 Task: Create a due date automation trigger when advanced on, on the tuesday after a card is due add fields with custom field "Resume" set to a date between 1 and 7 working days from now at 11:00 AM.
Action: Mouse moved to (1107, 340)
Screenshot: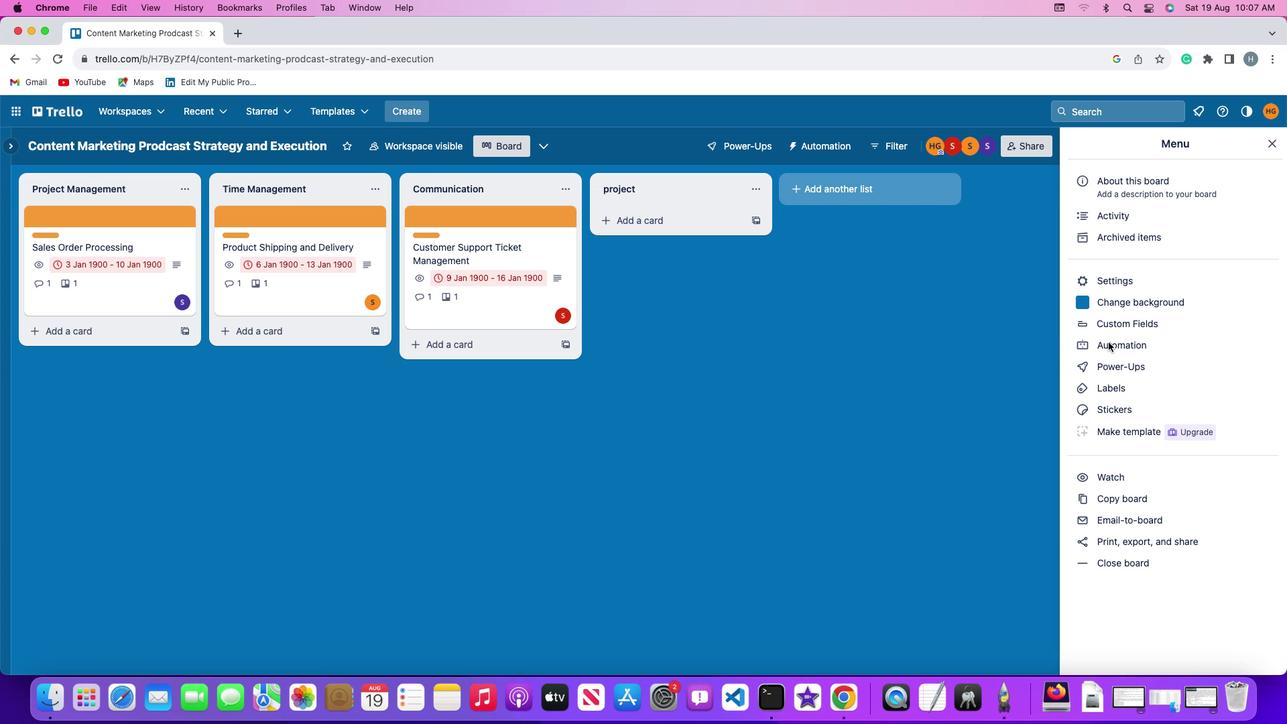 
Action: Mouse pressed left at (1107, 340)
Screenshot: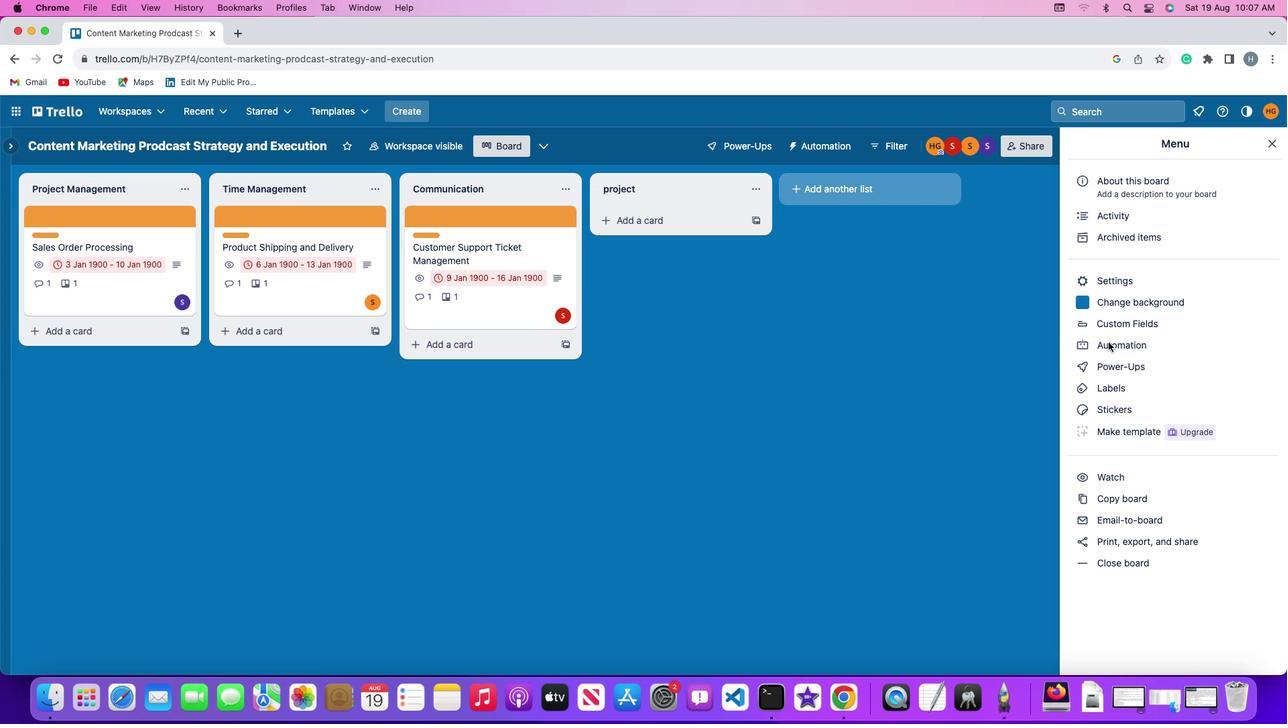 
Action: Mouse pressed left at (1107, 340)
Screenshot: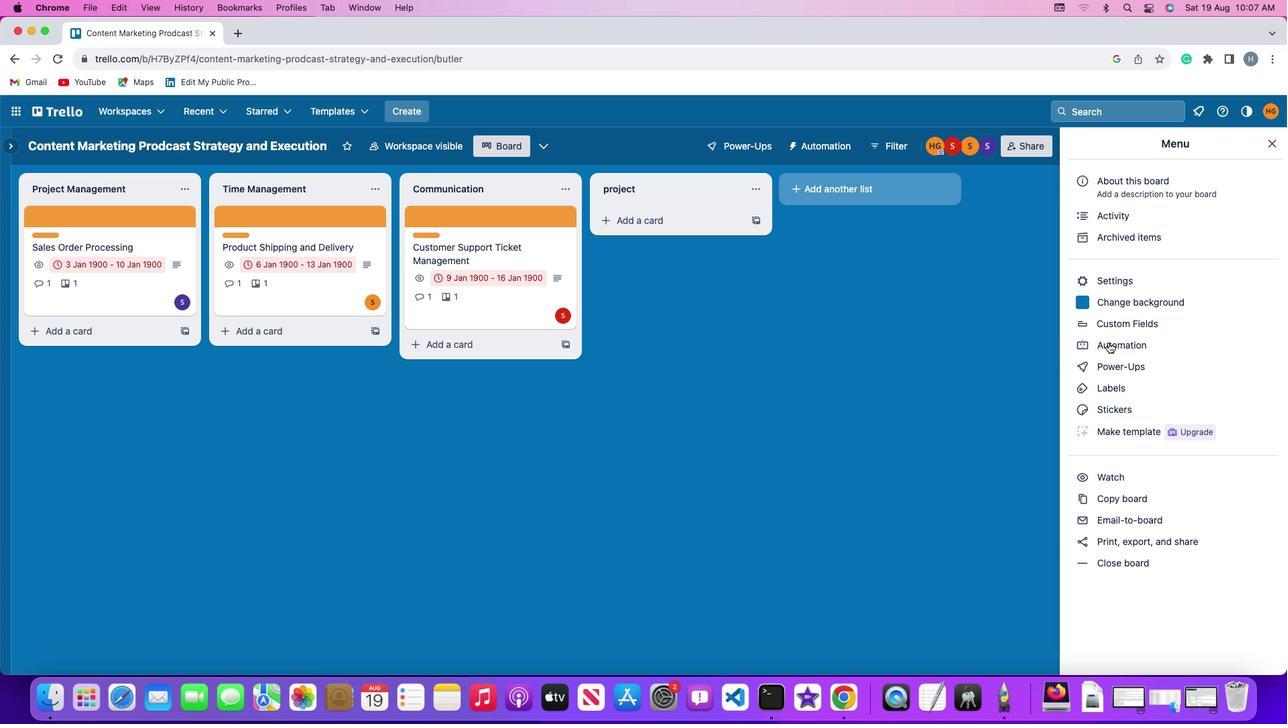 
Action: Mouse moved to (66, 317)
Screenshot: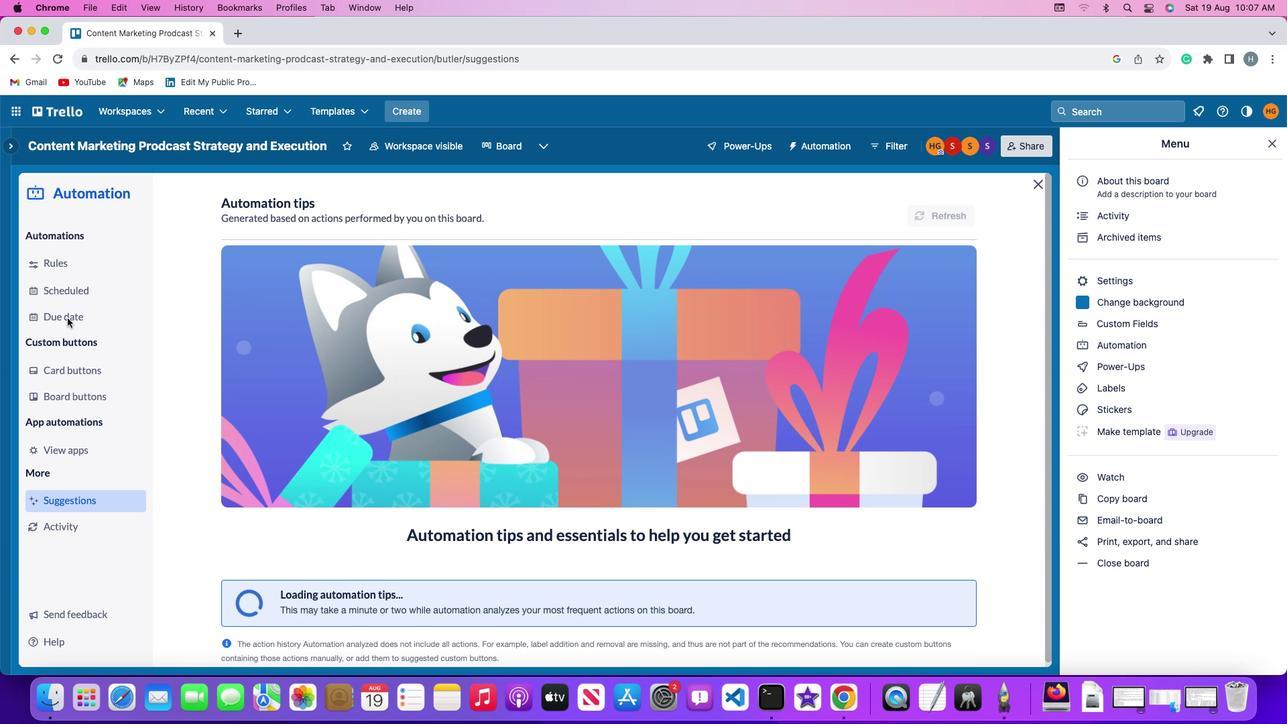 
Action: Mouse pressed left at (66, 317)
Screenshot: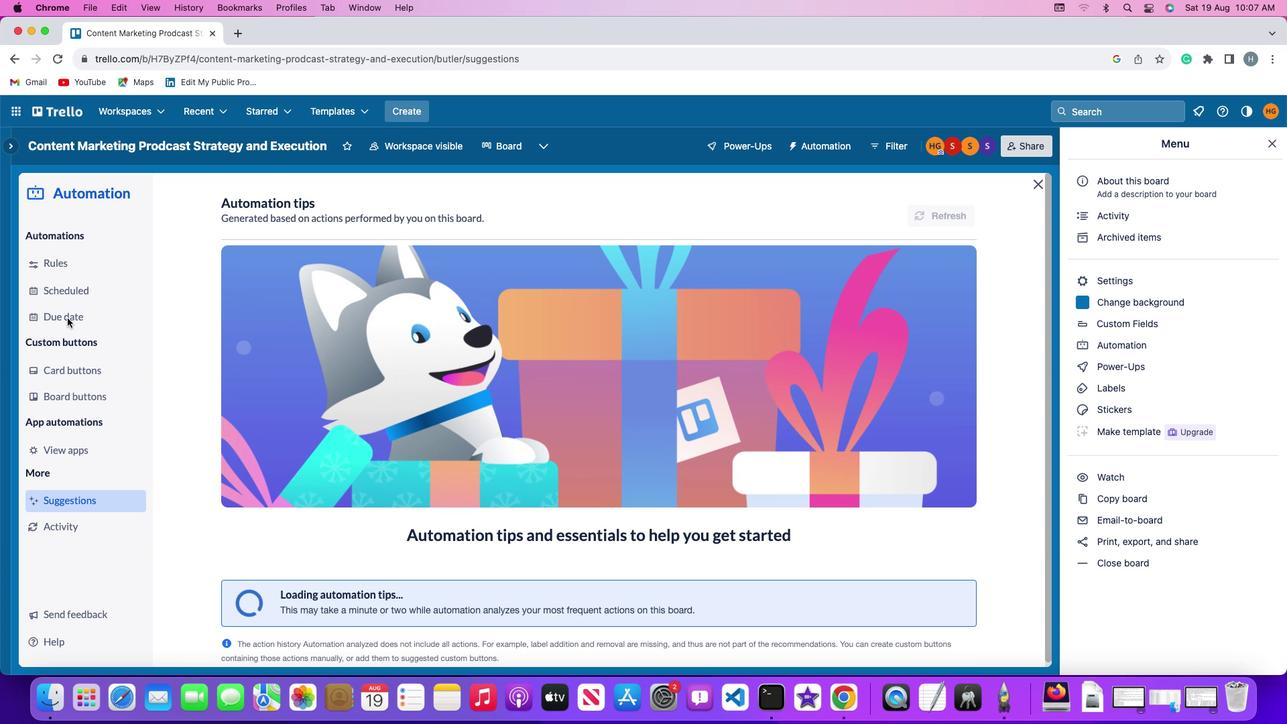 
Action: Mouse moved to (903, 206)
Screenshot: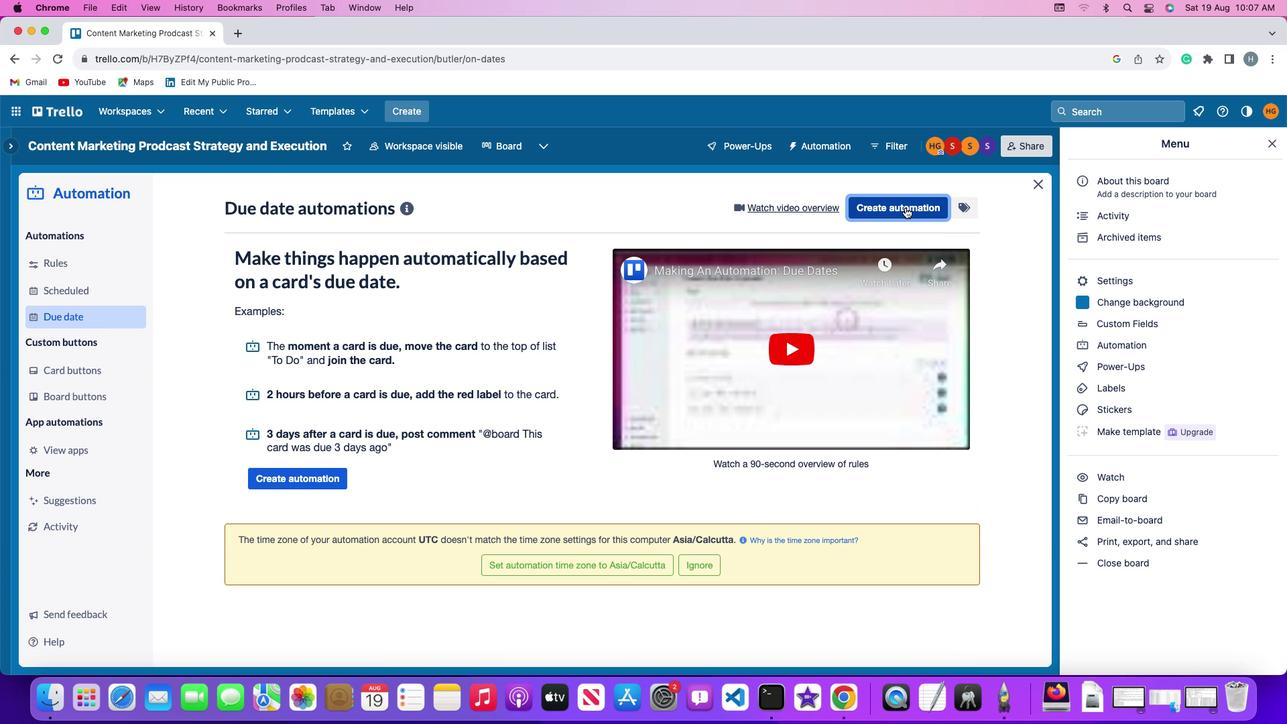 
Action: Mouse pressed left at (903, 206)
Screenshot: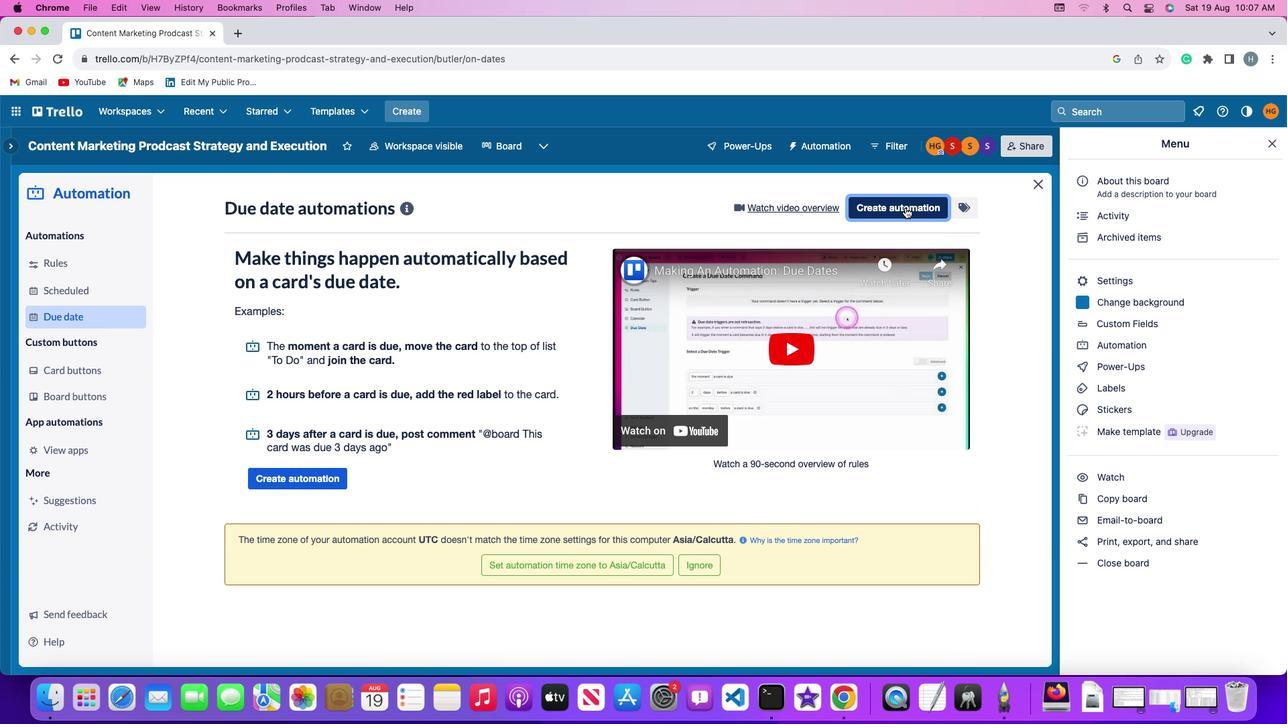 
Action: Mouse moved to (277, 334)
Screenshot: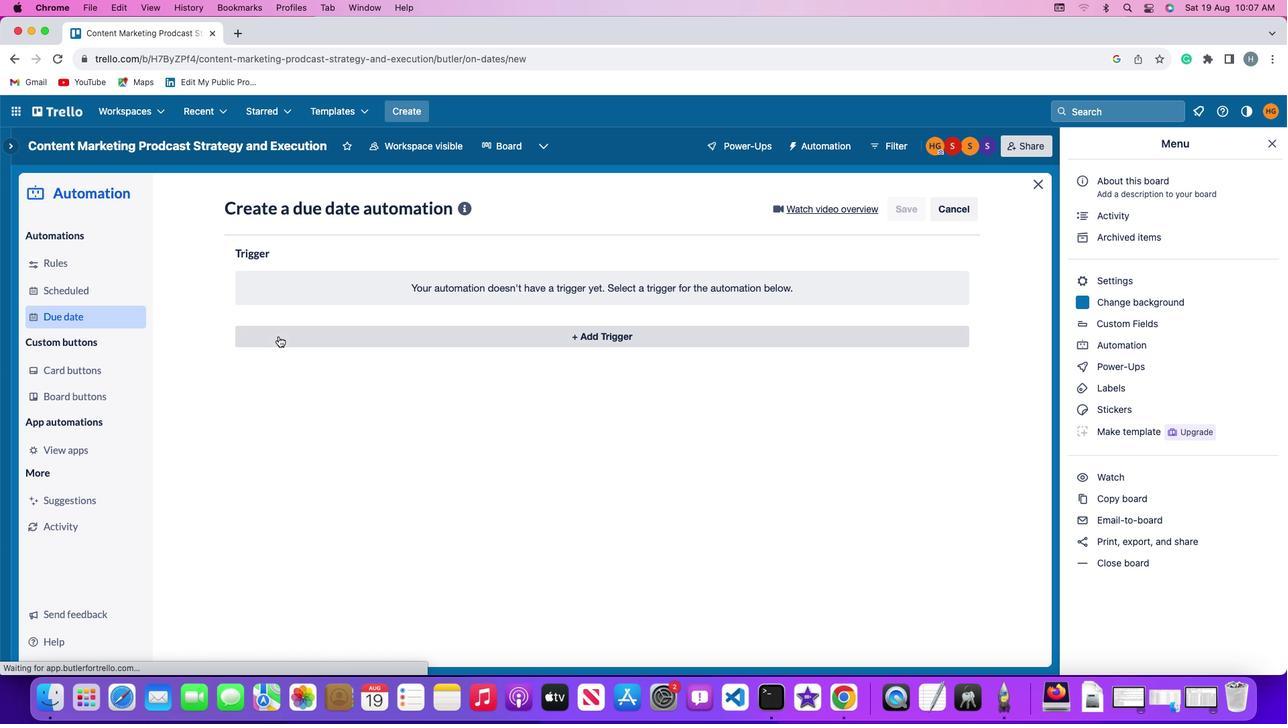 
Action: Mouse pressed left at (277, 334)
Screenshot: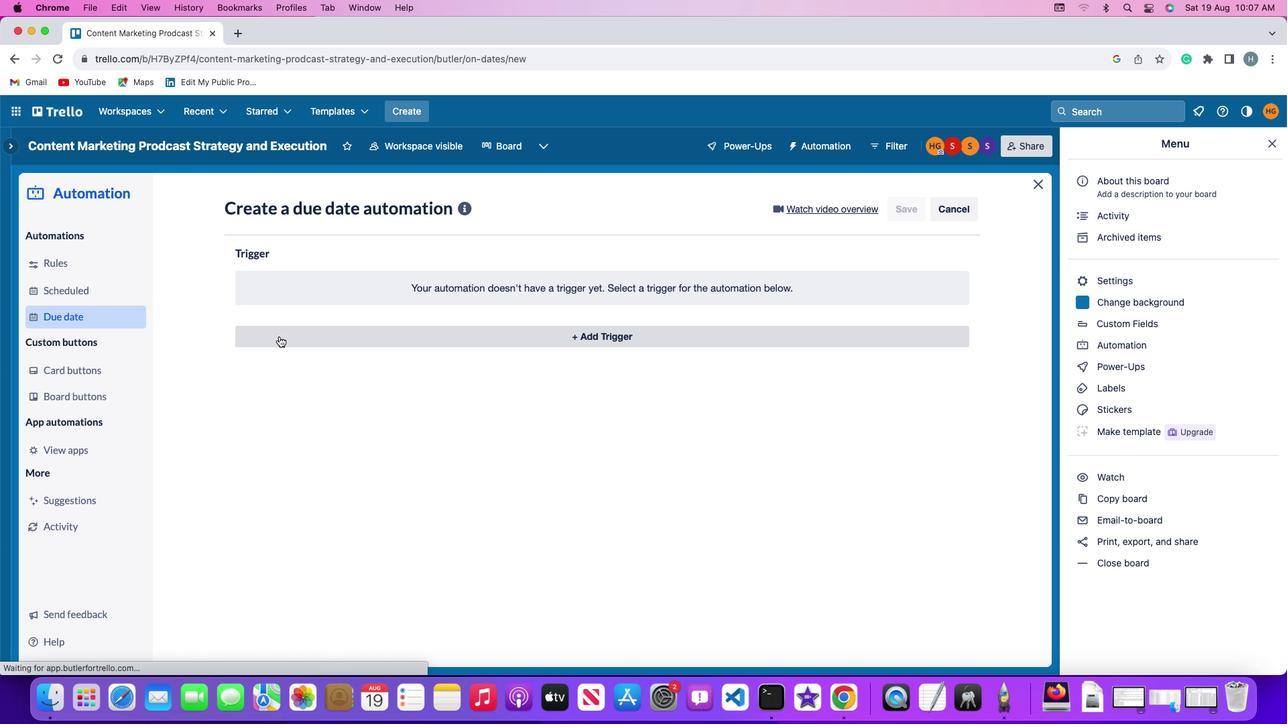
Action: Mouse moved to (290, 586)
Screenshot: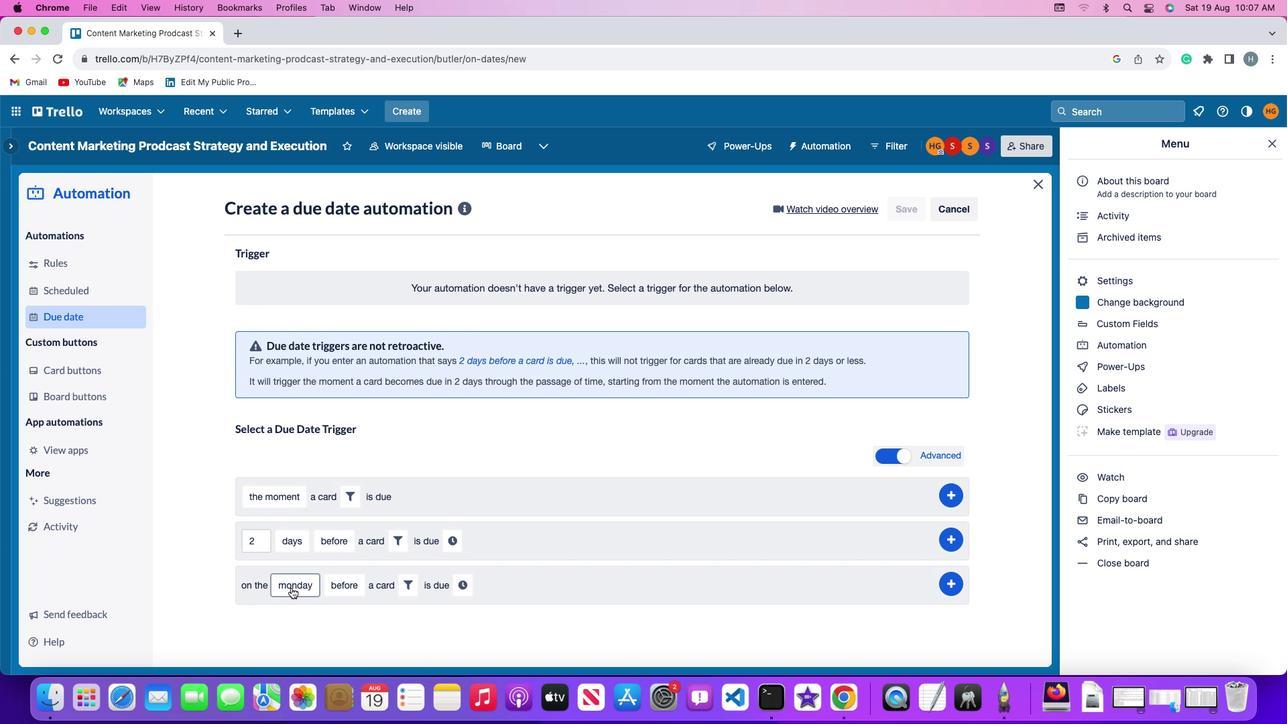 
Action: Mouse pressed left at (290, 586)
Screenshot: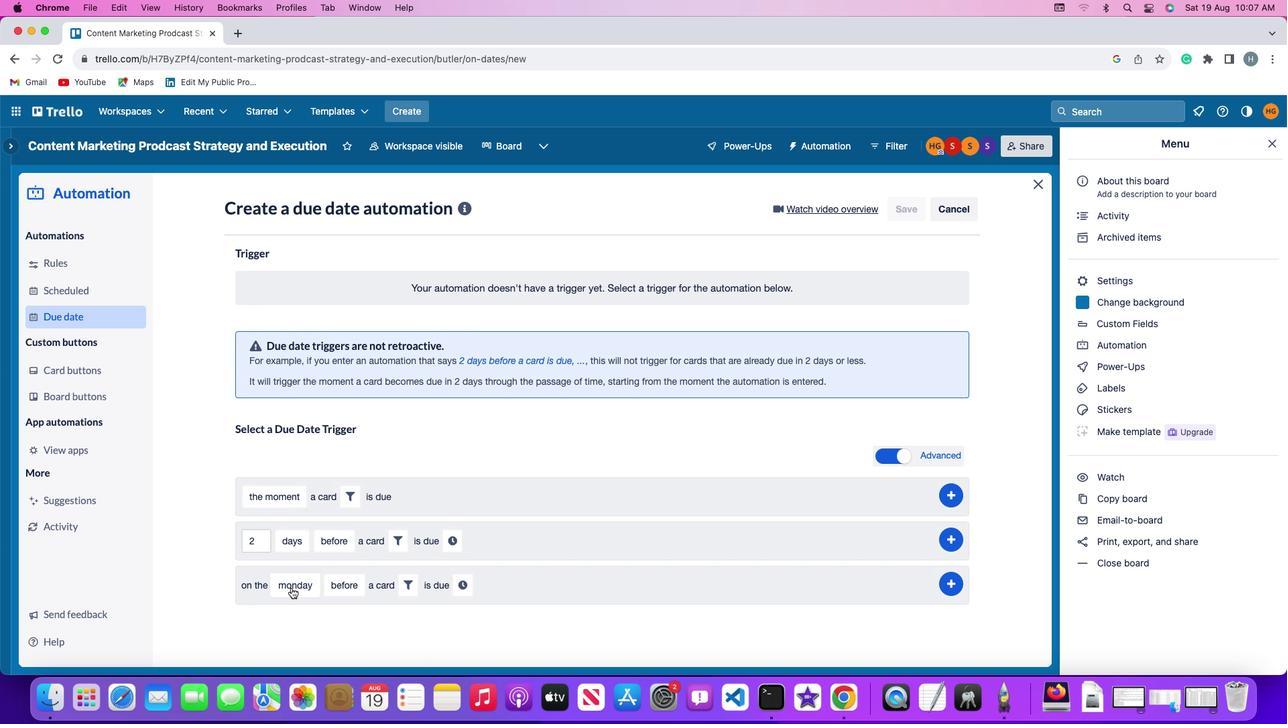 
Action: Mouse moved to (322, 422)
Screenshot: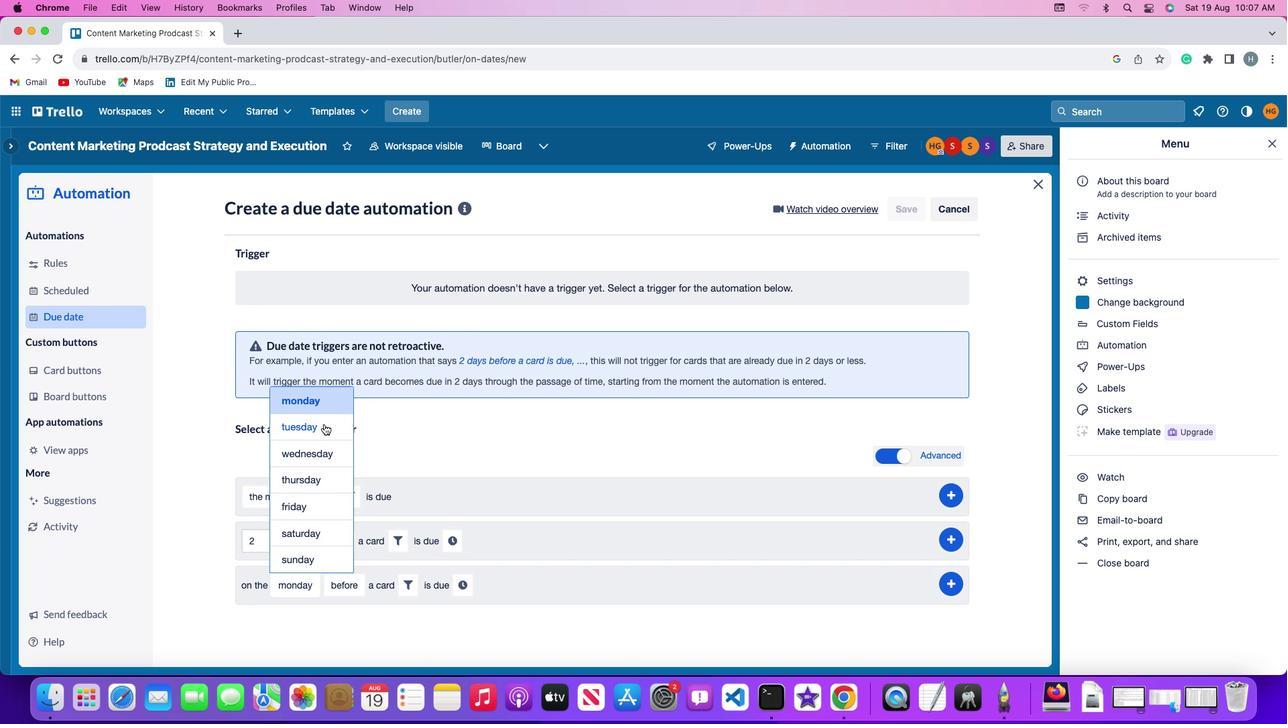 
Action: Mouse pressed left at (322, 422)
Screenshot: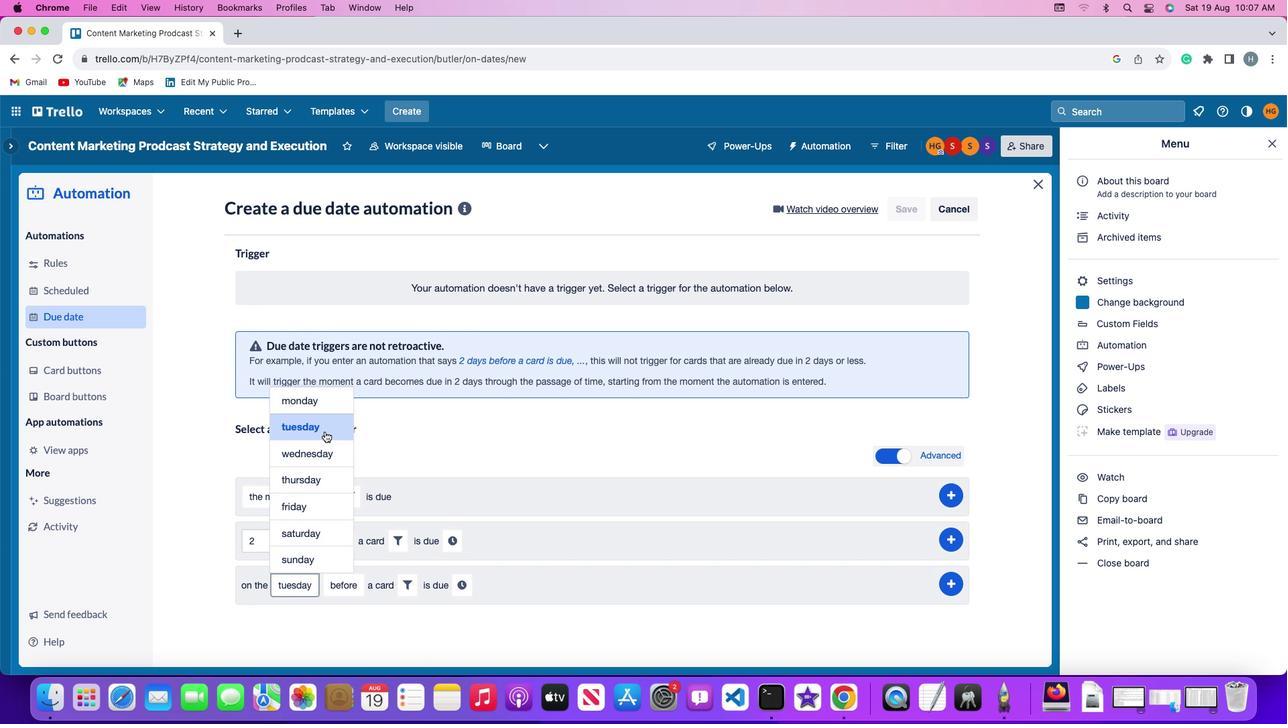 
Action: Mouse moved to (346, 585)
Screenshot: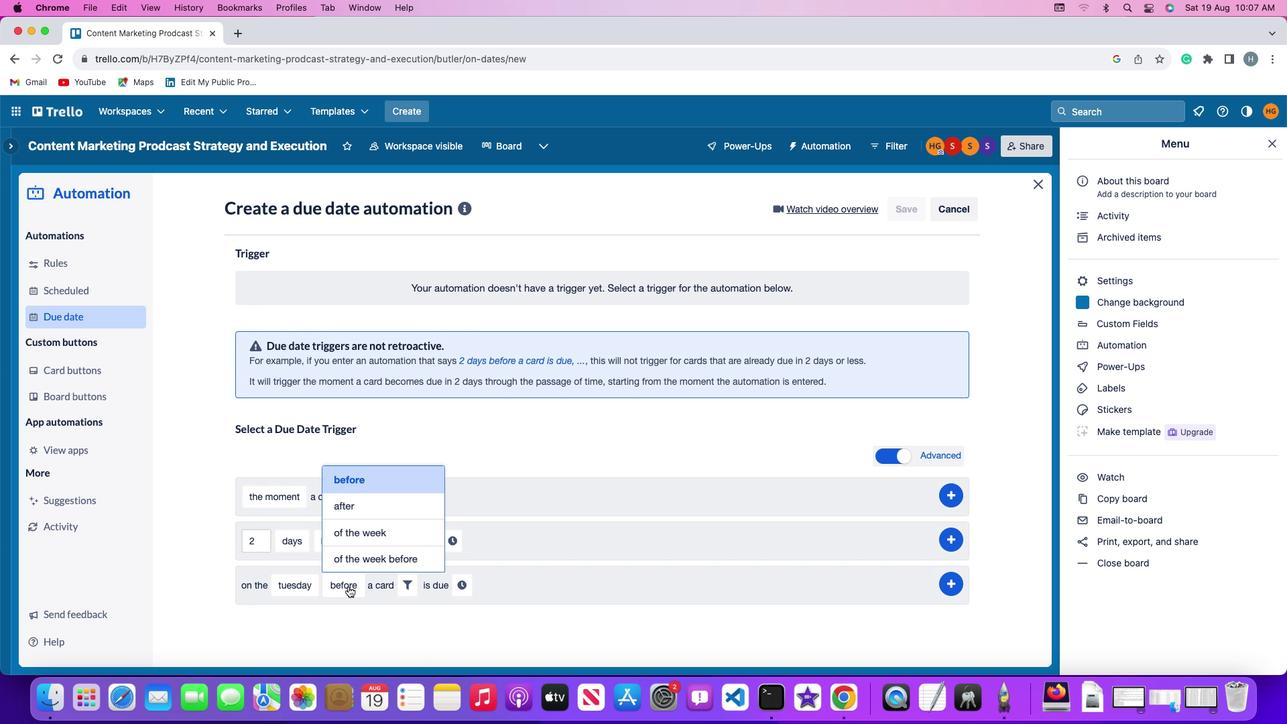 
Action: Mouse pressed left at (346, 585)
Screenshot: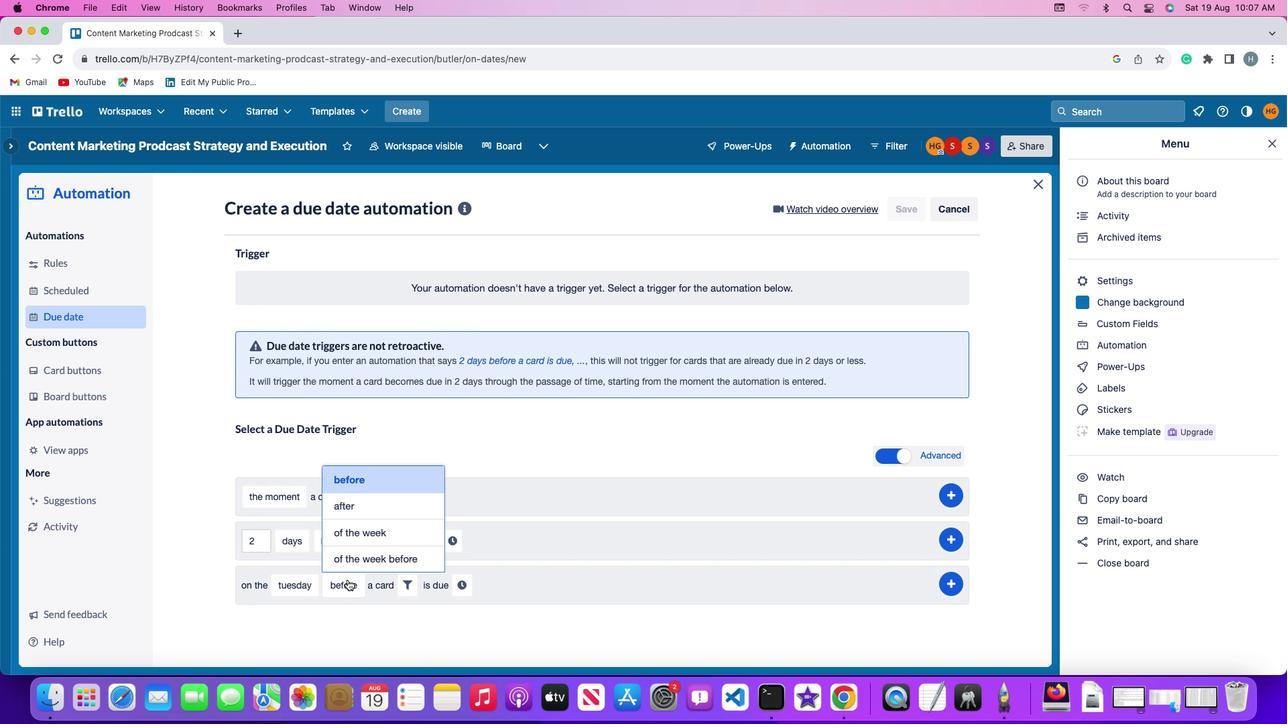 
Action: Mouse moved to (366, 508)
Screenshot: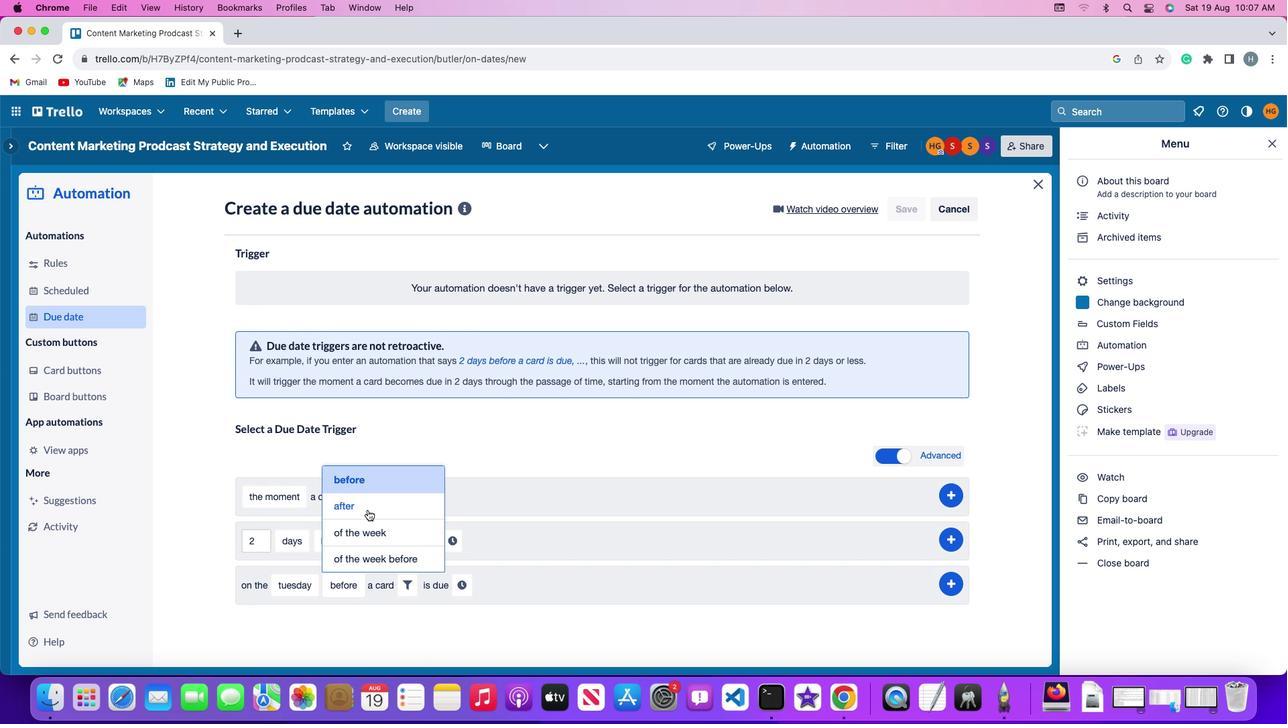 
Action: Mouse pressed left at (366, 508)
Screenshot: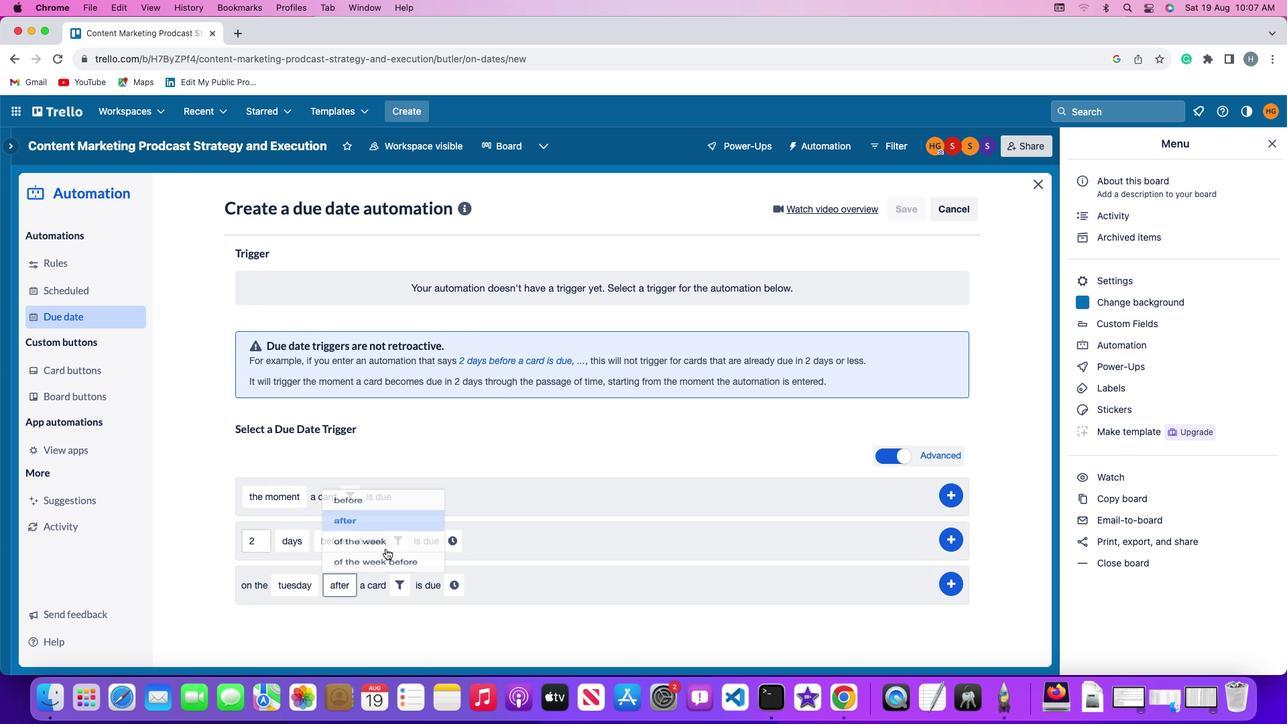 
Action: Mouse moved to (404, 582)
Screenshot: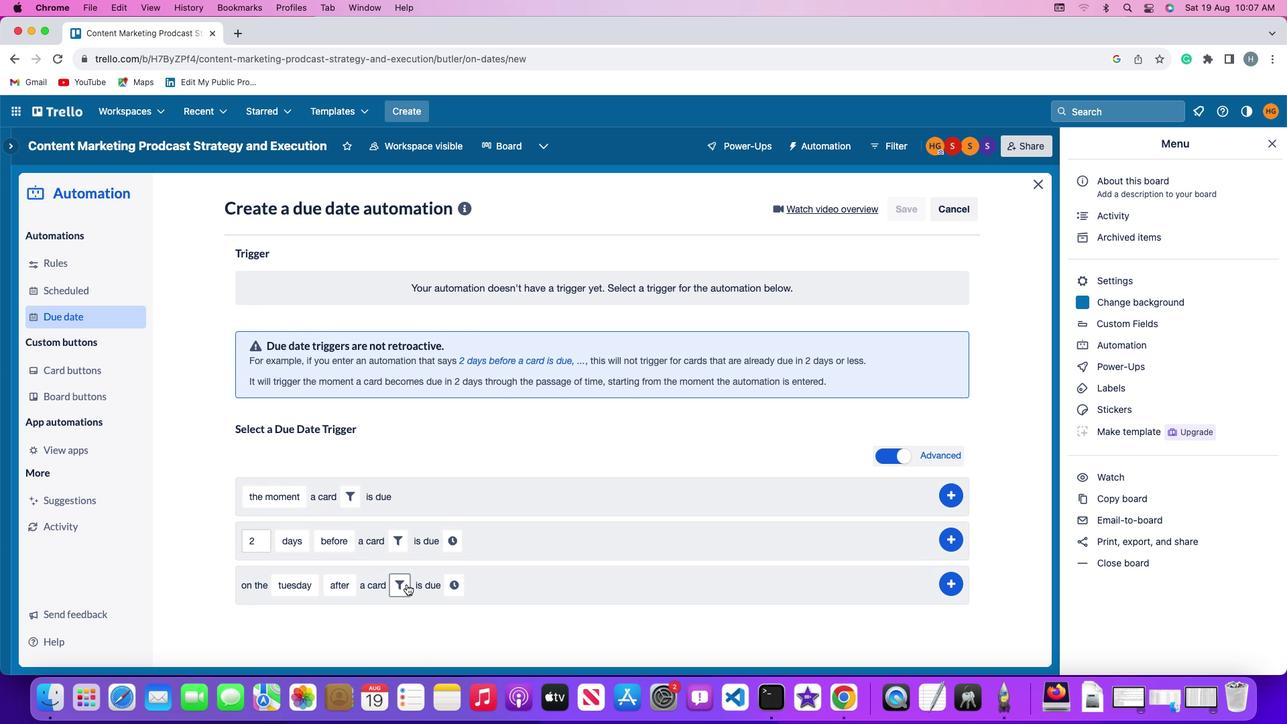 
Action: Mouse pressed left at (404, 582)
Screenshot: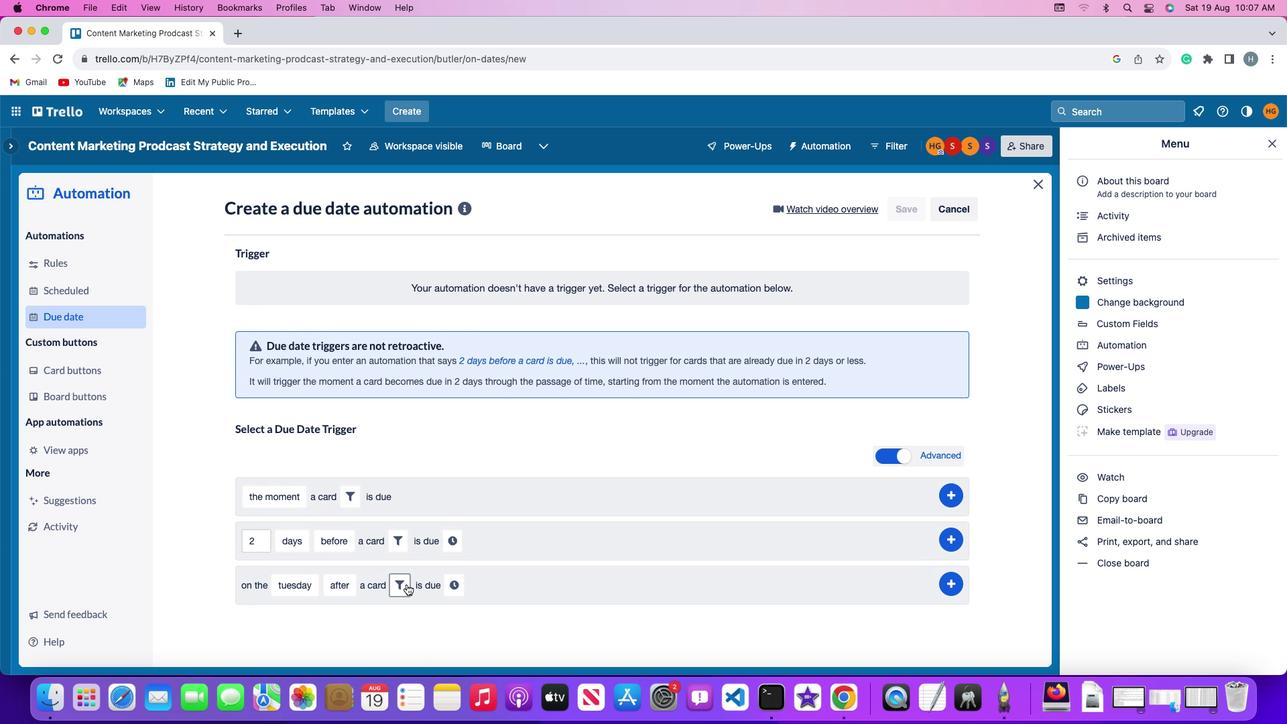 
Action: Mouse moved to (610, 624)
Screenshot: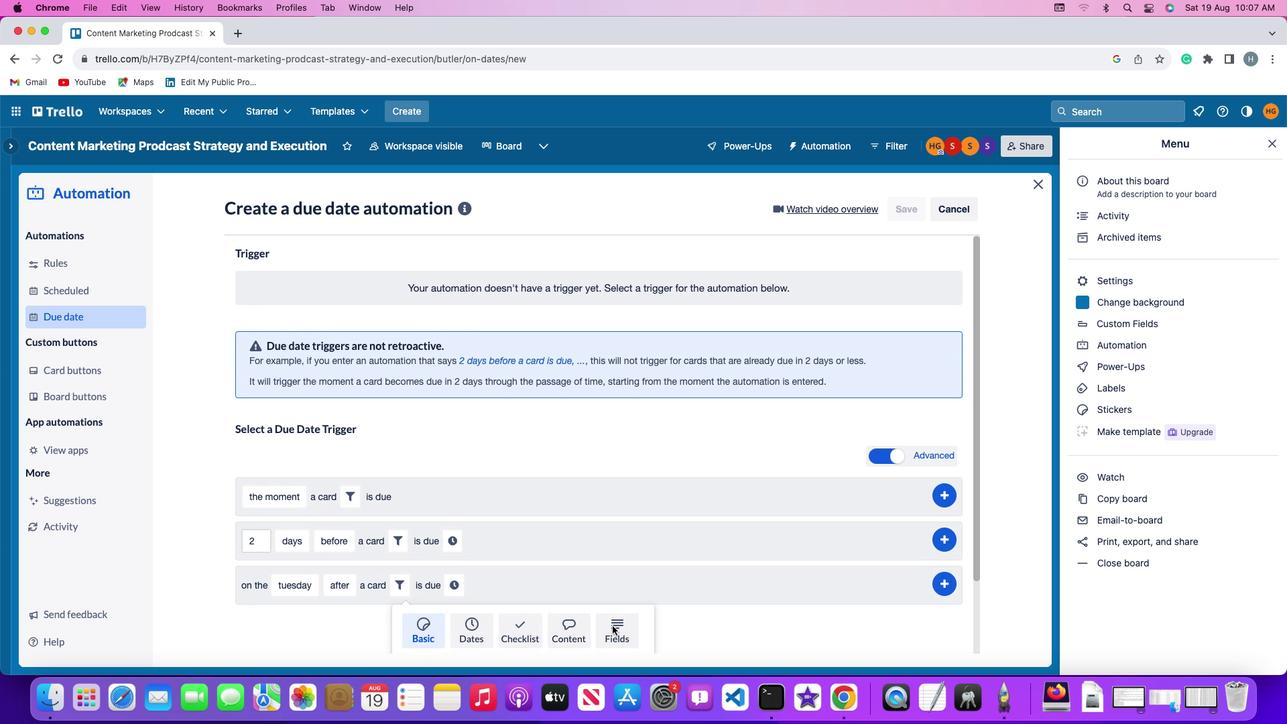 
Action: Mouse pressed left at (610, 624)
Screenshot: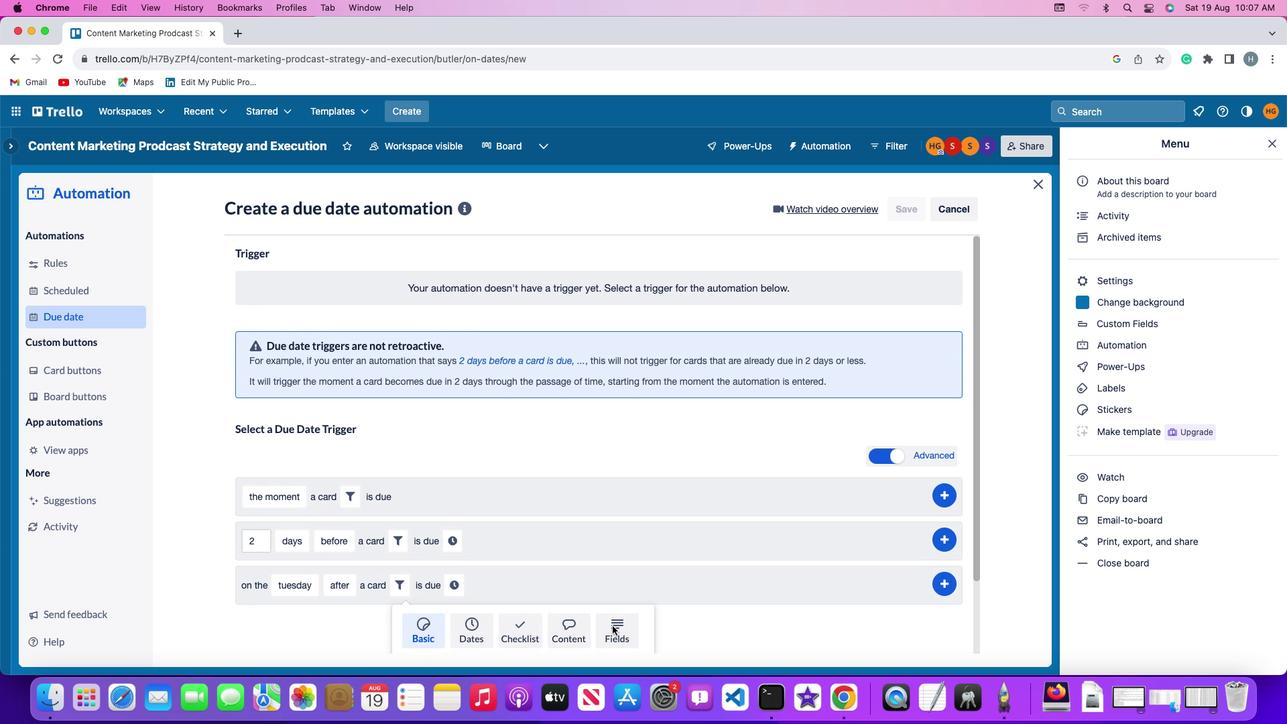 
Action: Mouse moved to (365, 625)
Screenshot: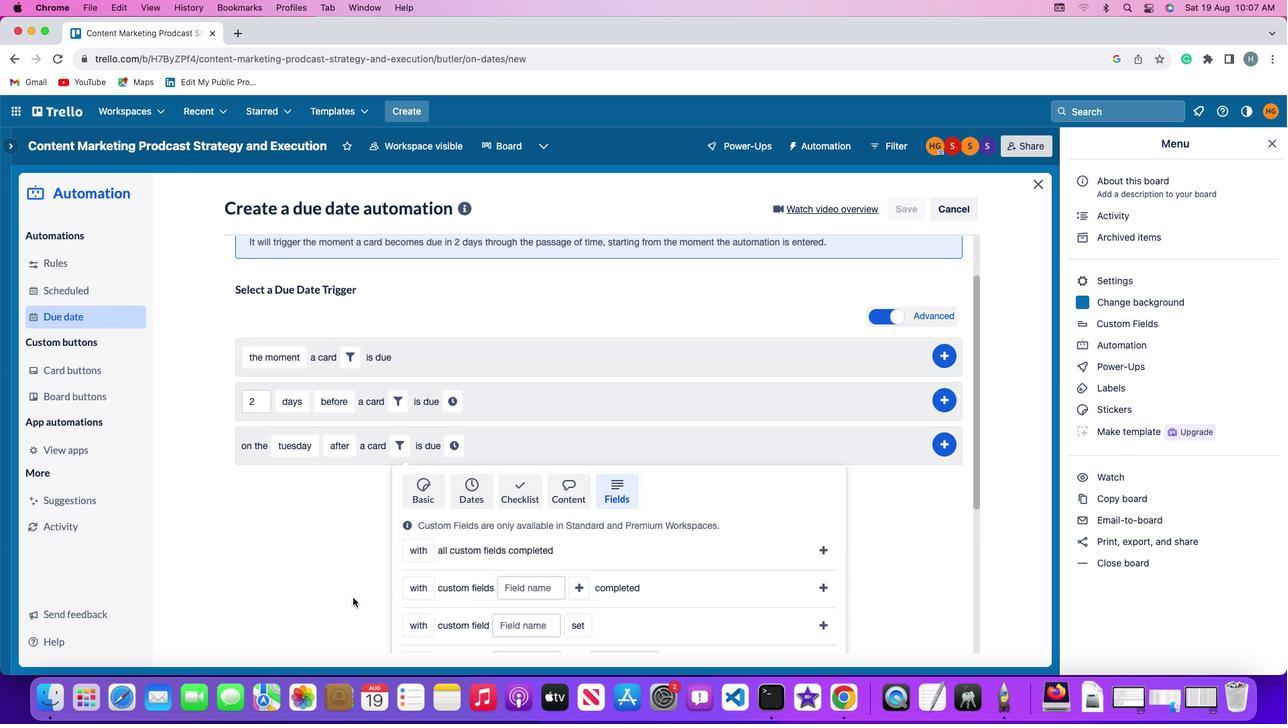 
Action: Mouse scrolled (365, 625) with delta (0, -1)
Screenshot: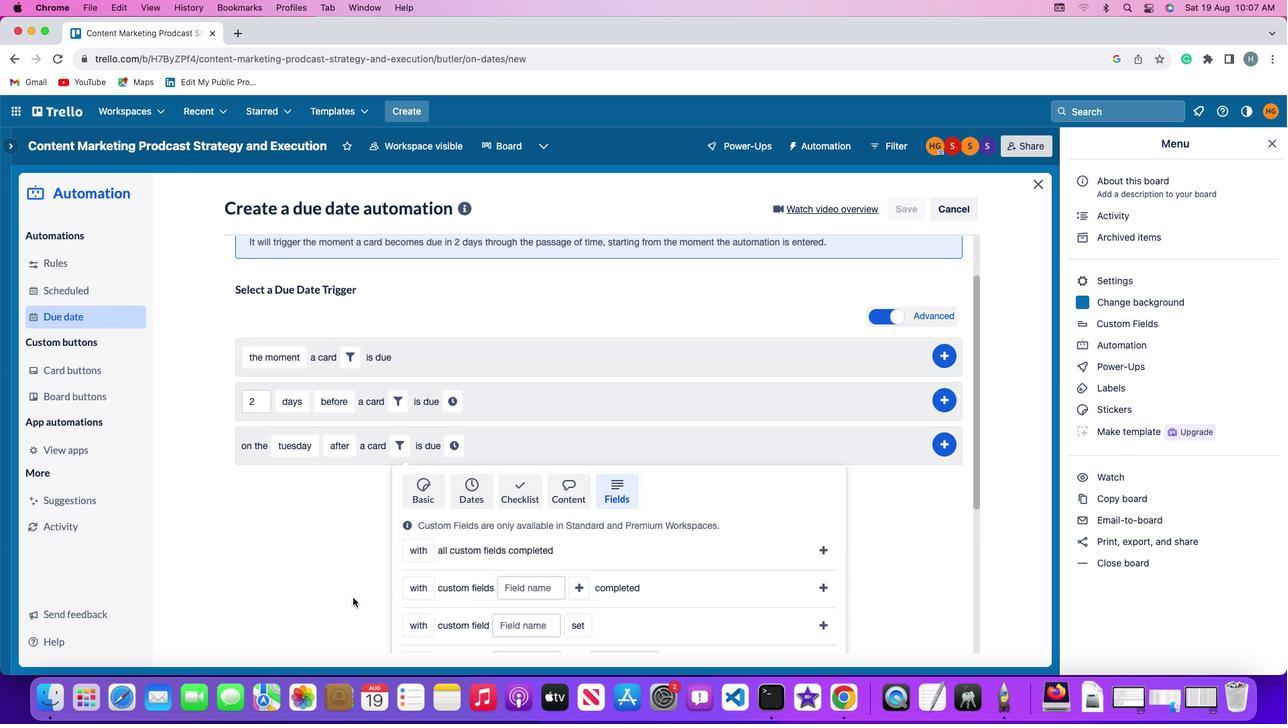
Action: Mouse moved to (365, 624)
Screenshot: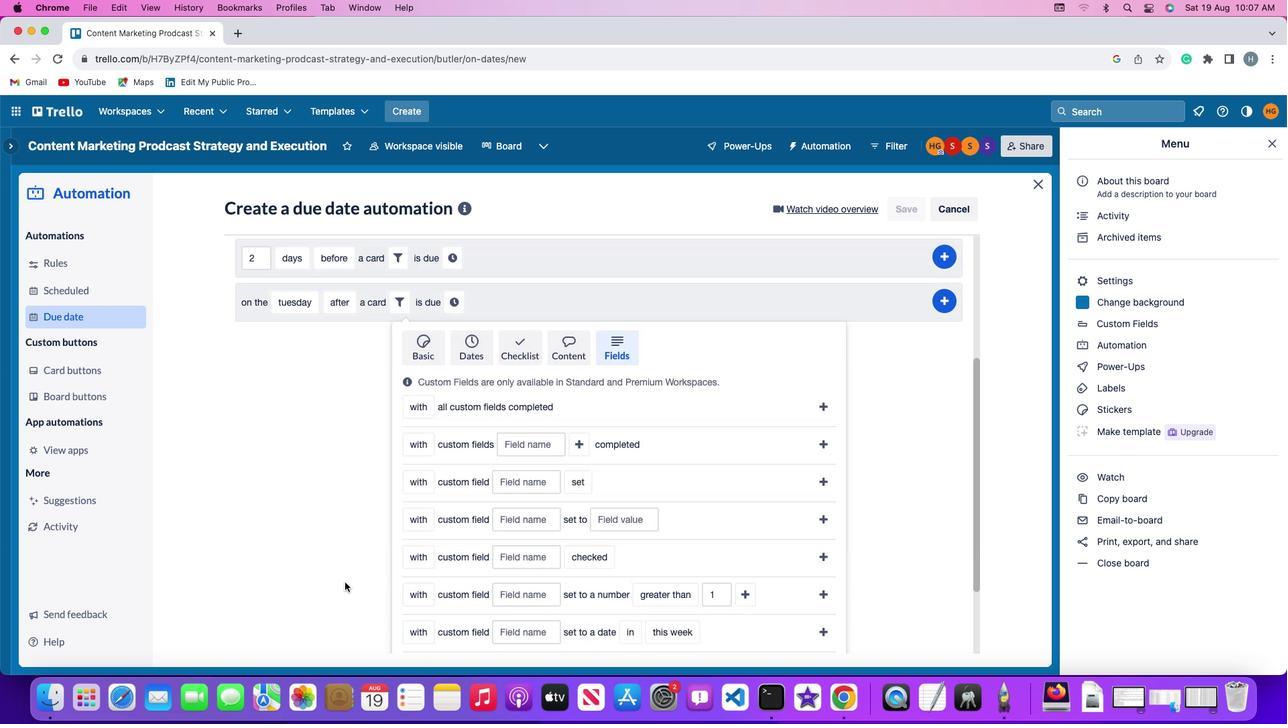 
Action: Mouse scrolled (365, 624) with delta (0, -1)
Screenshot: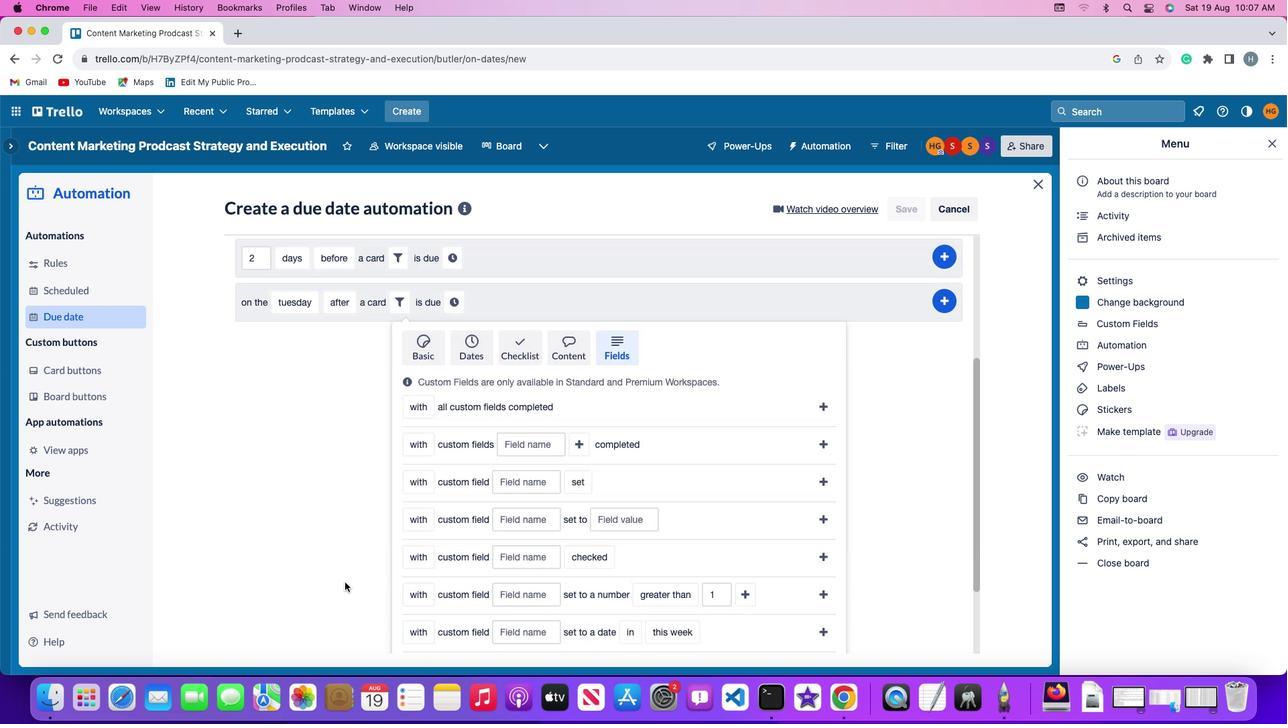 
Action: Mouse moved to (365, 624)
Screenshot: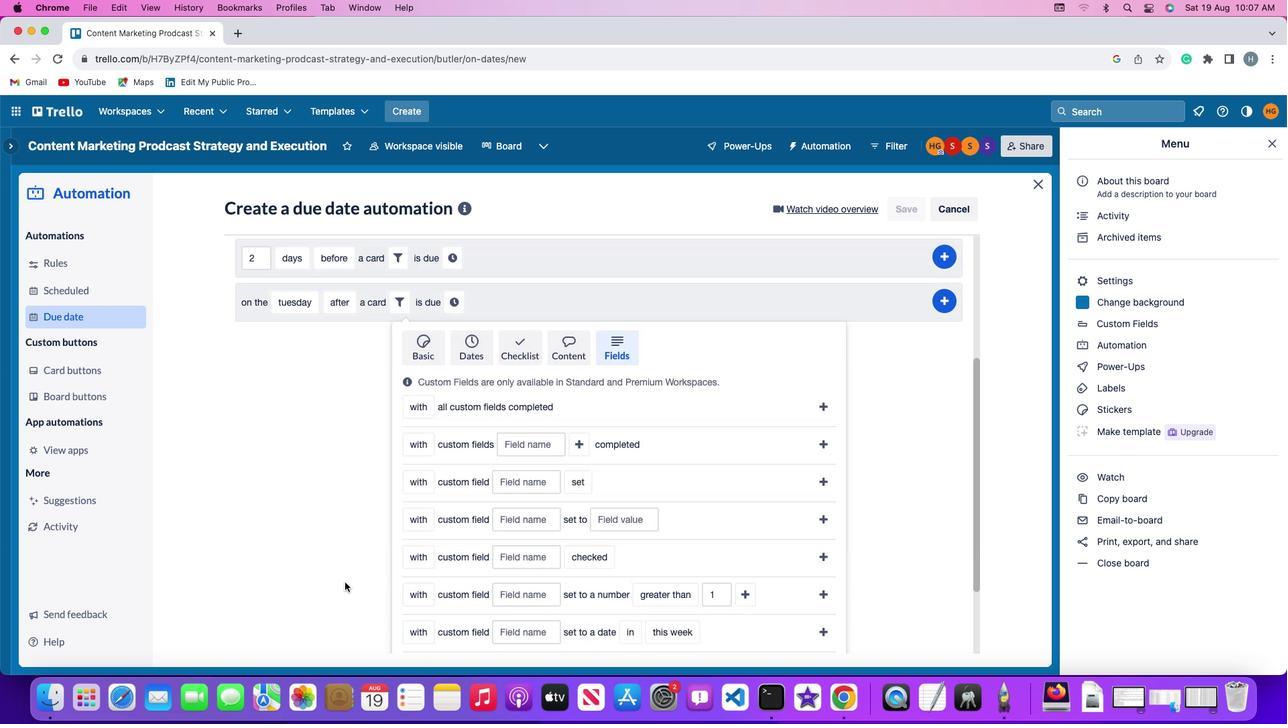 
Action: Mouse scrolled (365, 624) with delta (0, -2)
Screenshot: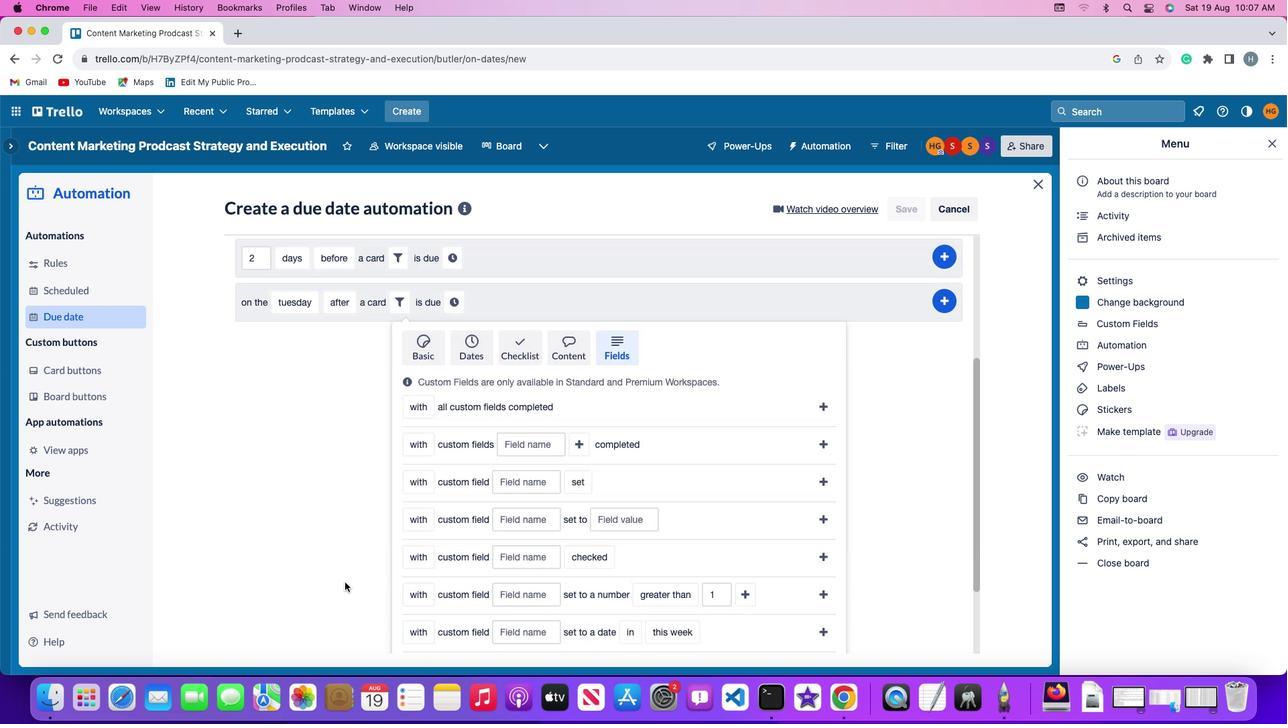 
Action: Mouse moved to (365, 622)
Screenshot: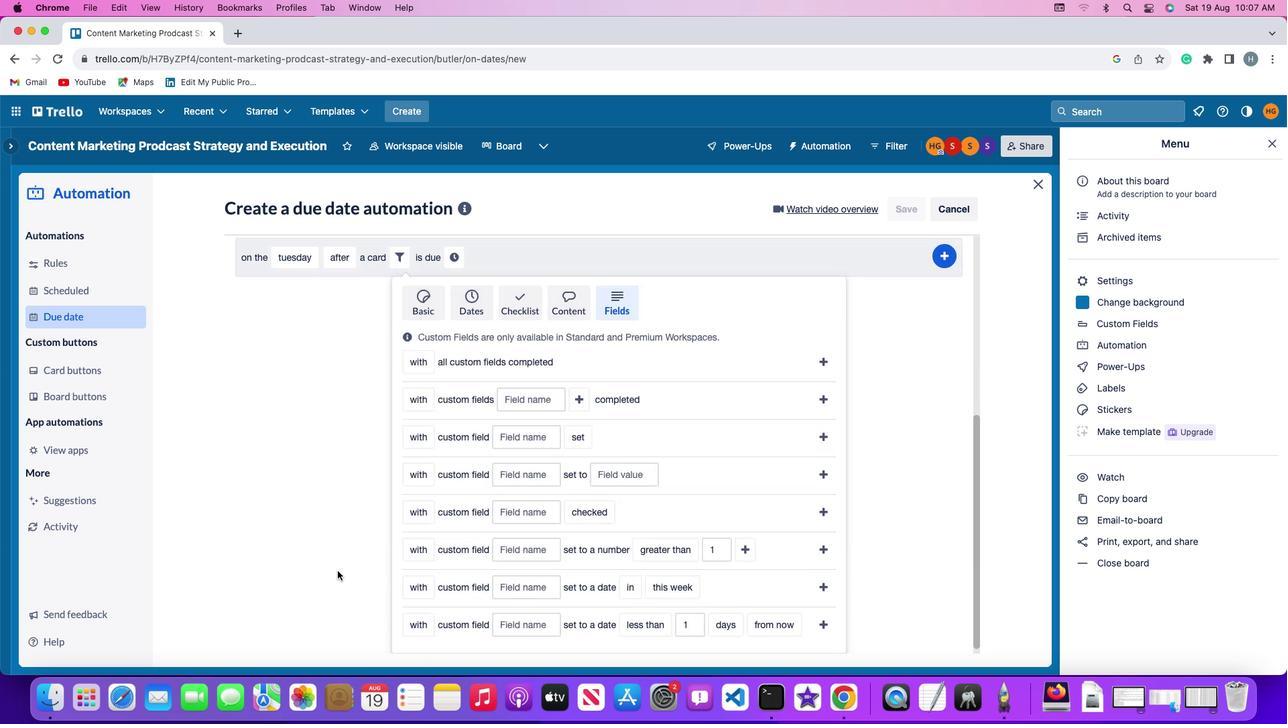 
Action: Mouse scrolled (365, 622) with delta (0, -4)
Screenshot: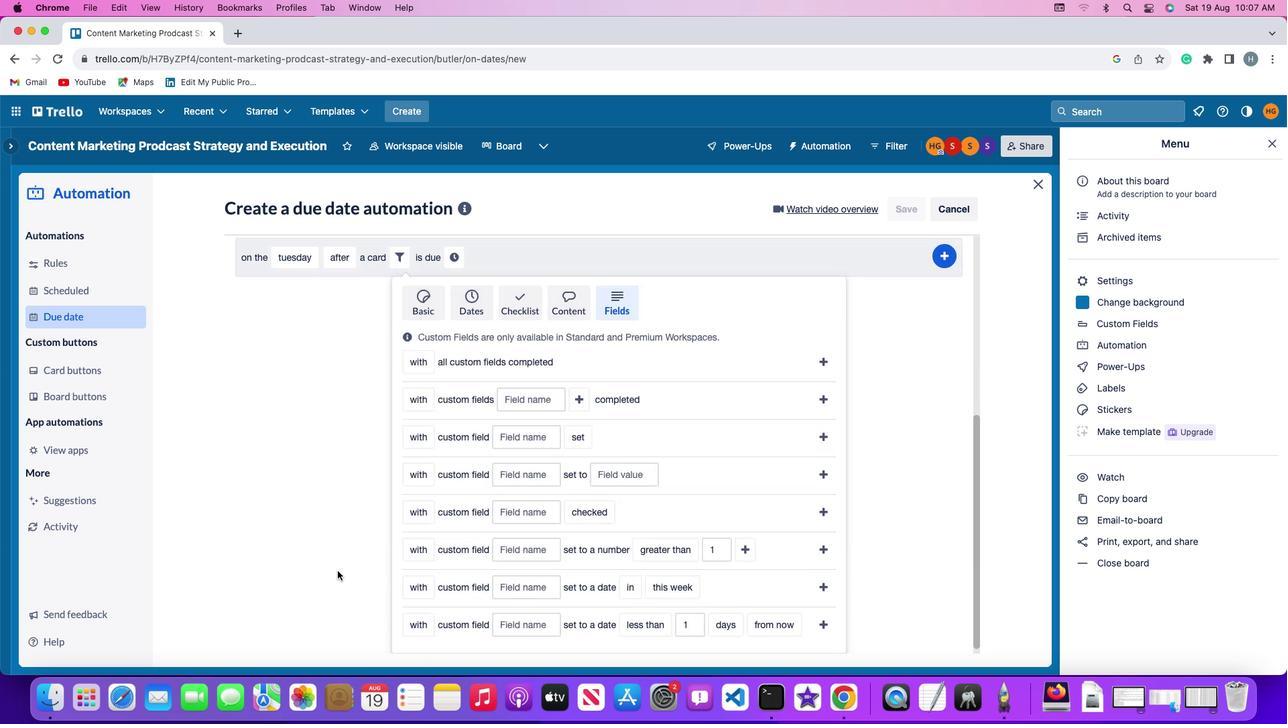 
Action: Mouse moved to (362, 615)
Screenshot: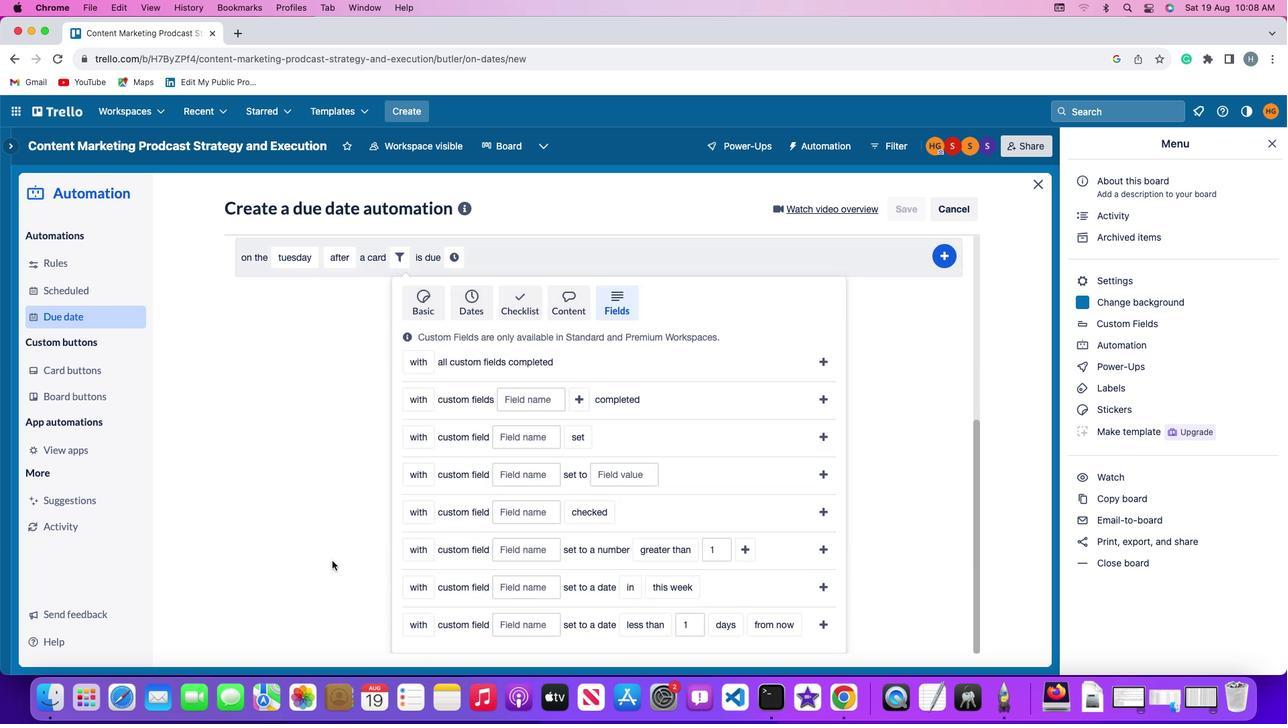 
Action: Mouse scrolled (362, 615) with delta (0, -4)
Screenshot: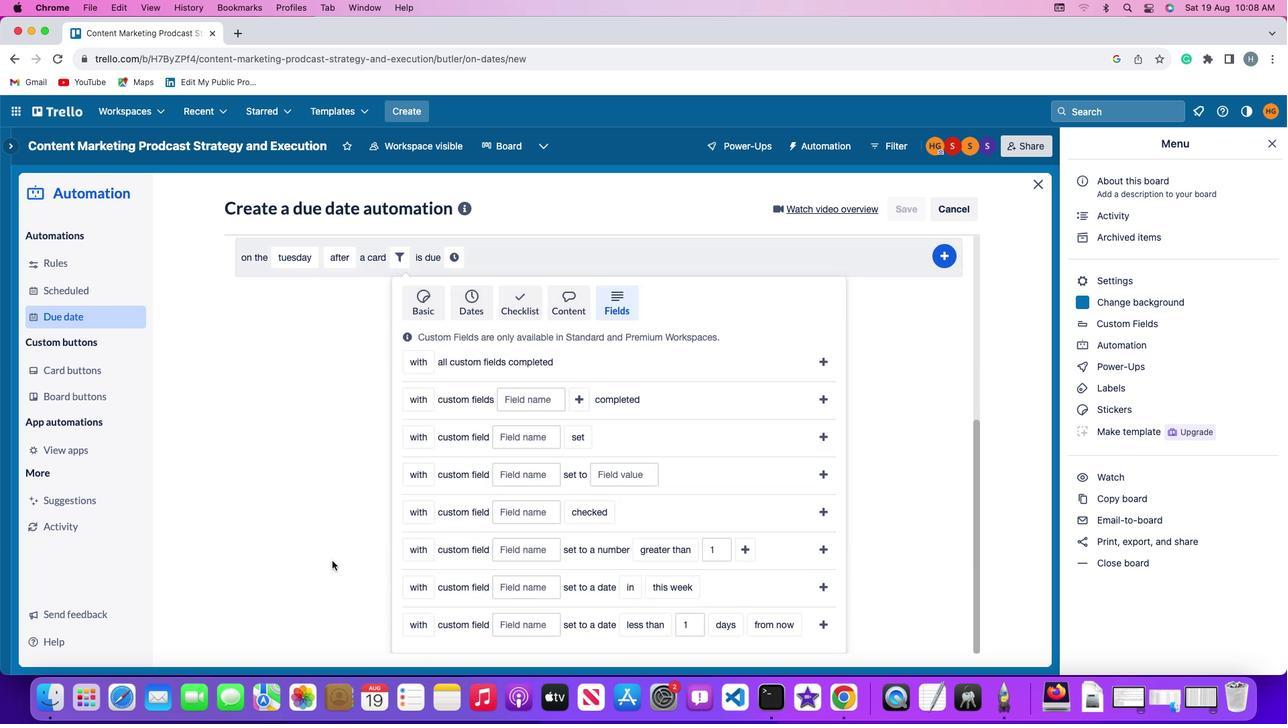
Action: Mouse moved to (312, 535)
Screenshot: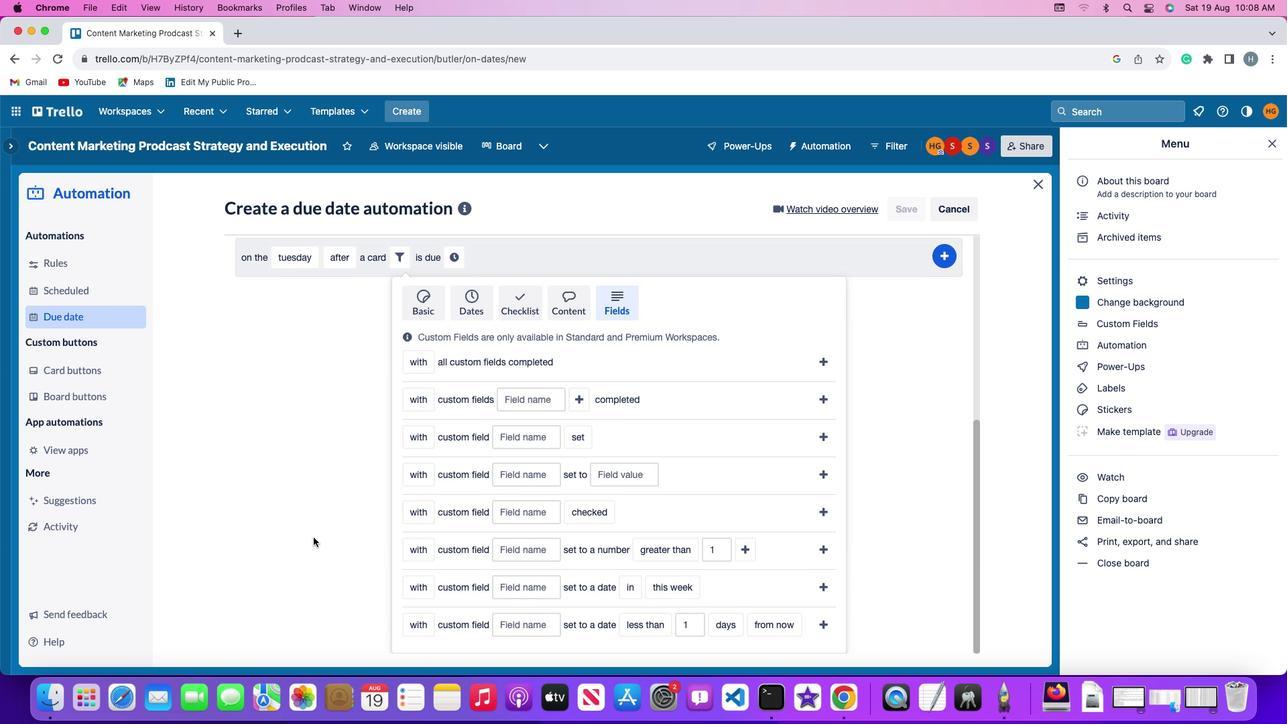 
Action: Mouse scrolled (312, 535) with delta (0, -1)
Screenshot: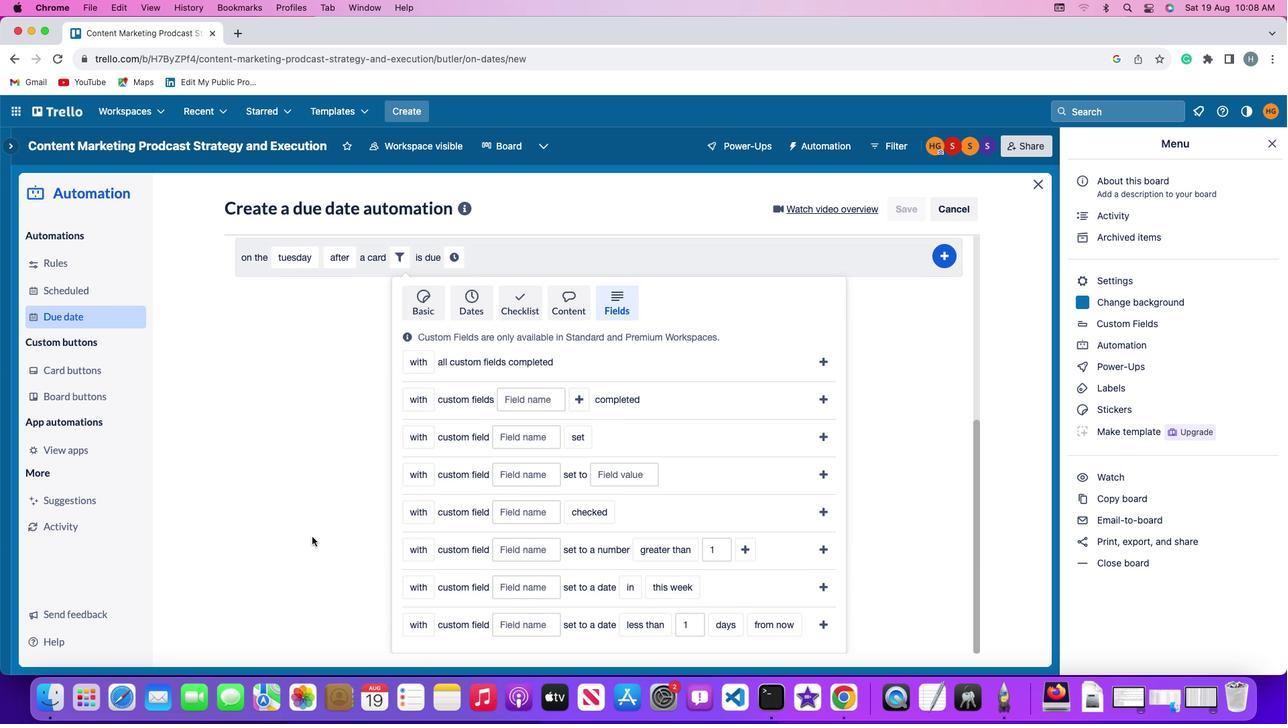 
Action: Mouse scrolled (312, 535) with delta (0, -1)
Screenshot: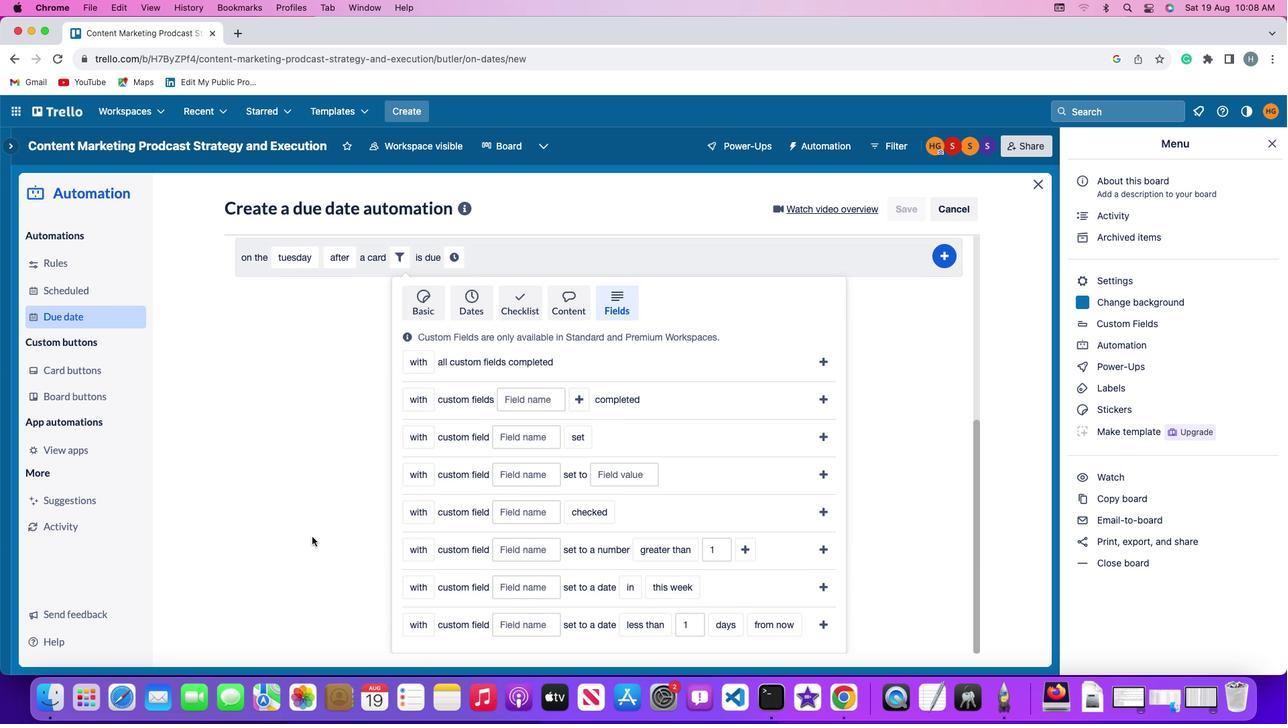 
Action: Mouse scrolled (312, 535) with delta (0, -2)
Screenshot: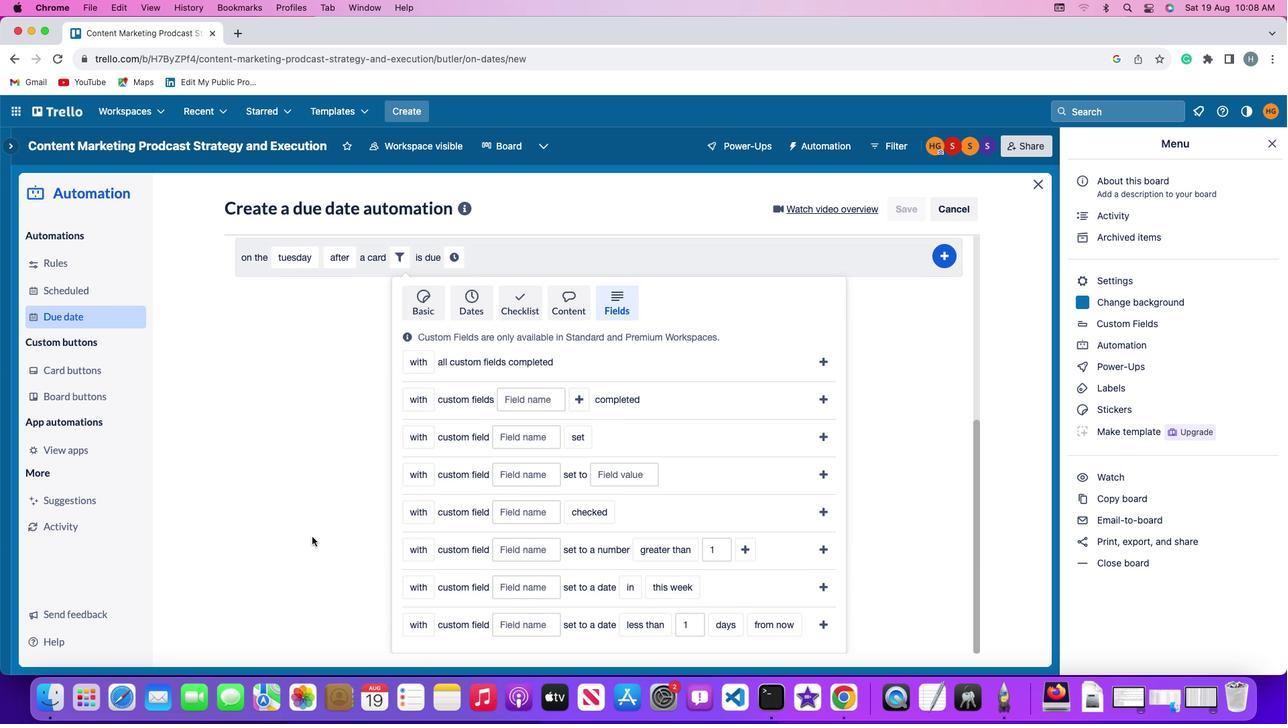 
Action: Mouse moved to (312, 535)
Screenshot: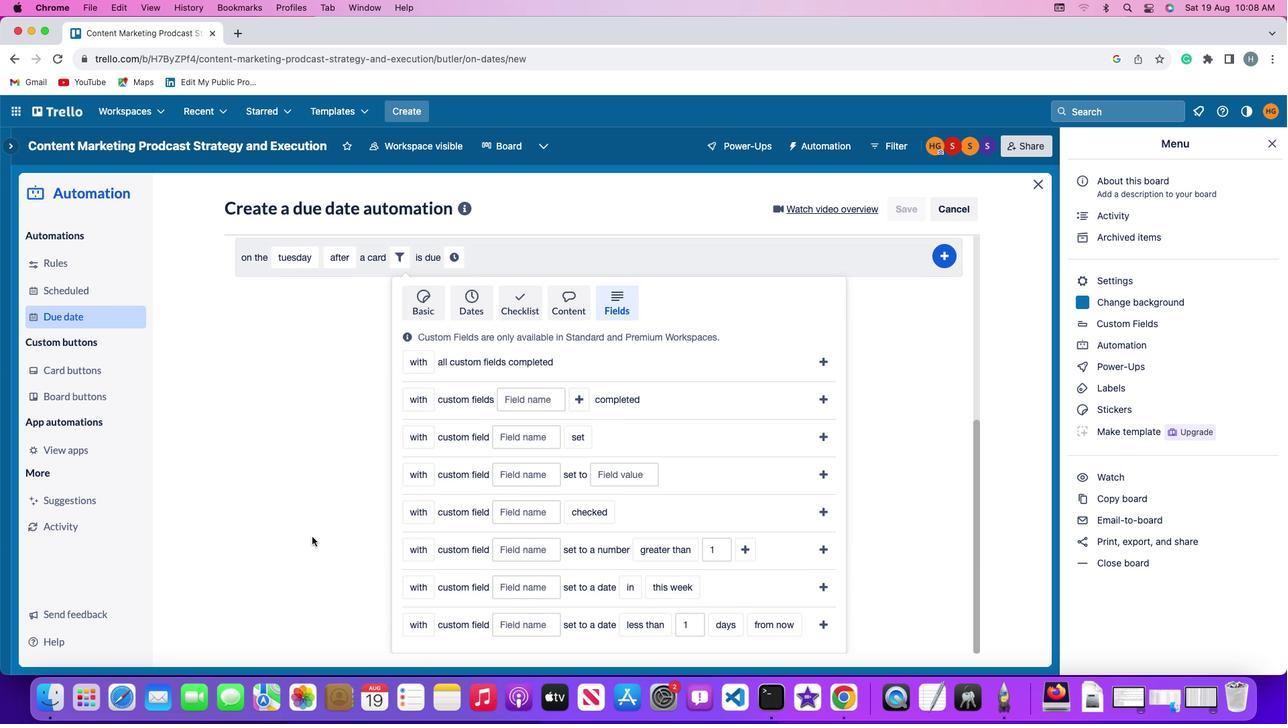 
Action: Mouse scrolled (312, 535) with delta (0, -4)
Screenshot: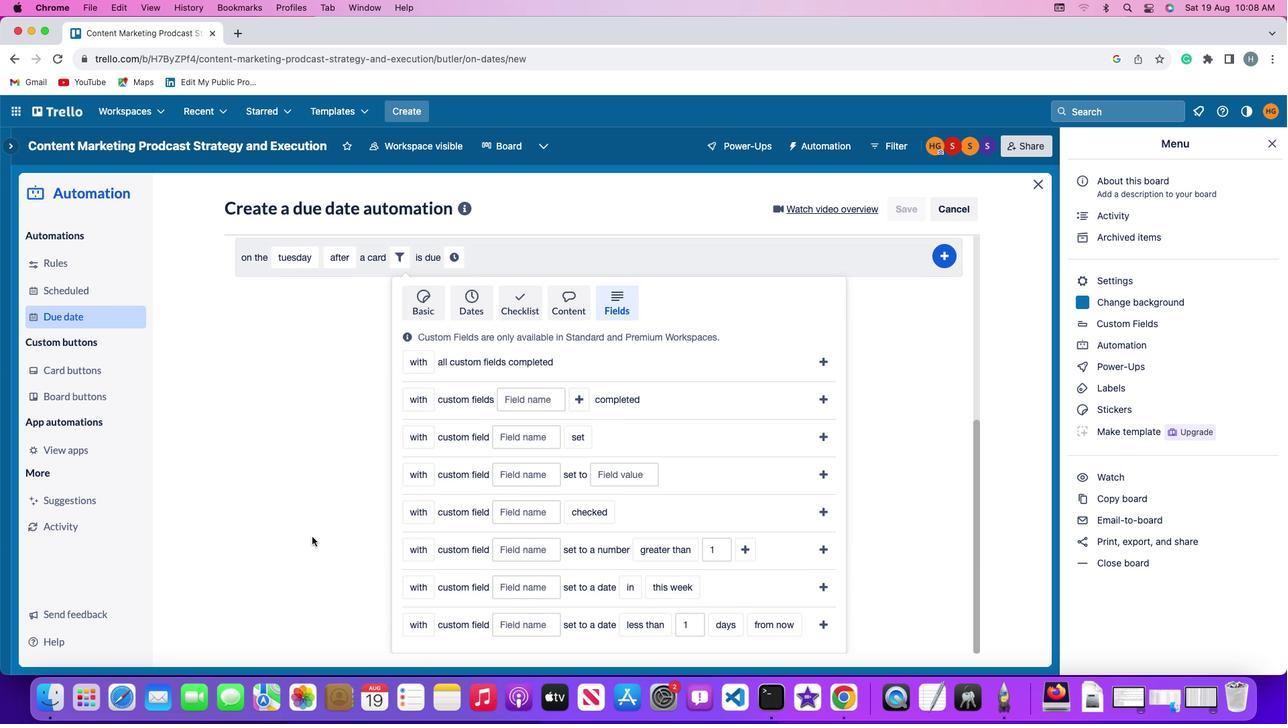 
Action: Mouse moved to (311, 535)
Screenshot: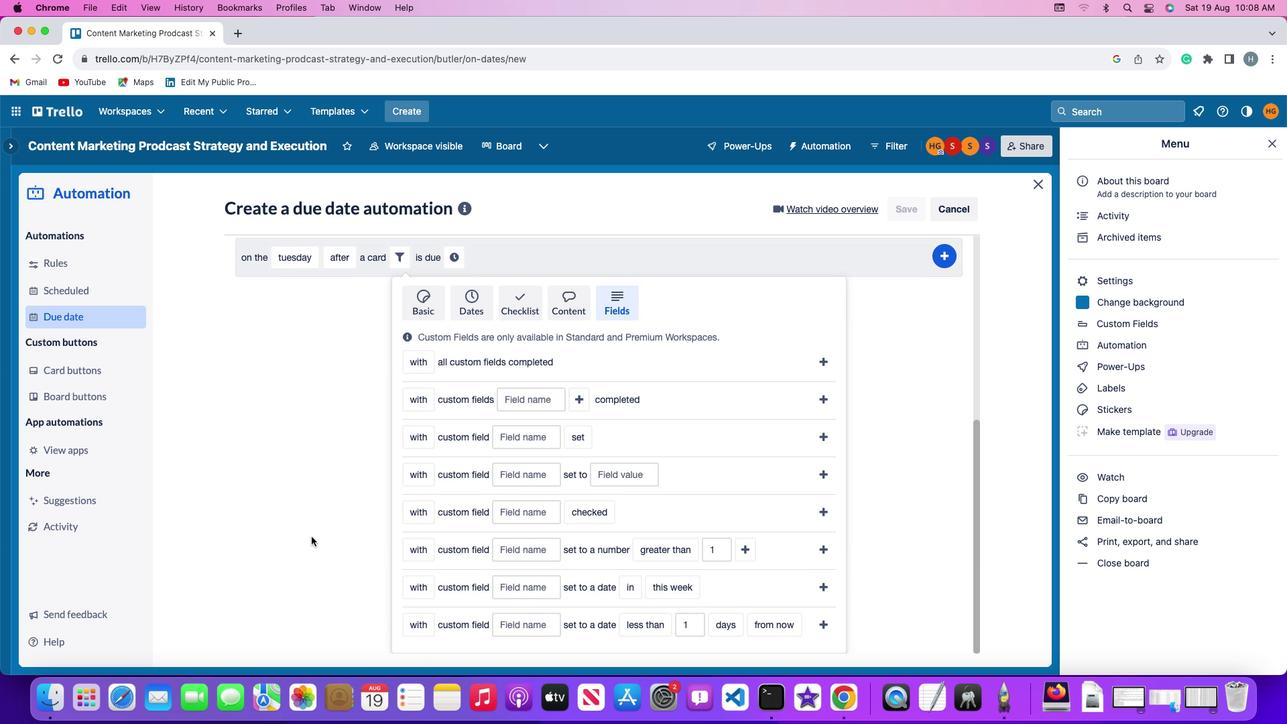 
Action: Mouse scrolled (311, 535) with delta (0, -4)
Screenshot: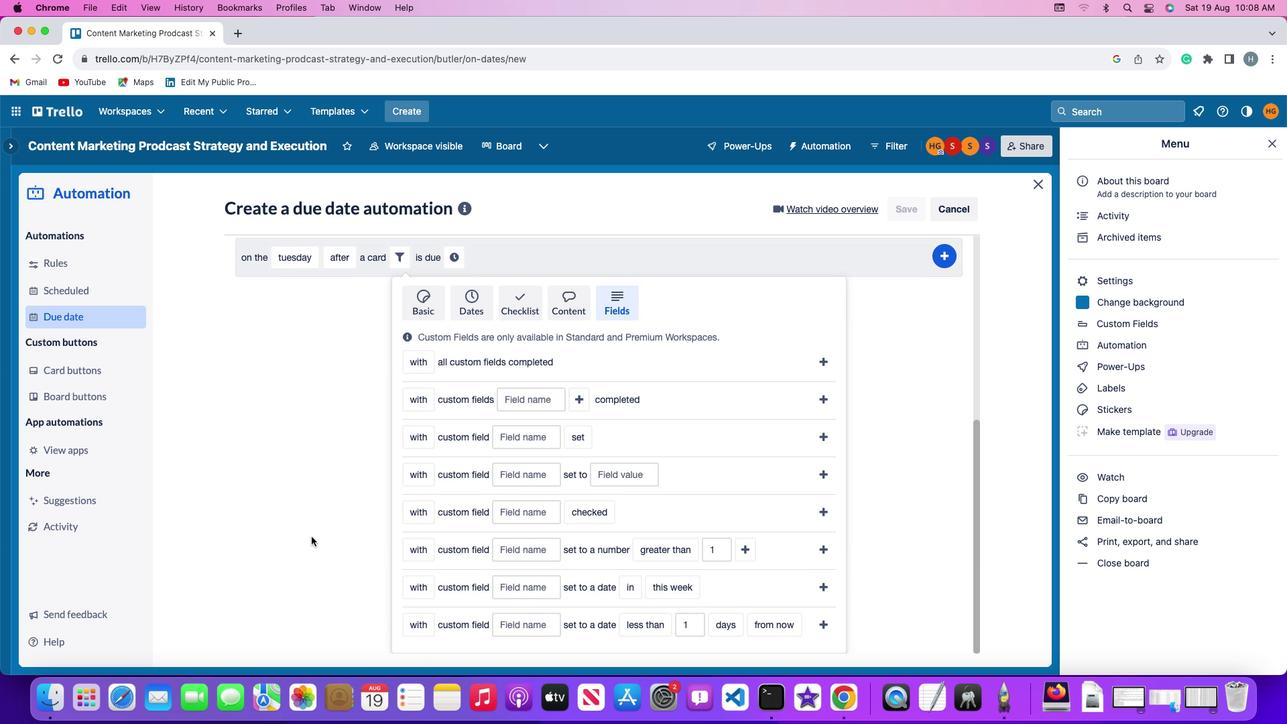 
Action: Mouse moved to (419, 620)
Screenshot: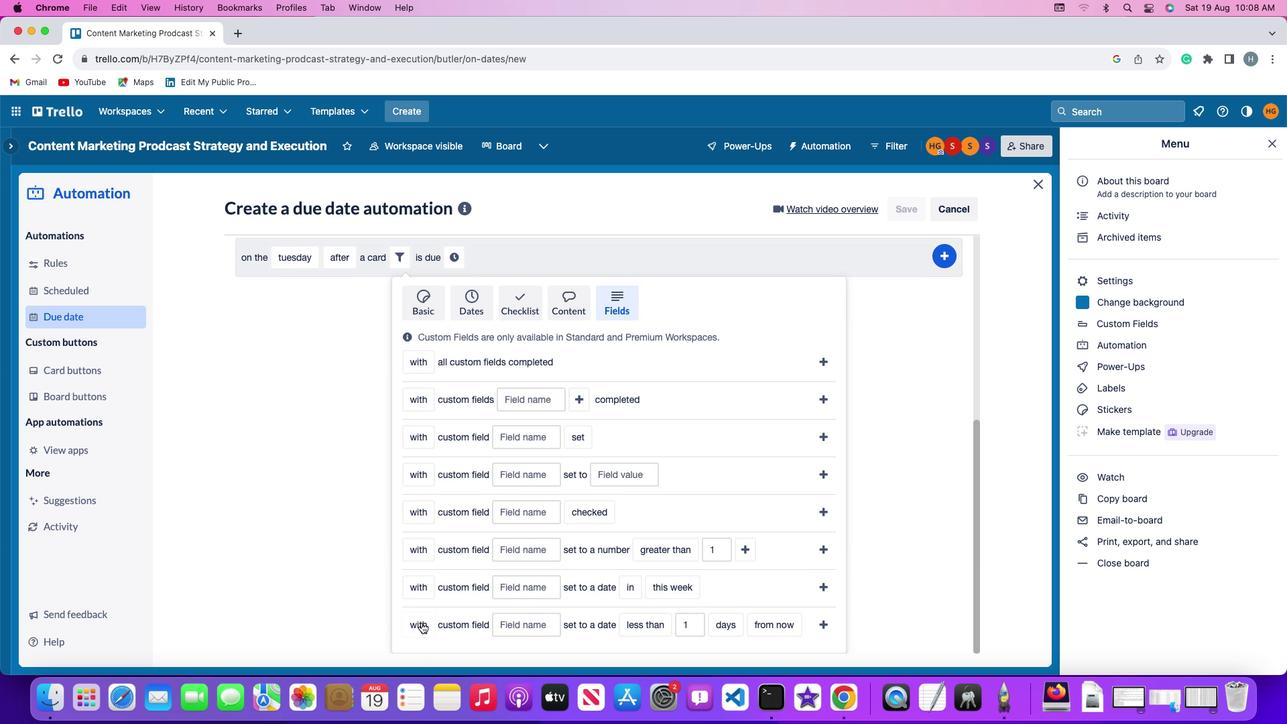 
Action: Mouse pressed left at (419, 620)
Screenshot: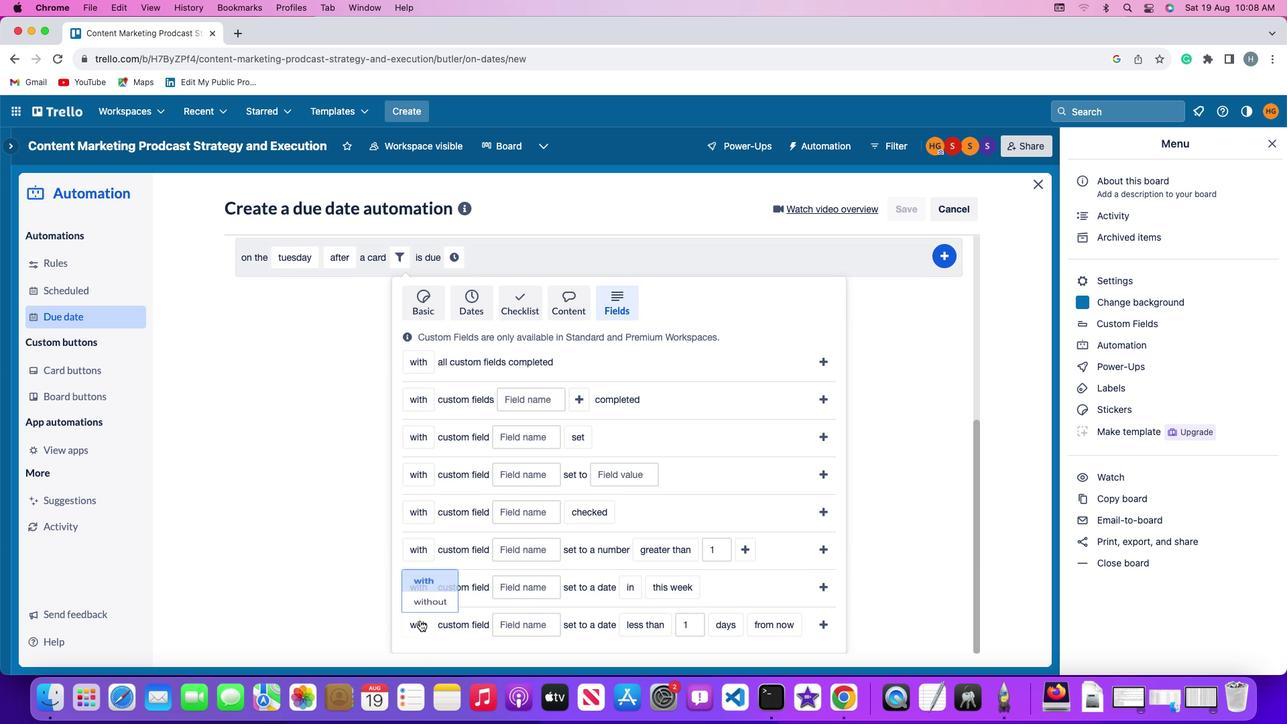 
Action: Mouse moved to (423, 572)
Screenshot: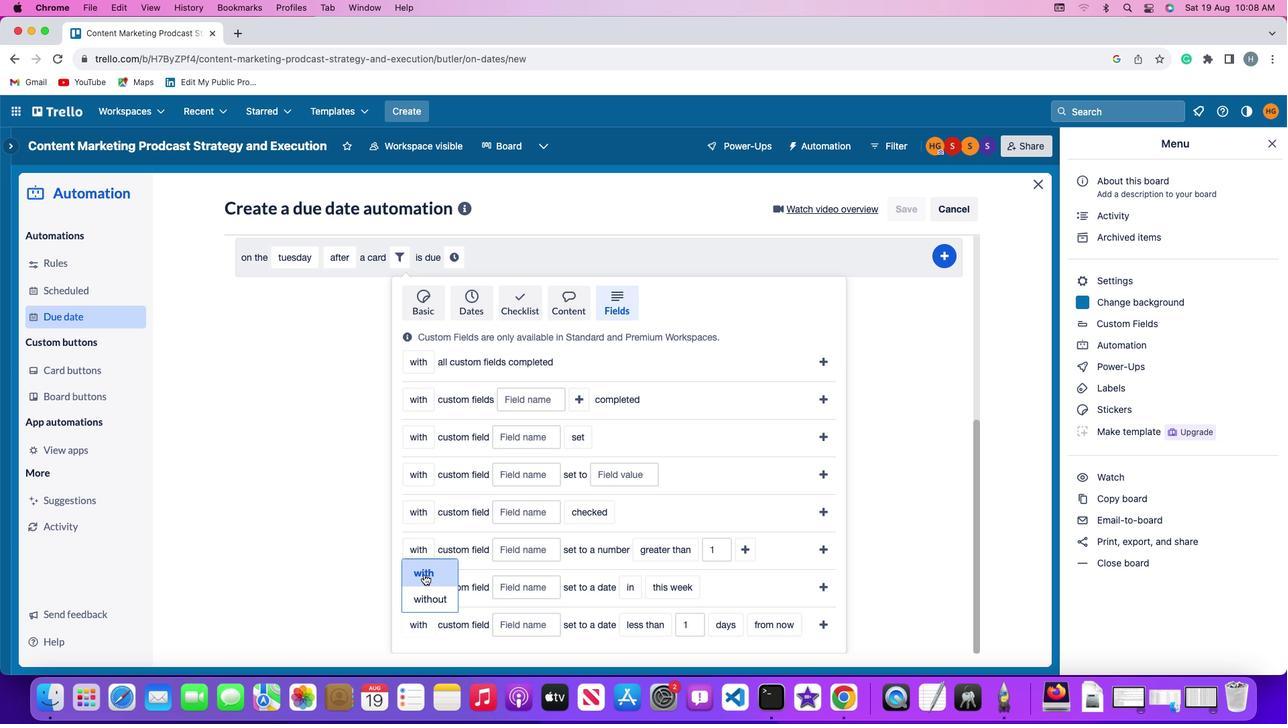 
Action: Mouse pressed left at (423, 572)
Screenshot: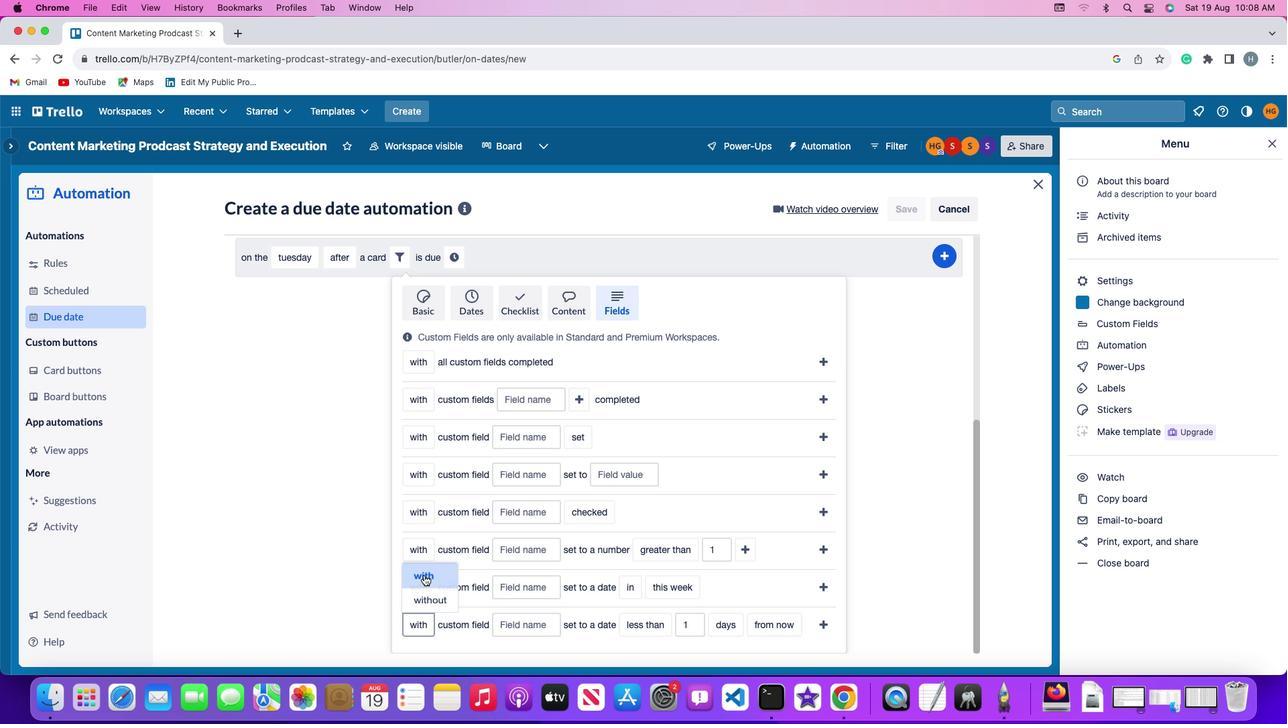 
Action: Mouse moved to (529, 622)
Screenshot: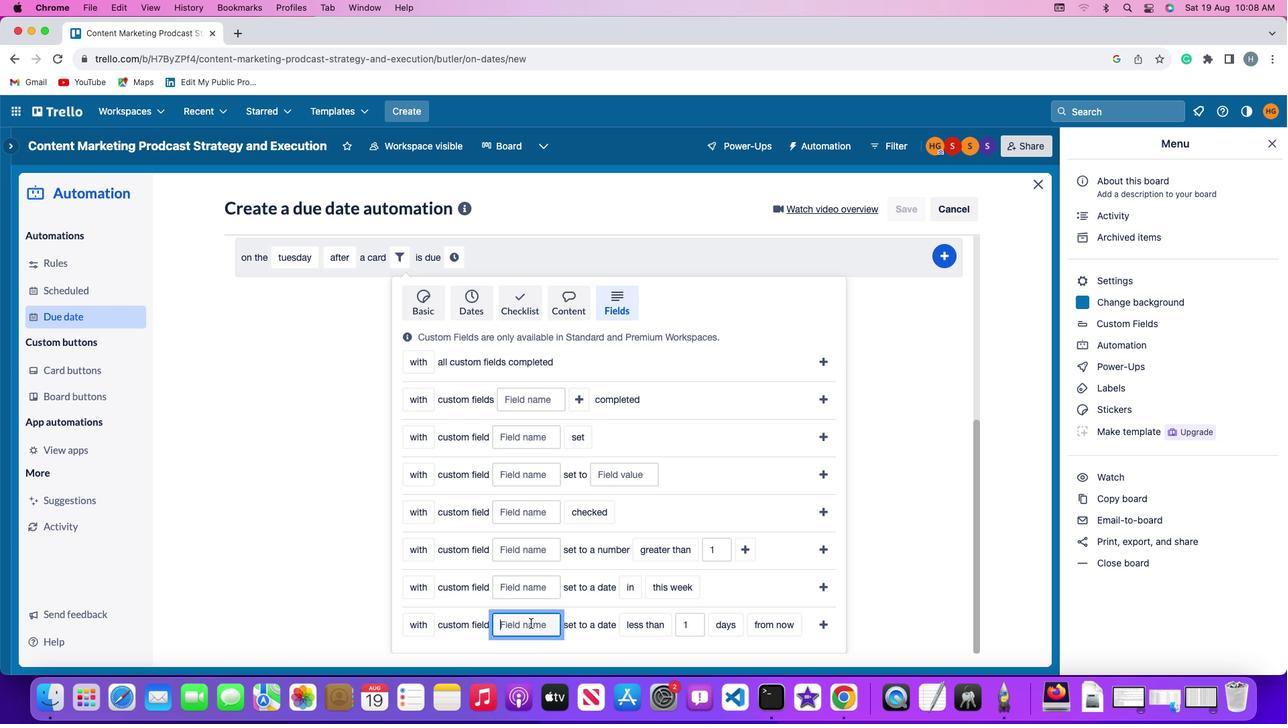 
Action: Mouse pressed left at (529, 622)
Screenshot: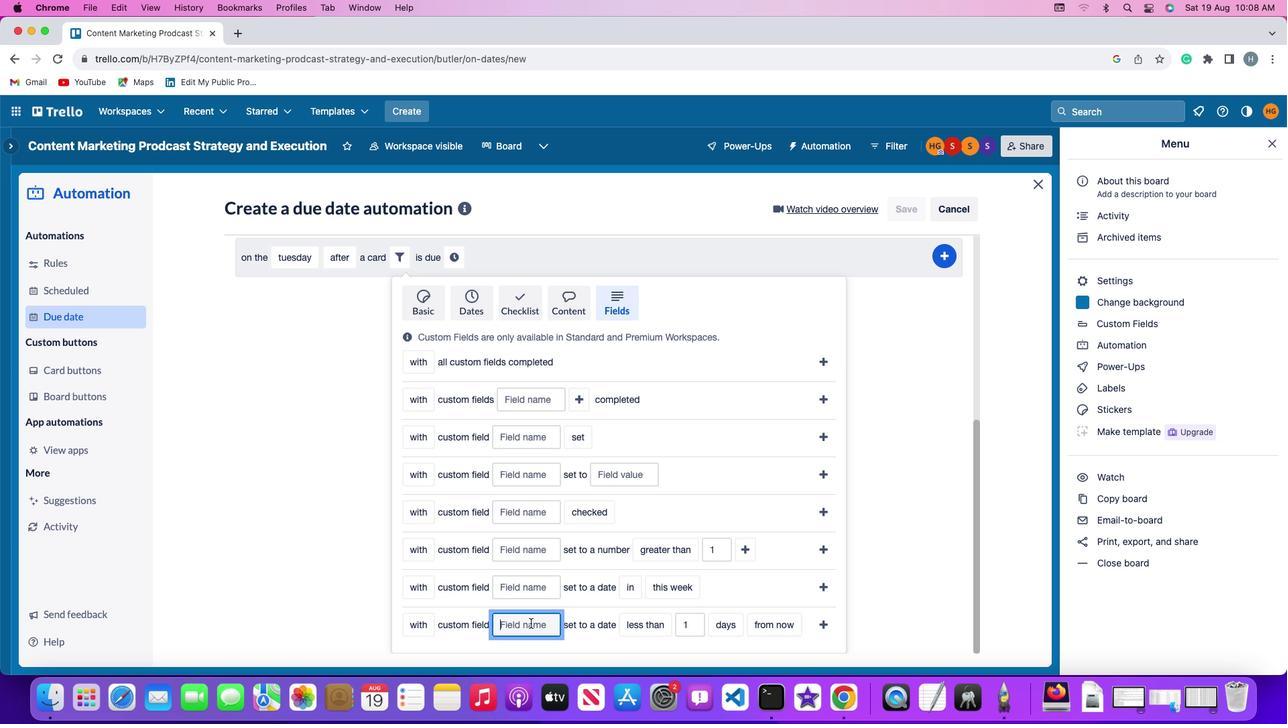 
Action: Mouse moved to (531, 620)
Screenshot: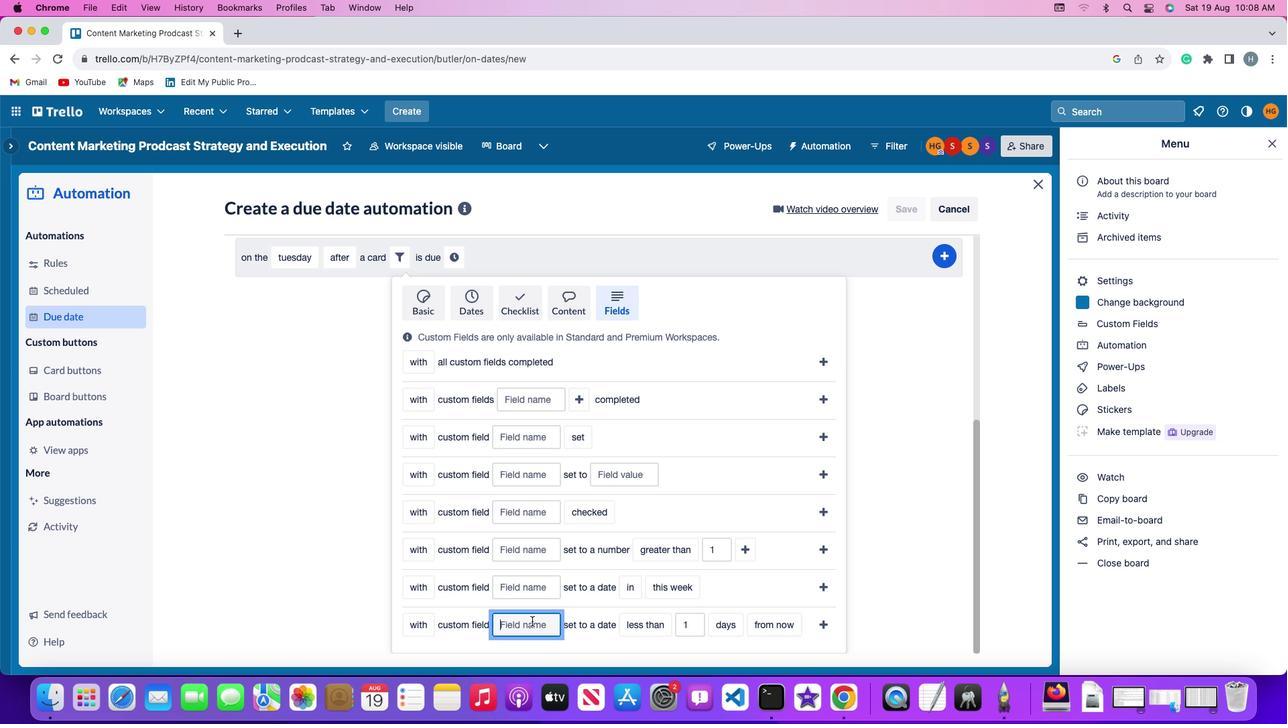 
Action: Key pressed Key.shift'R''e''s''u''m'
Screenshot: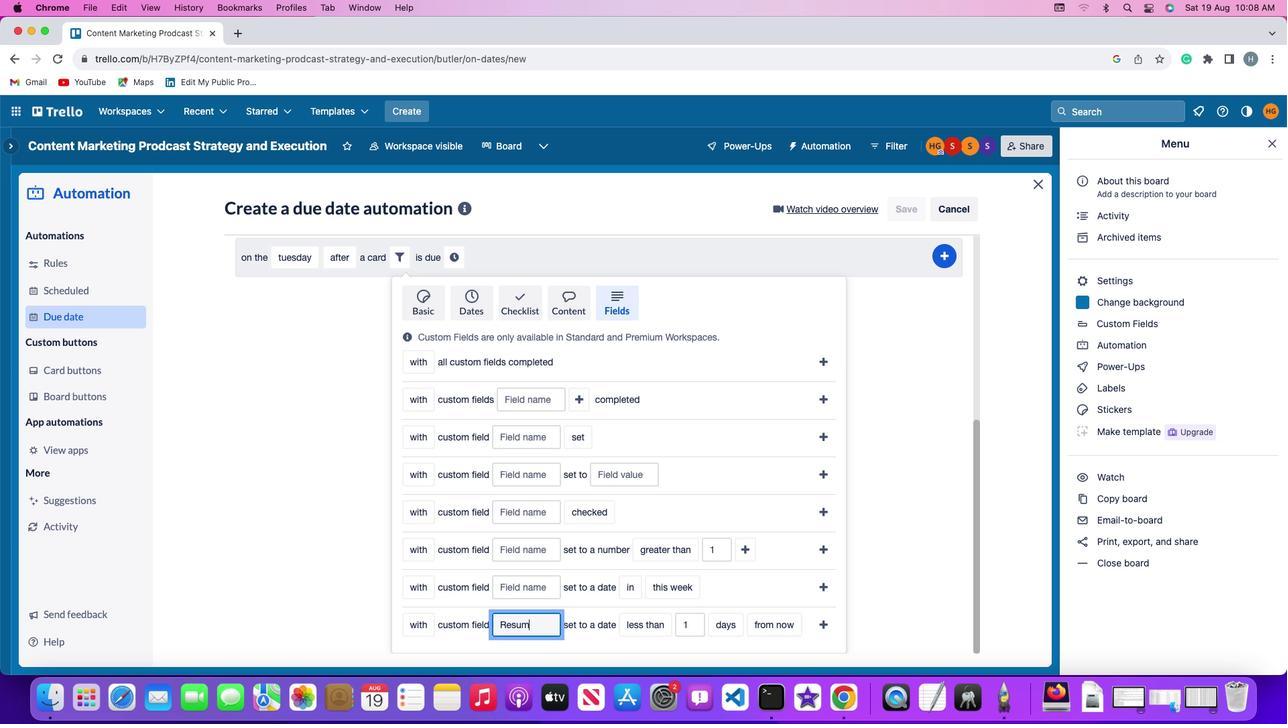 
Action: Mouse moved to (531, 619)
Screenshot: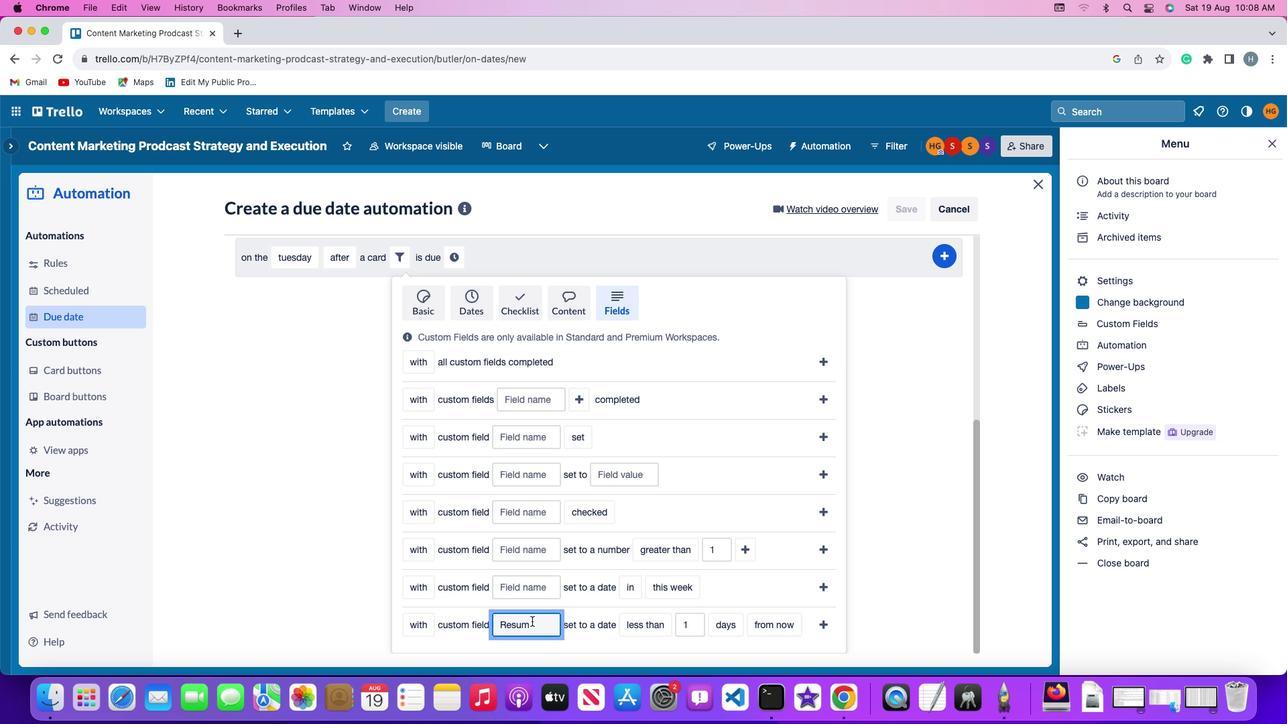 
Action: Key pressed 'e'
Screenshot: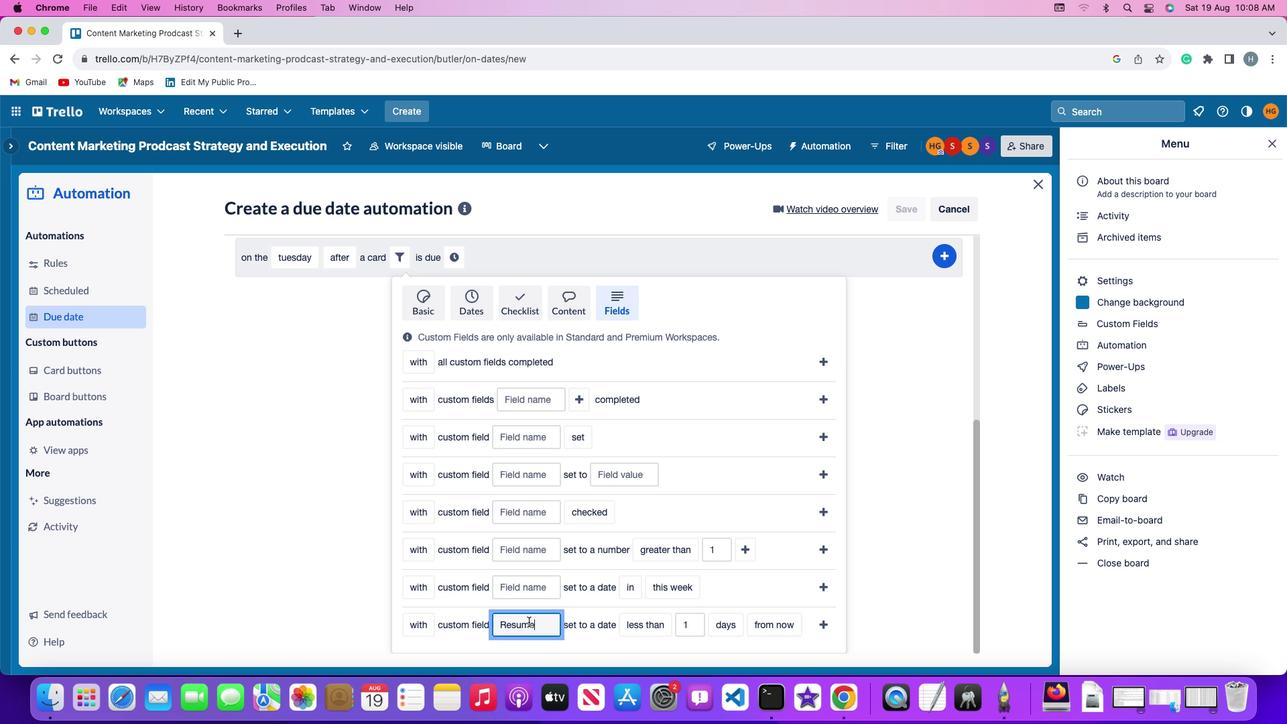 
Action: Mouse moved to (625, 629)
Screenshot: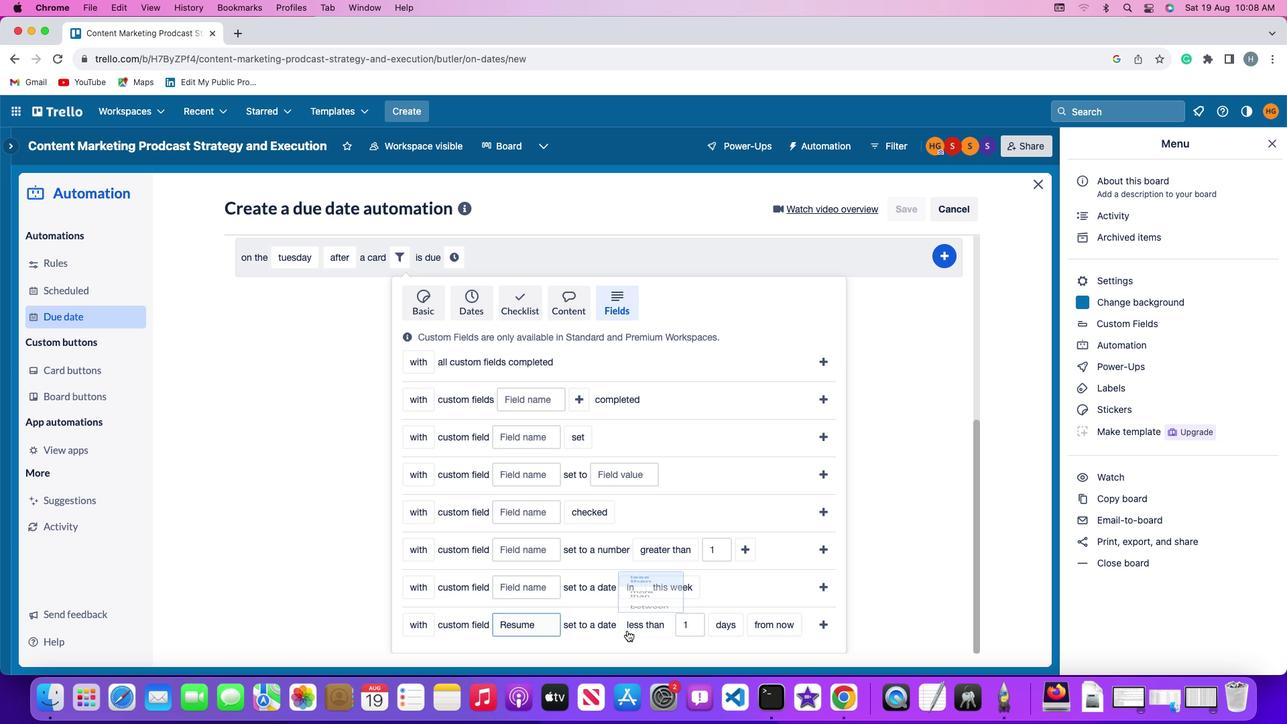 
Action: Mouse pressed left at (625, 629)
Screenshot: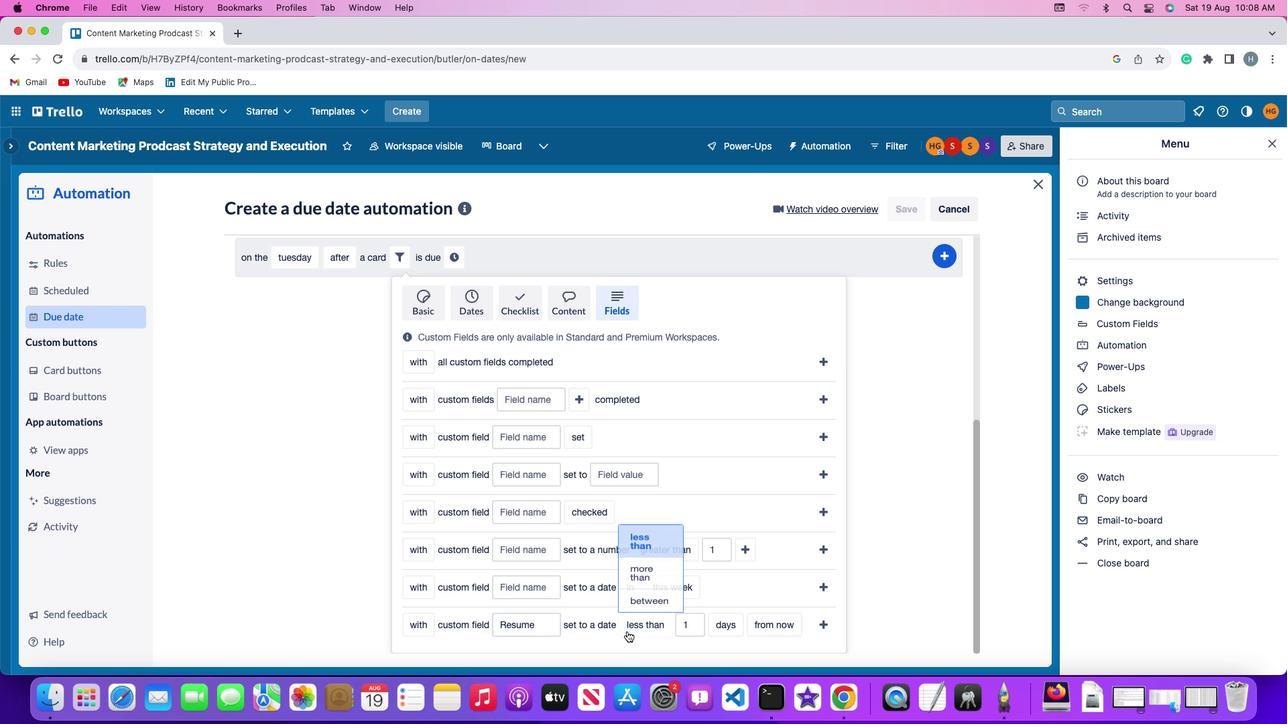 
Action: Mouse moved to (642, 604)
Screenshot: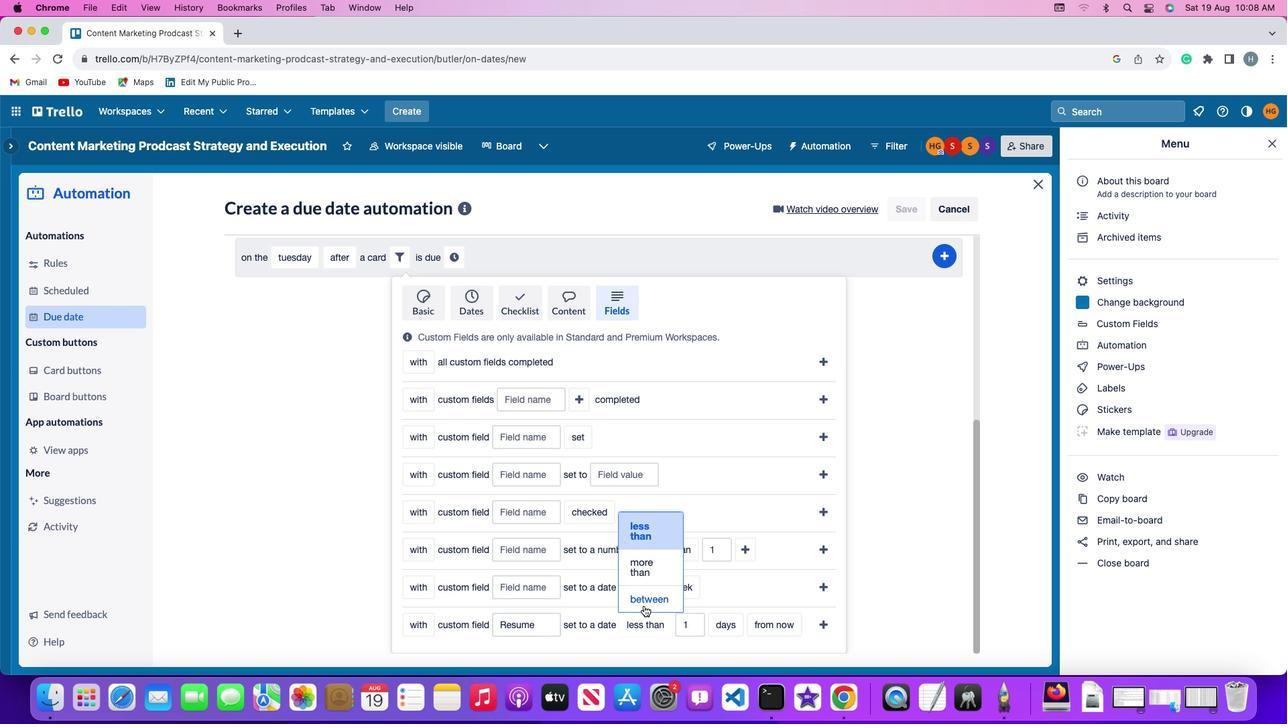
Action: Mouse pressed left at (642, 604)
Screenshot: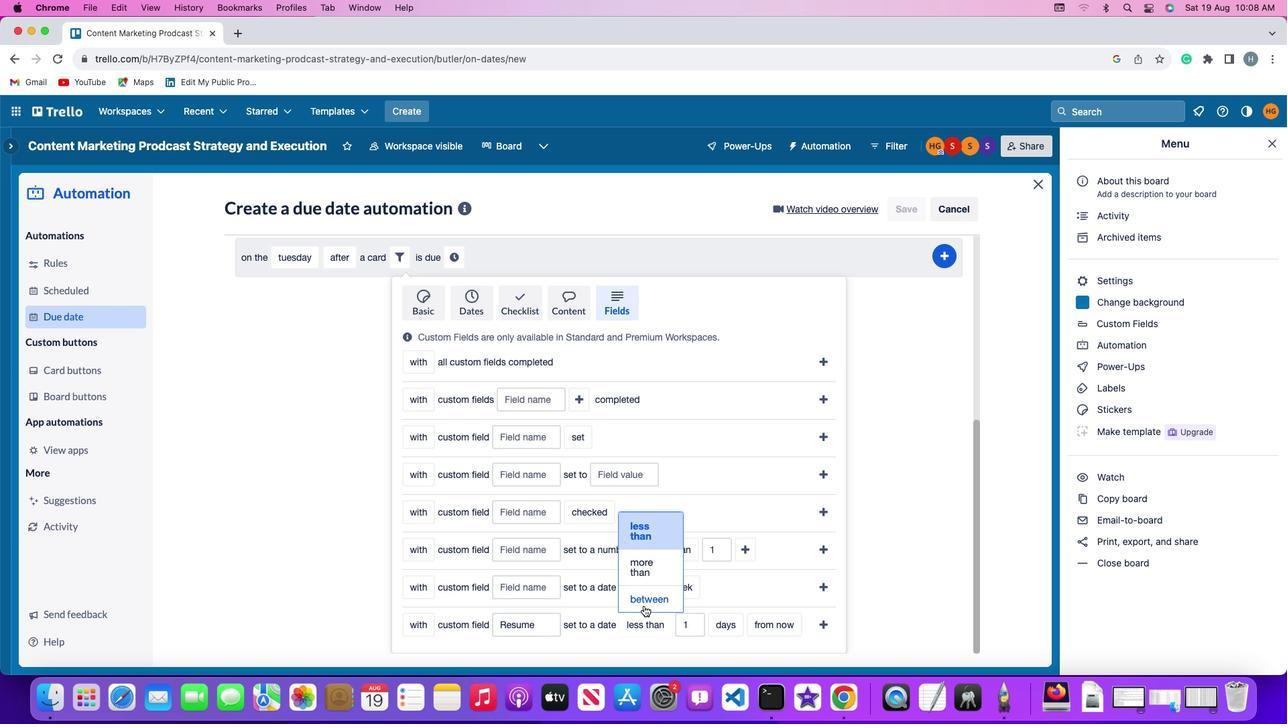 
Action: Mouse moved to (684, 625)
Screenshot: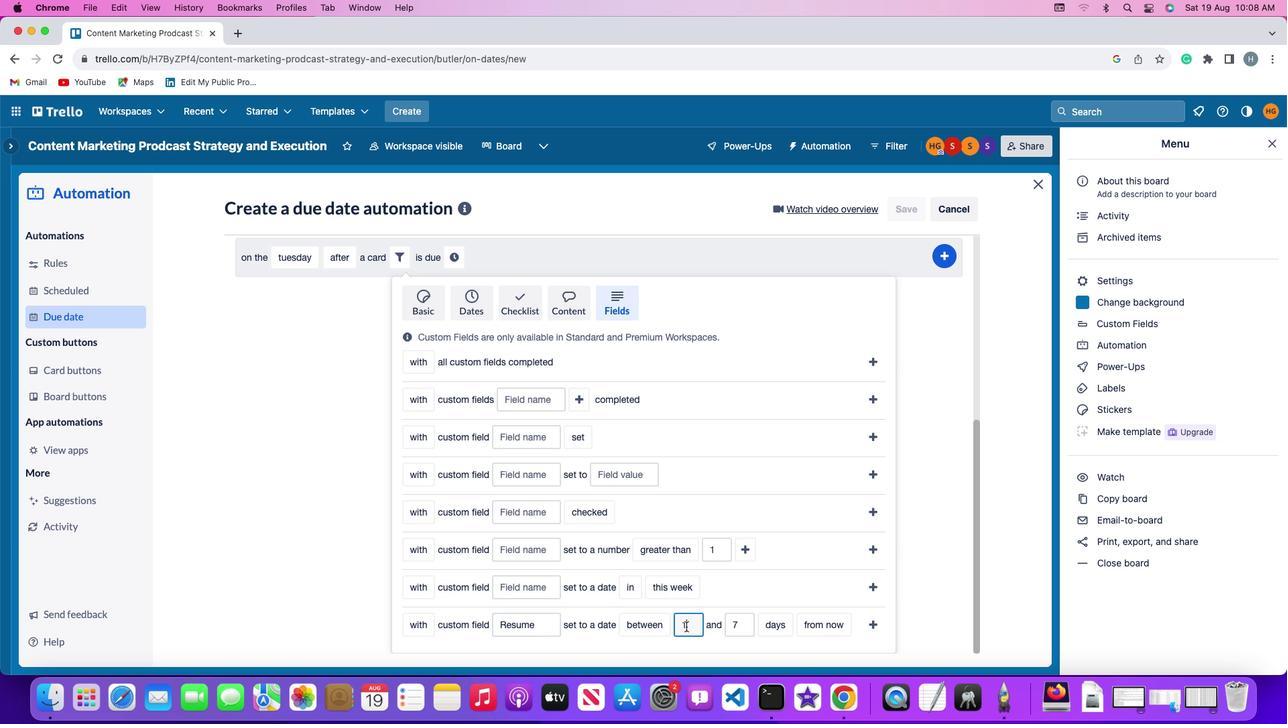 
Action: Mouse pressed left at (684, 625)
Screenshot: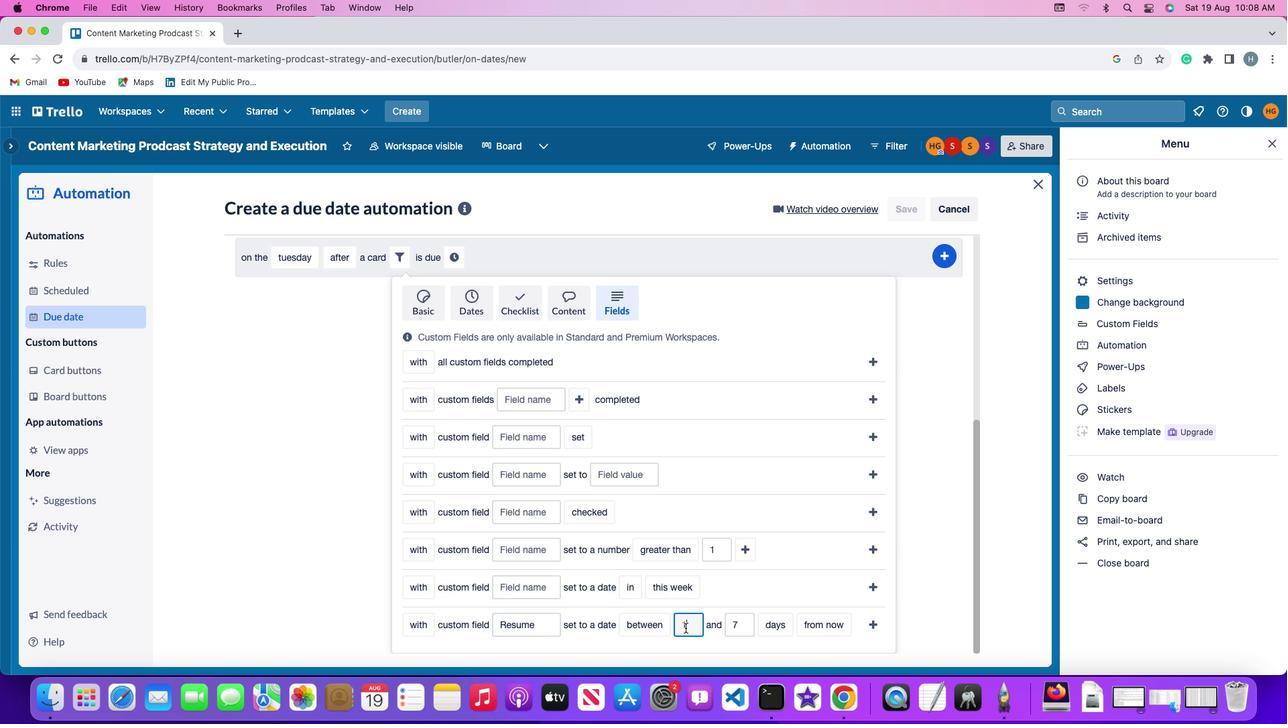 
Action: Mouse moved to (683, 626)
Screenshot: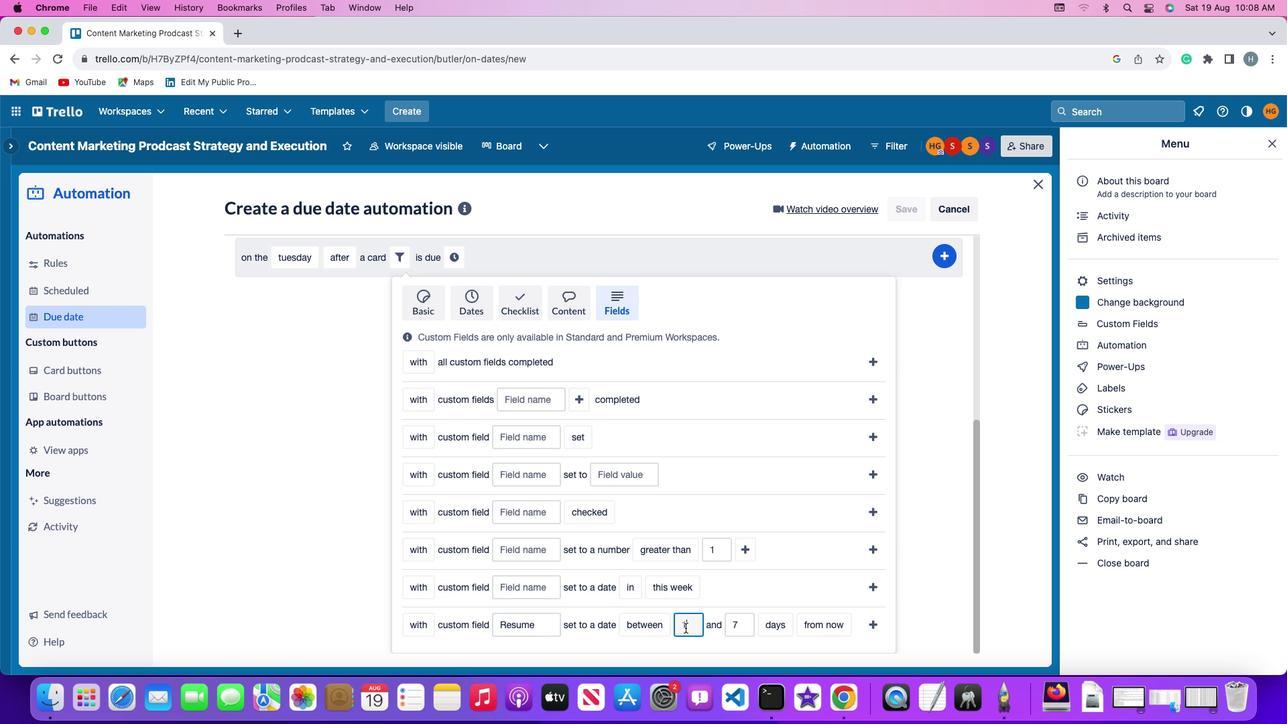 
Action: Key pressed Key.backspace'1'
Screenshot: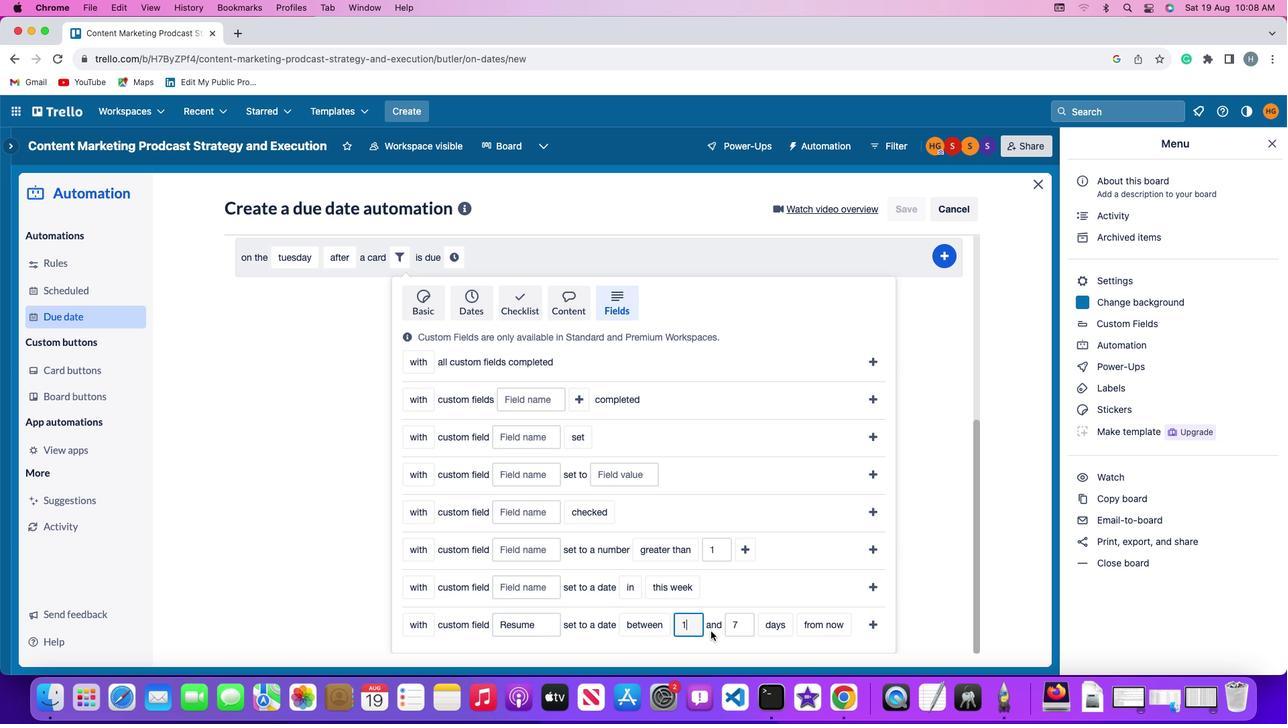 
Action: Mouse moved to (742, 626)
Screenshot: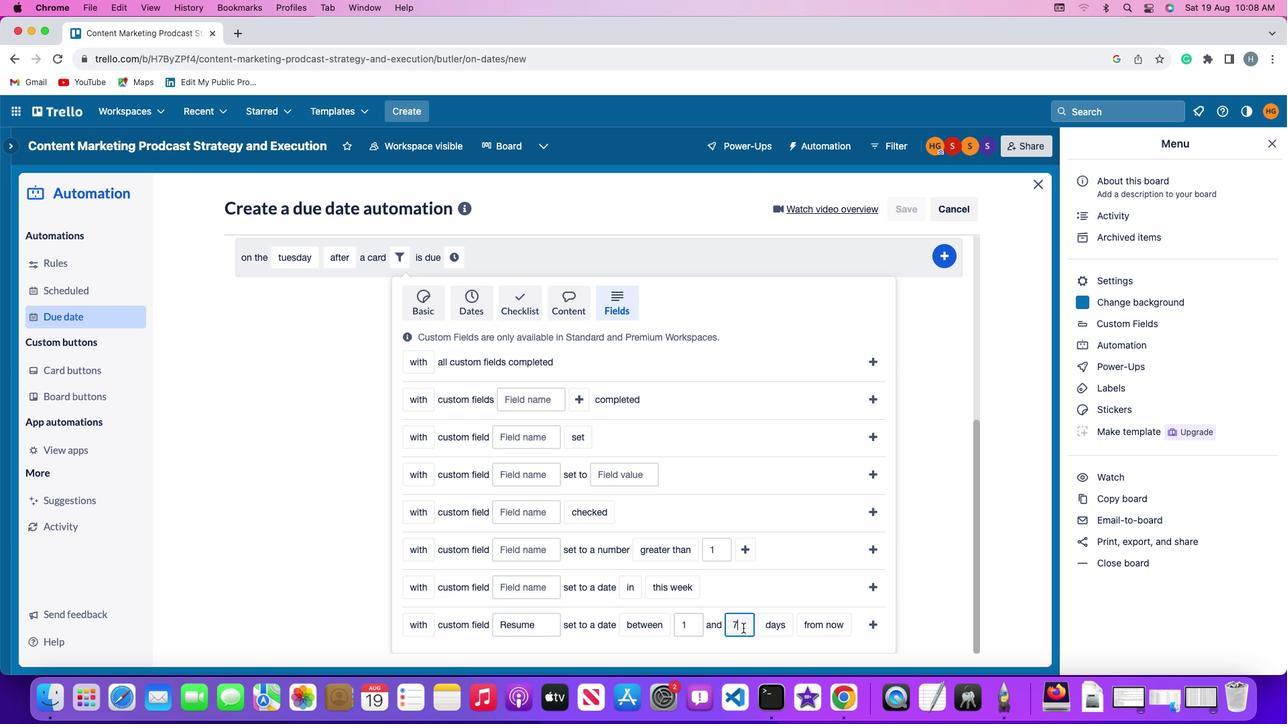 
Action: Mouse pressed left at (742, 626)
Screenshot: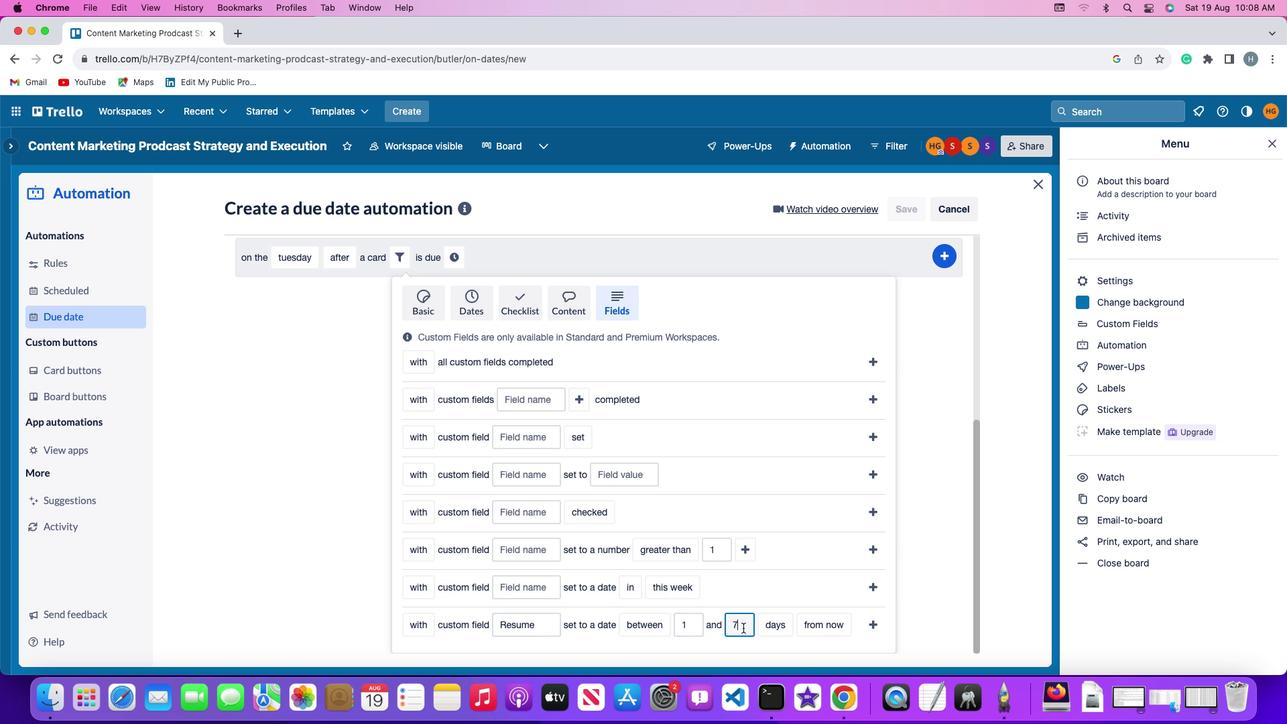 
Action: Key pressed Key.backspace
Screenshot: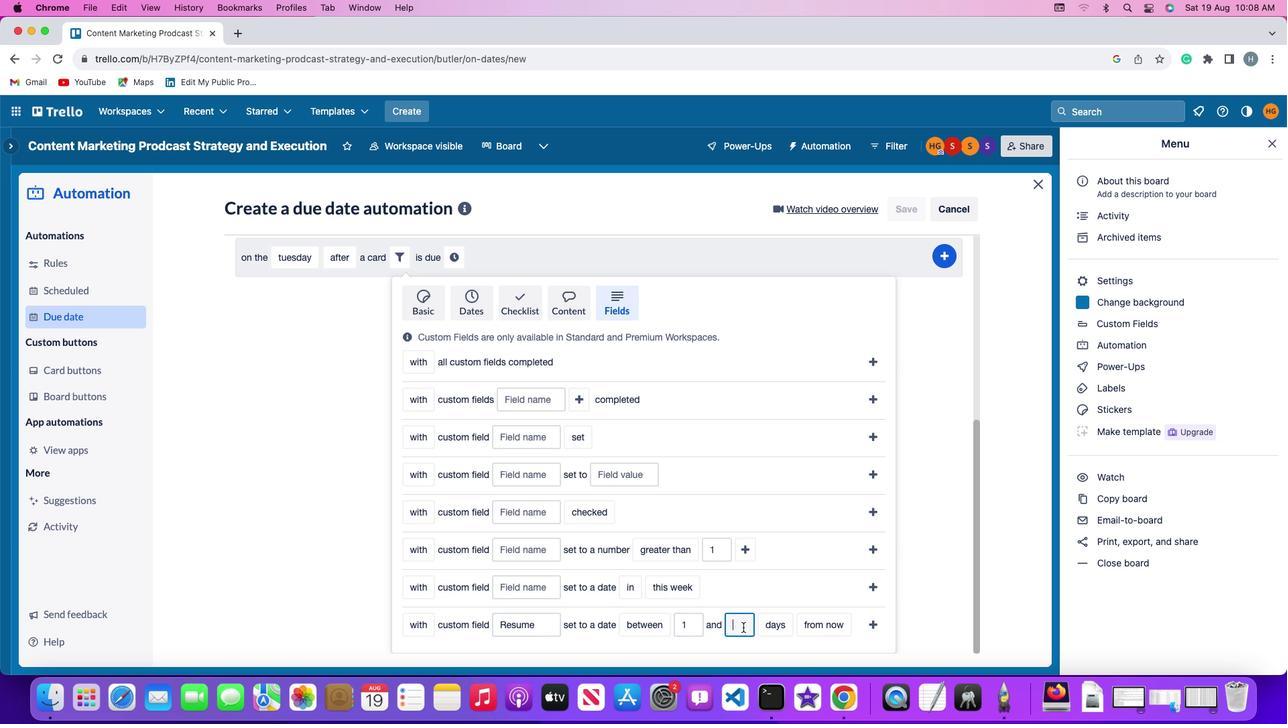 
Action: Mouse moved to (743, 623)
Screenshot: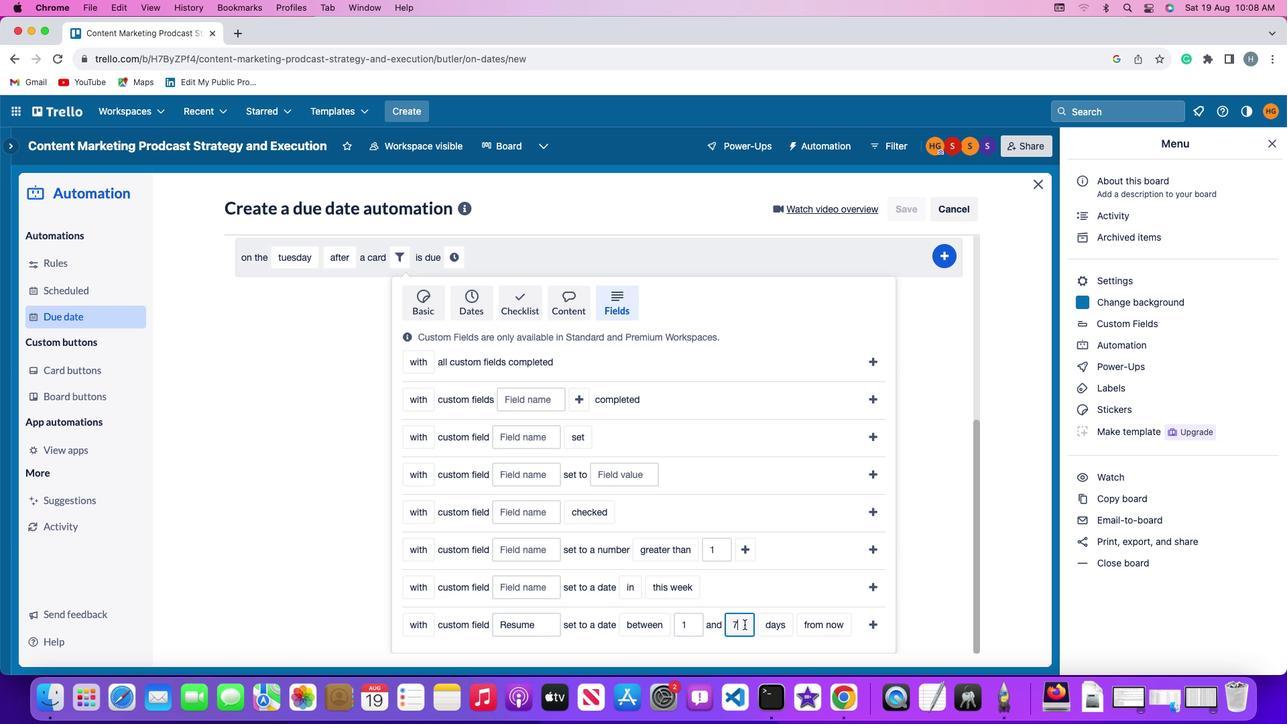 
Action: Key pressed '7'
Screenshot: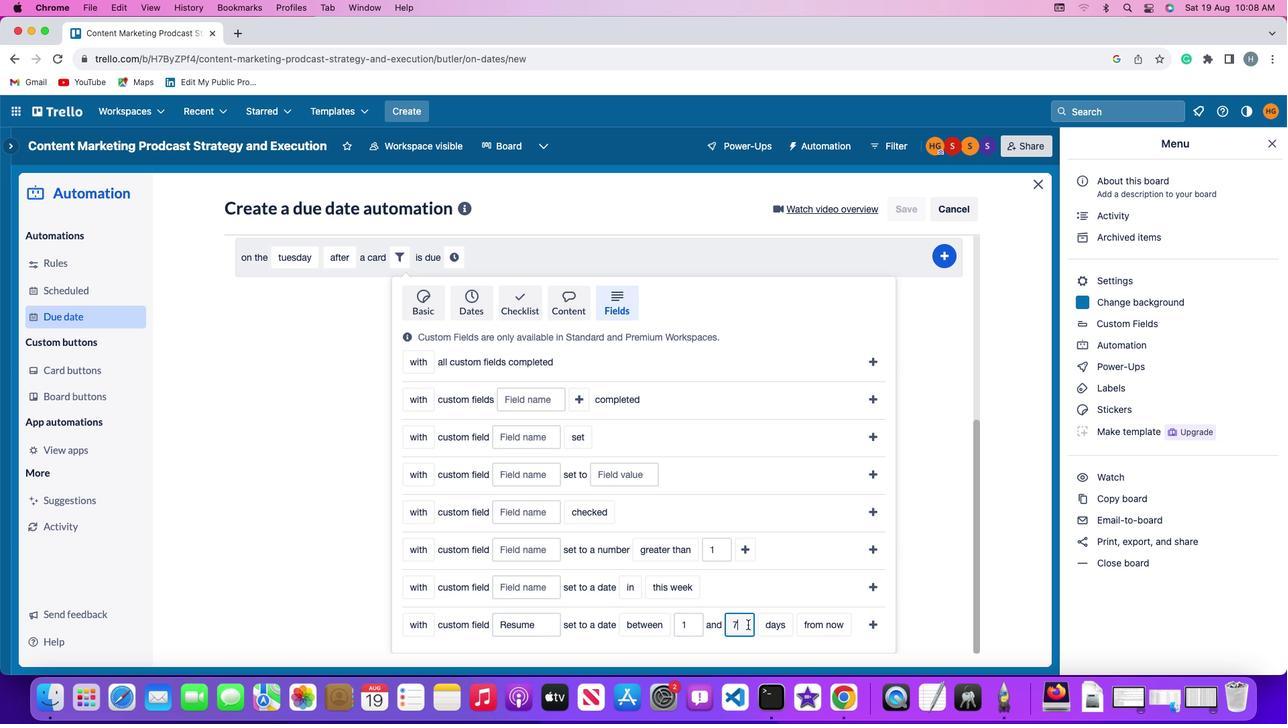 
Action: Mouse moved to (768, 621)
Screenshot: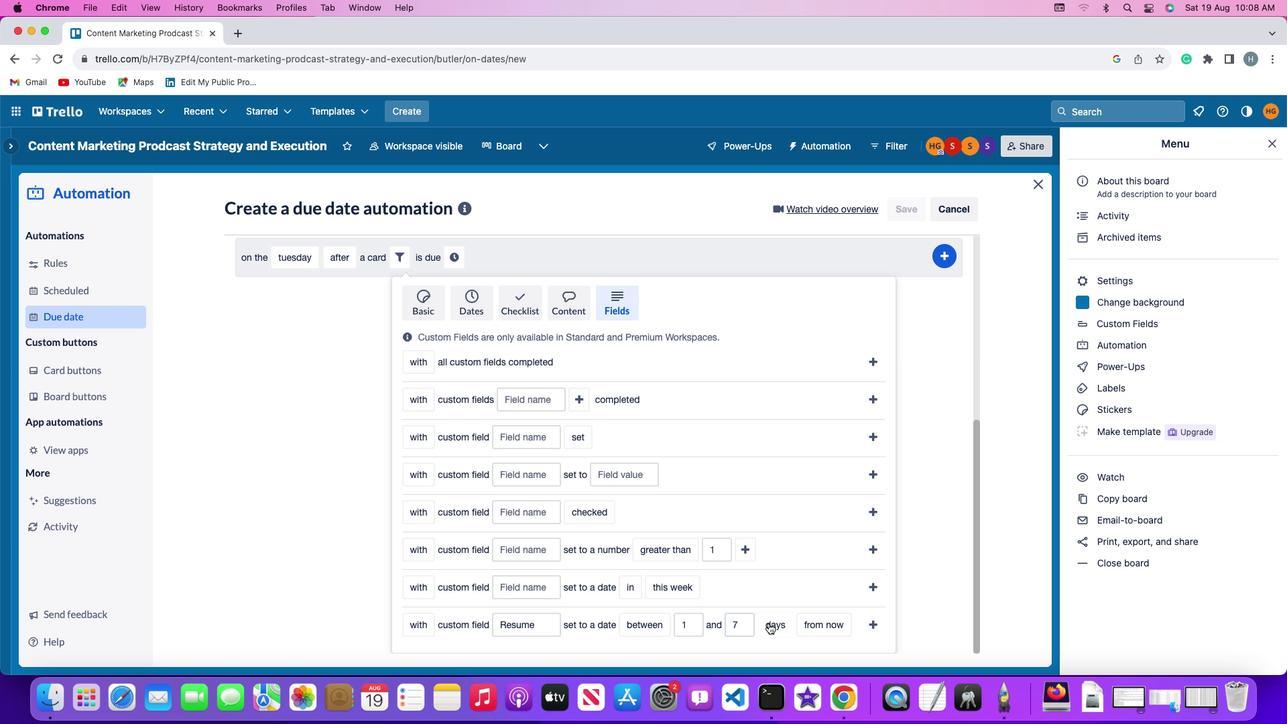 
Action: Mouse pressed left at (768, 621)
Screenshot: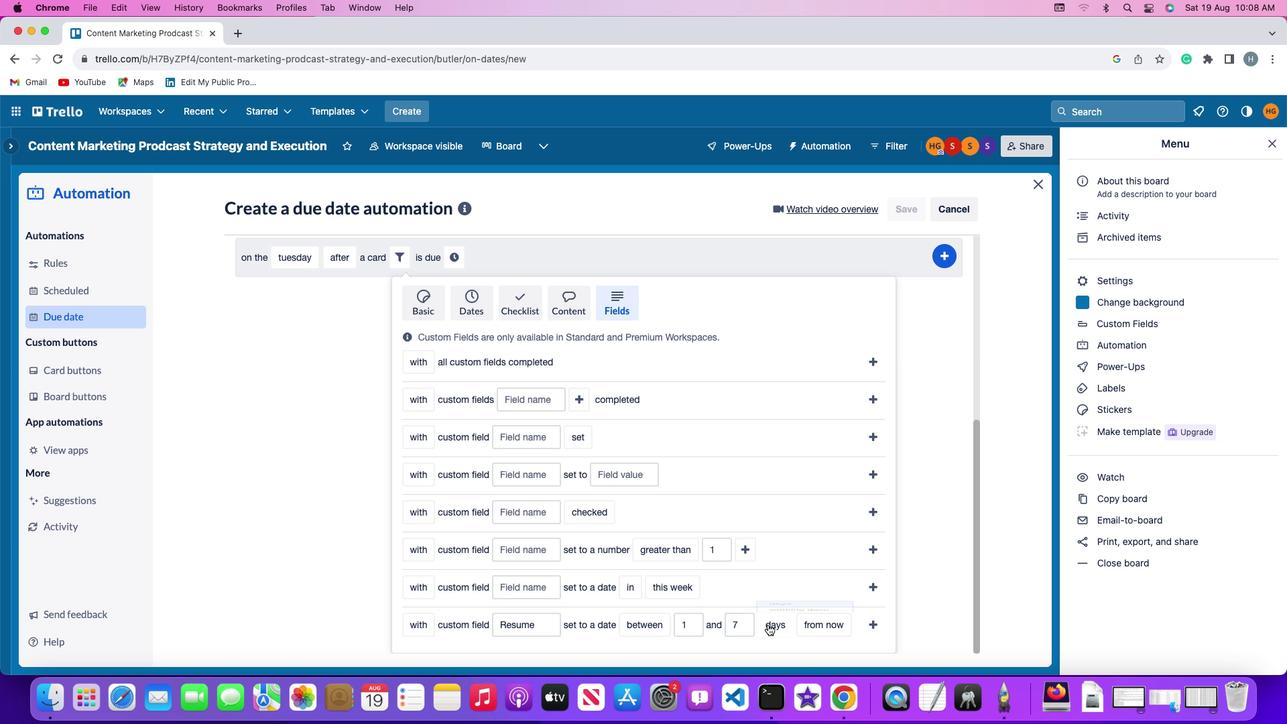 
Action: Mouse moved to (773, 601)
Screenshot: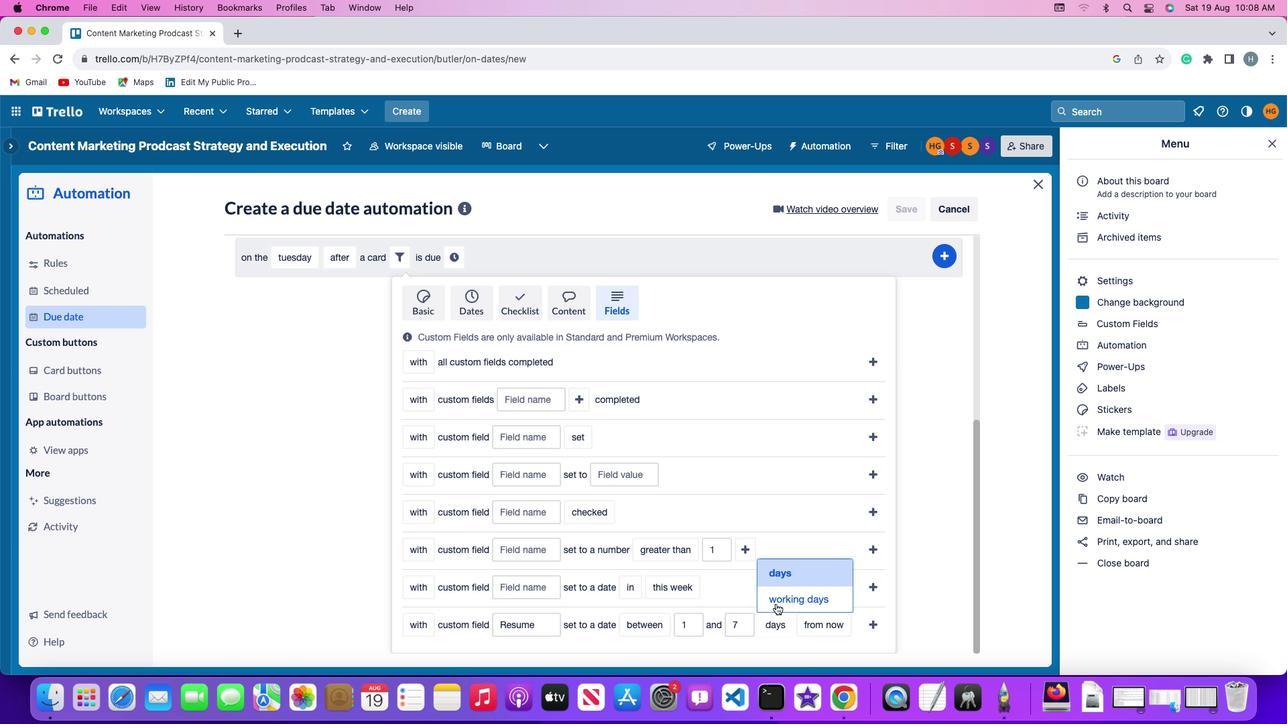 
Action: Mouse pressed left at (773, 601)
Screenshot: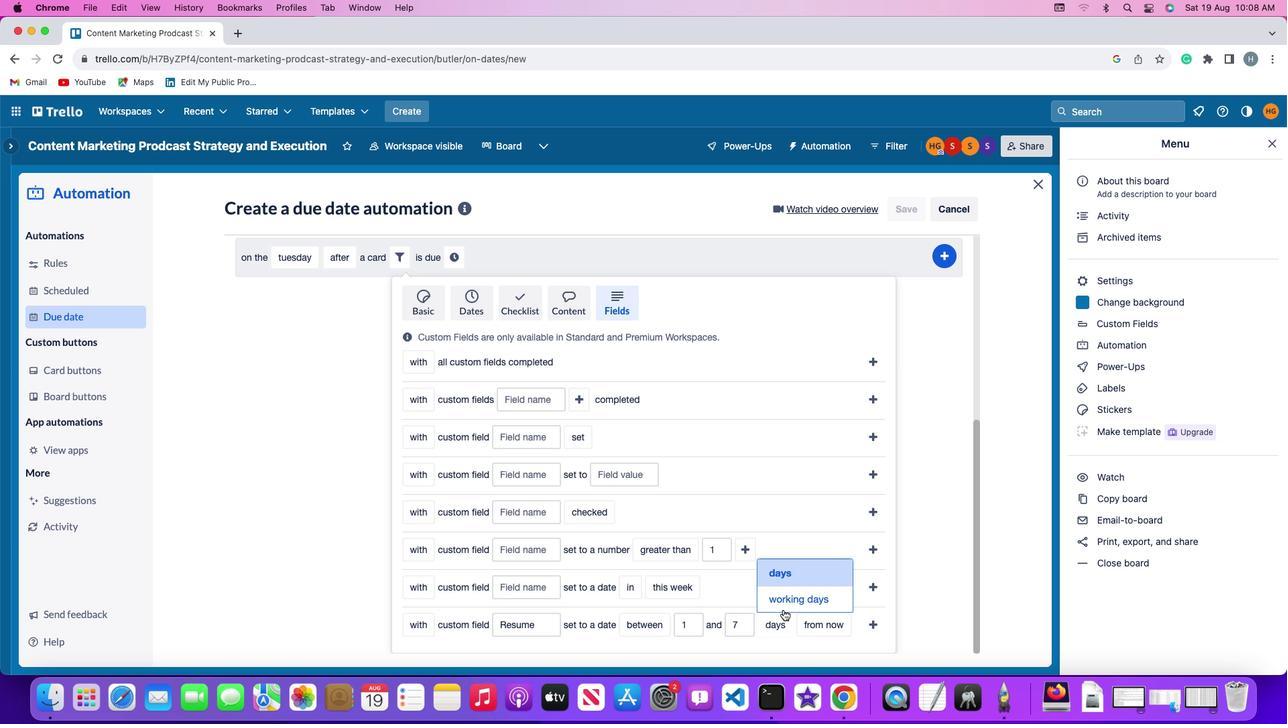 
Action: Mouse moved to (858, 622)
Screenshot: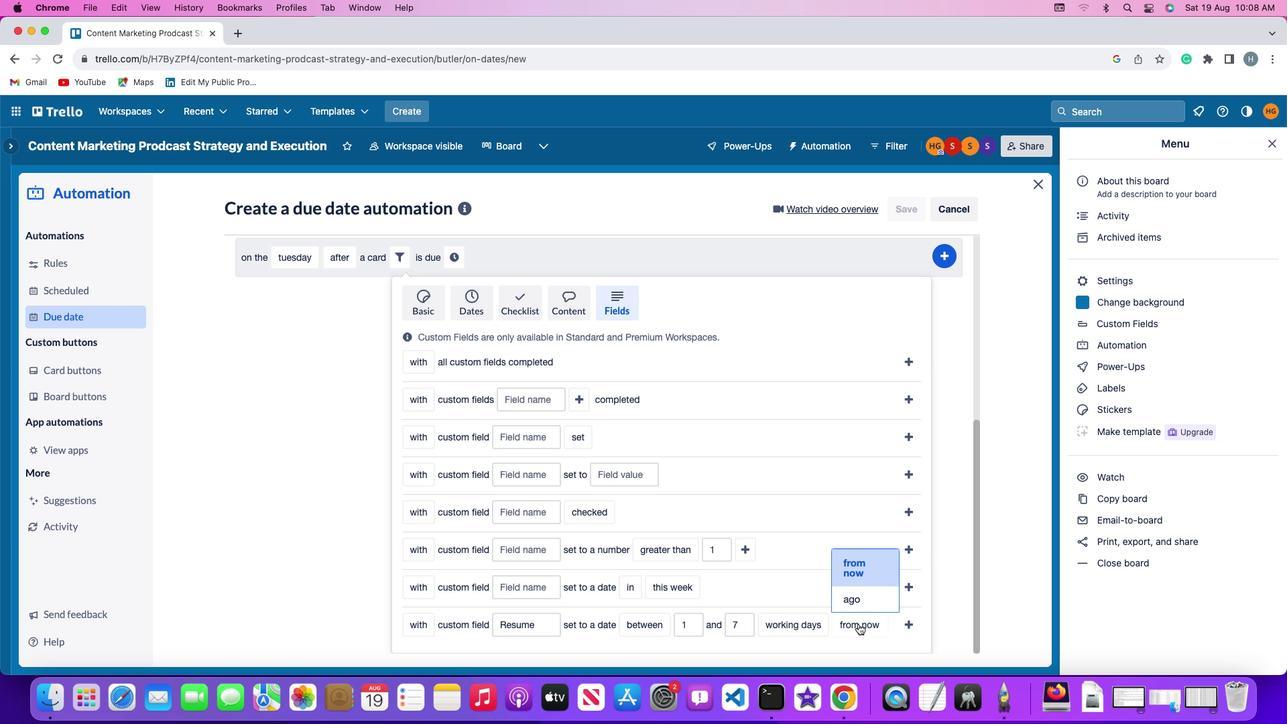
Action: Mouse pressed left at (858, 622)
Screenshot: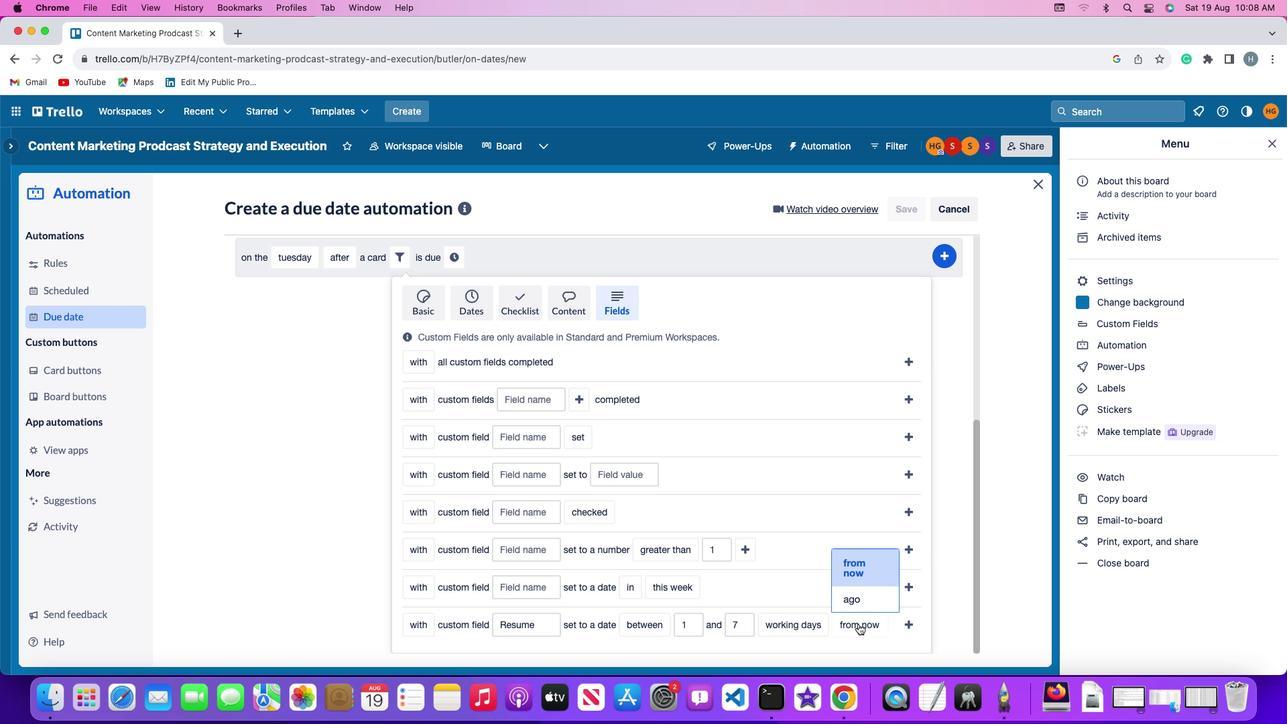 
Action: Mouse moved to (854, 569)
Screenshot: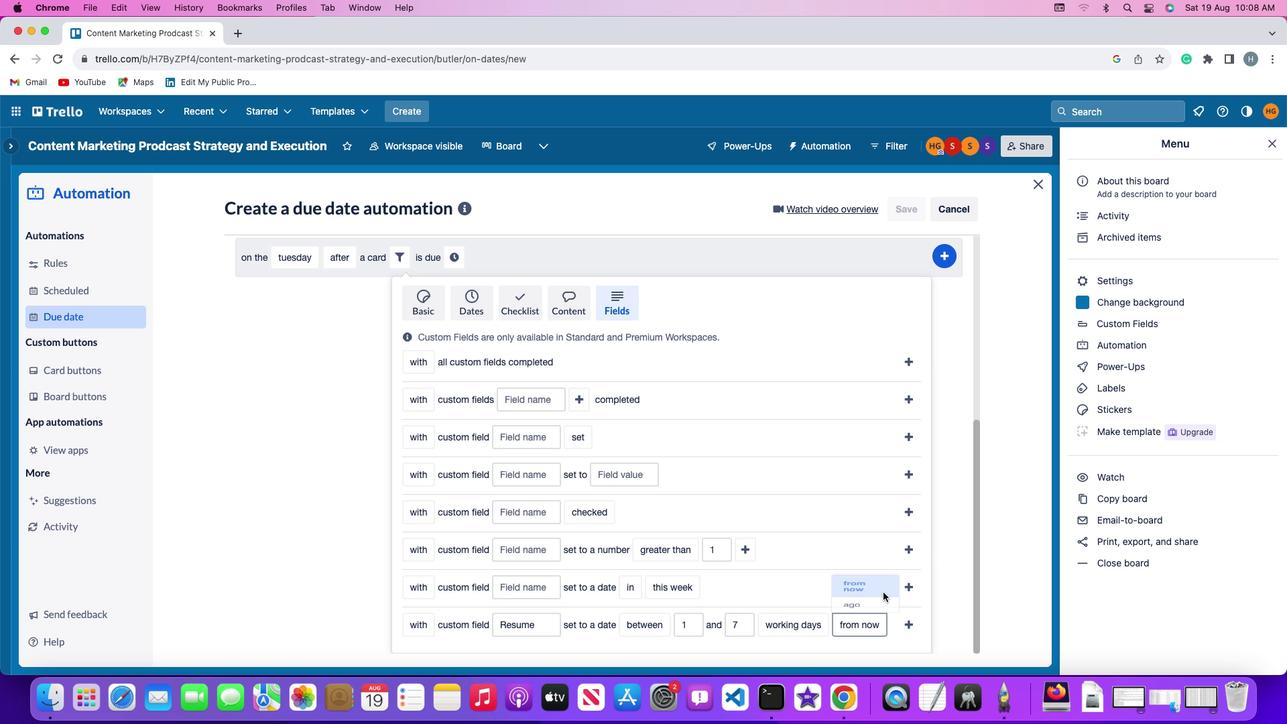 
Action: Mouse pressed left at (854, 569)
Screenshot: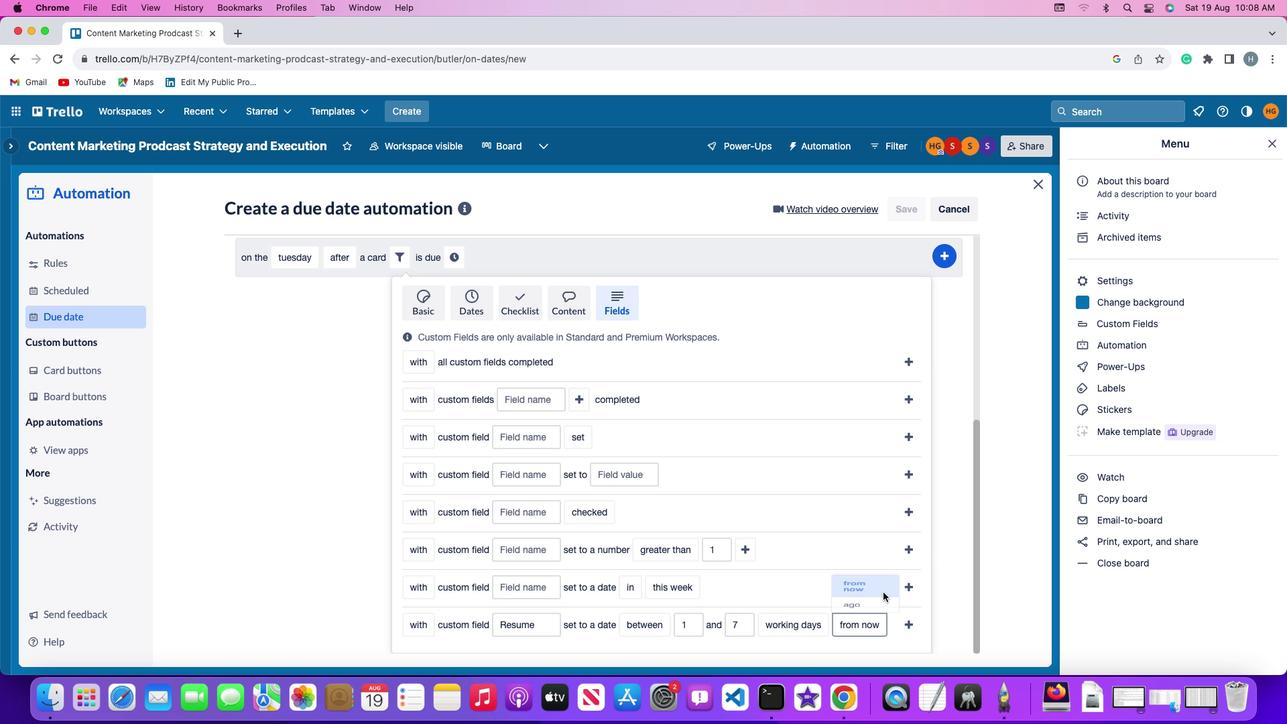 
Action: Mouse moved to (907, 618)
Screenshot: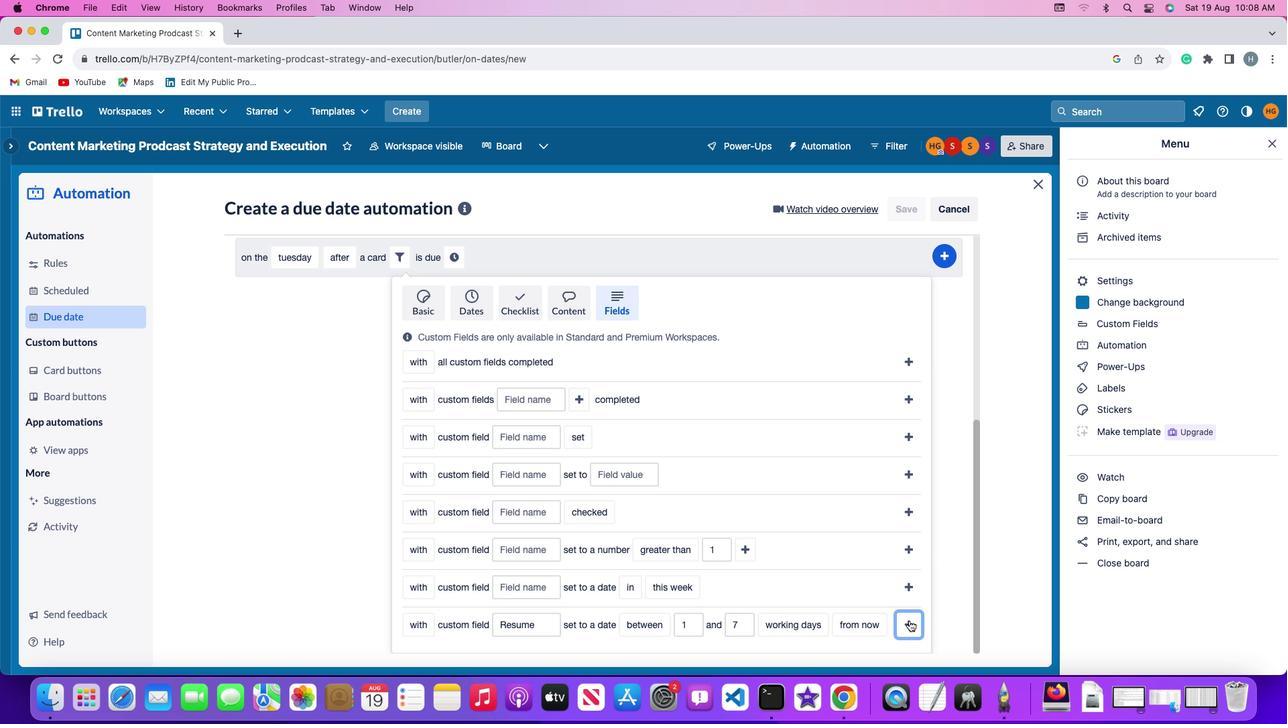 
Action: Mouse pressed left at (907, 618)
Screenshot: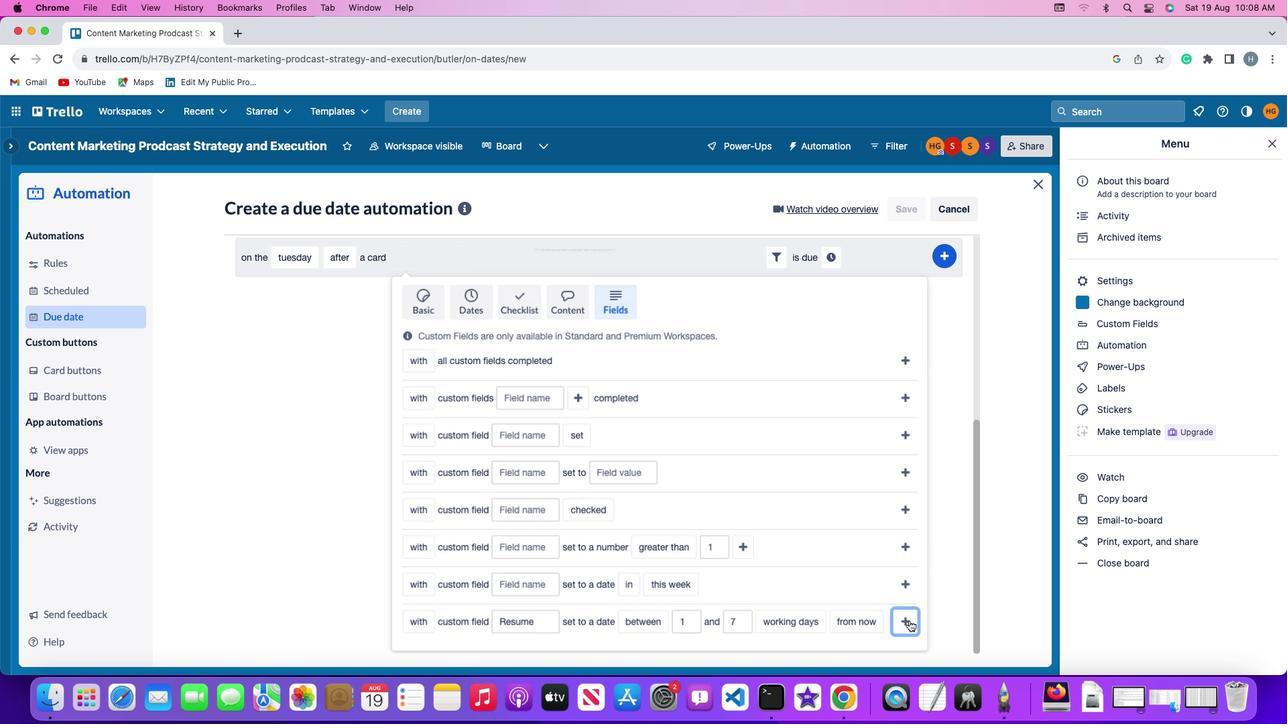 
Action: Mouse moved to (830, 585)
Screenshot: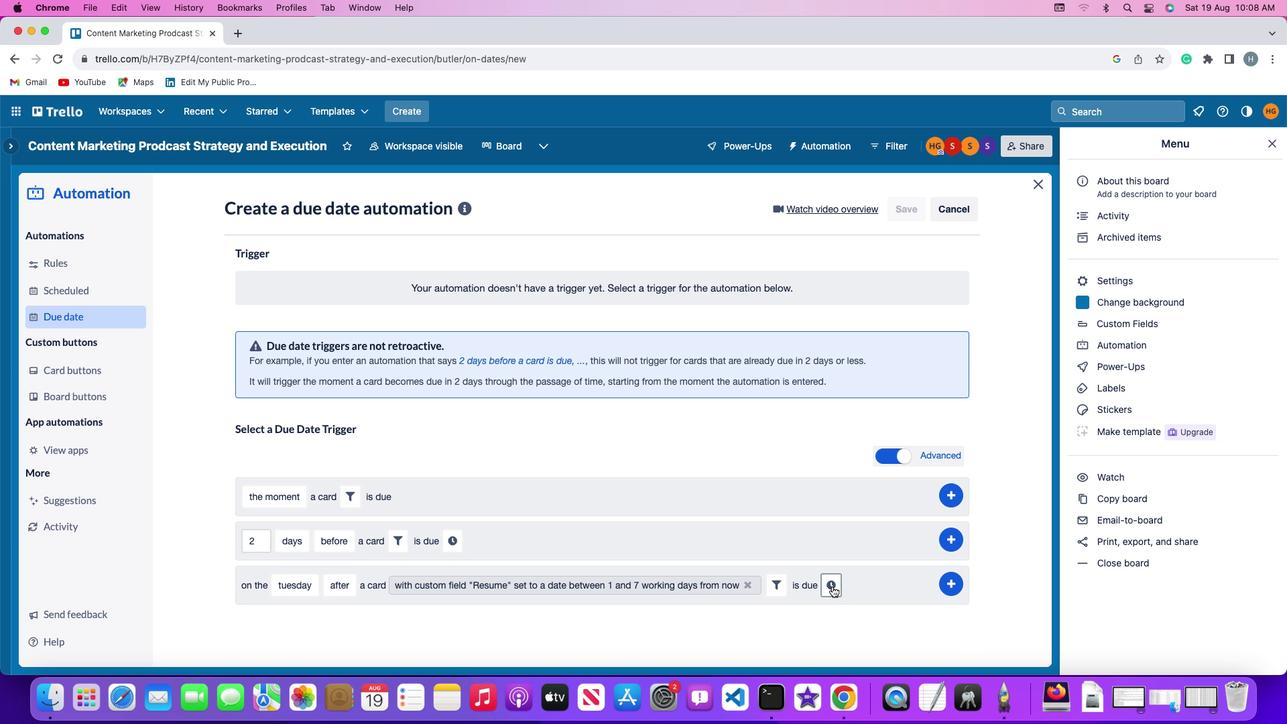 
Action: Mouse pressed left at (830, 585)
Screenshot: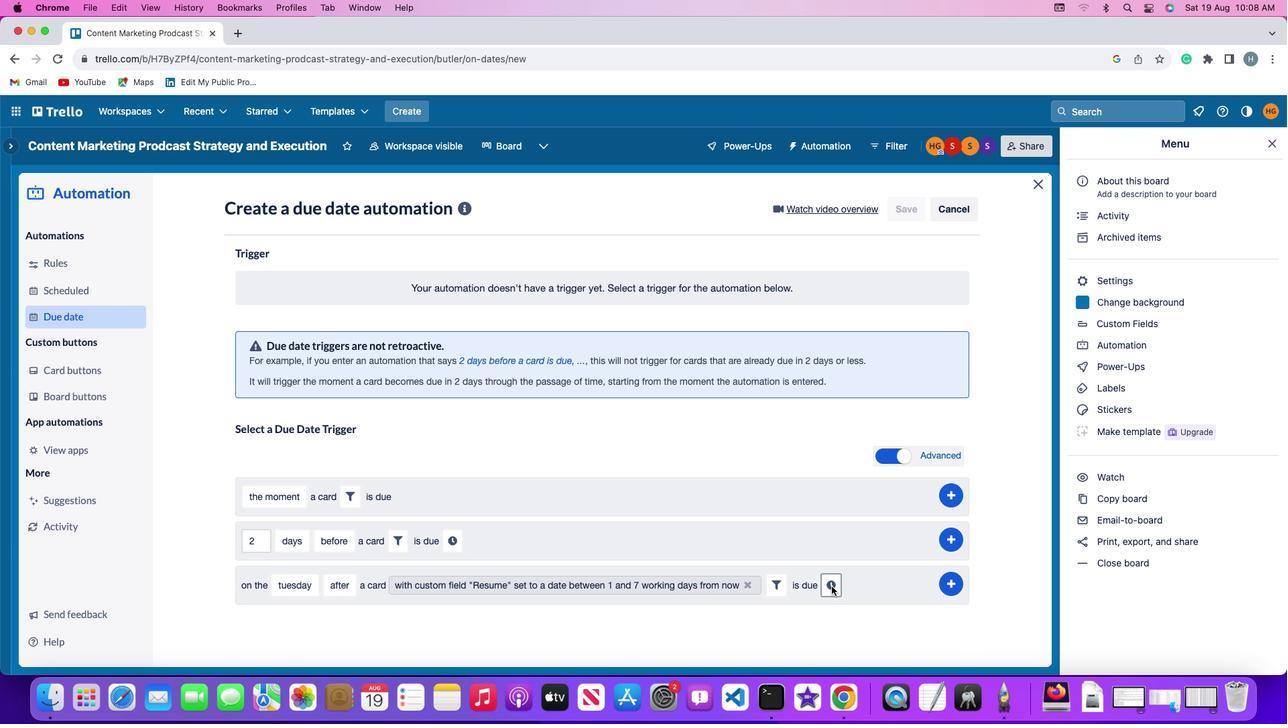 
Action: Mouse moved to (282, 615)
Screenshot: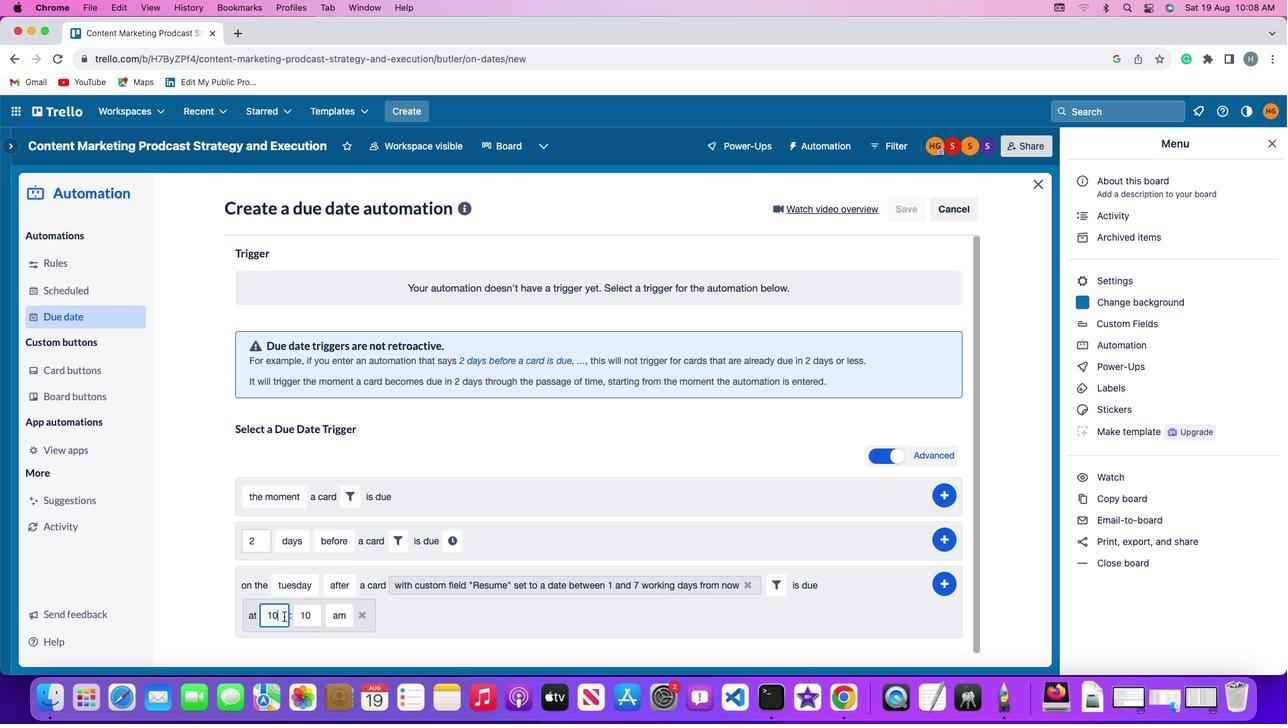 
Action: Mouse pressed left at (282, 615)
Screenshot: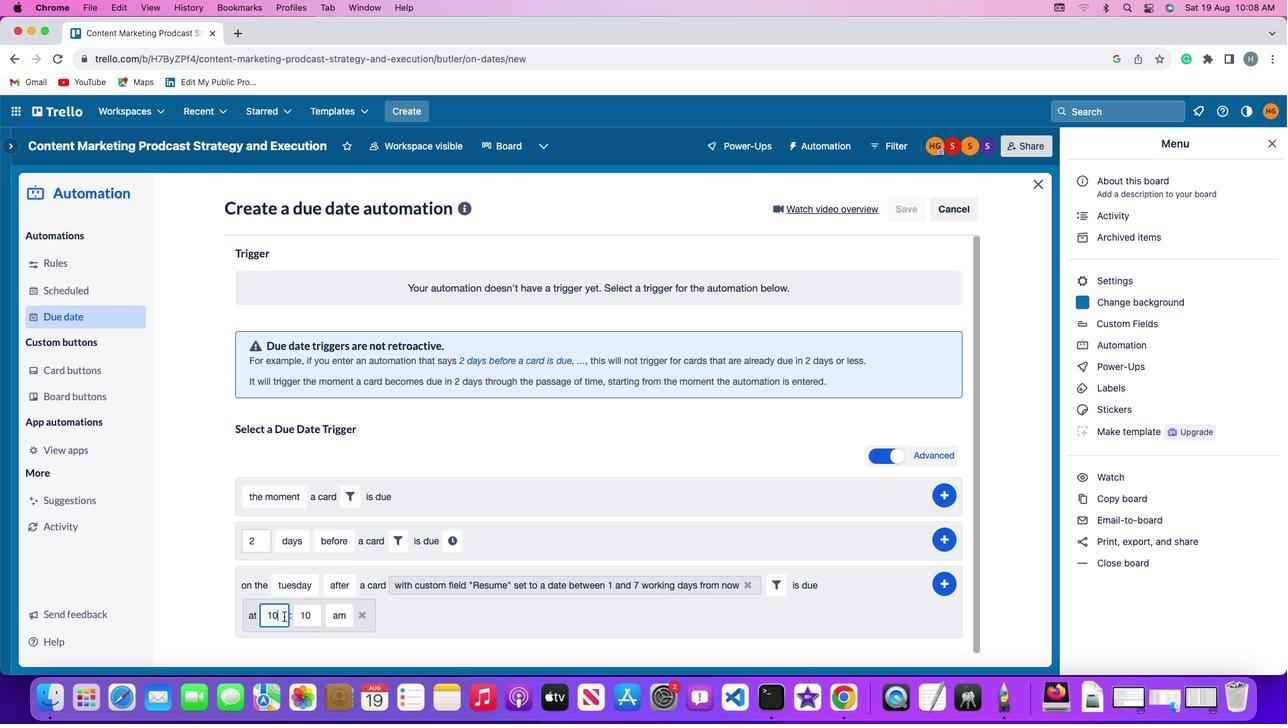 
Action: Key pressed Key.backspace
Screenshot: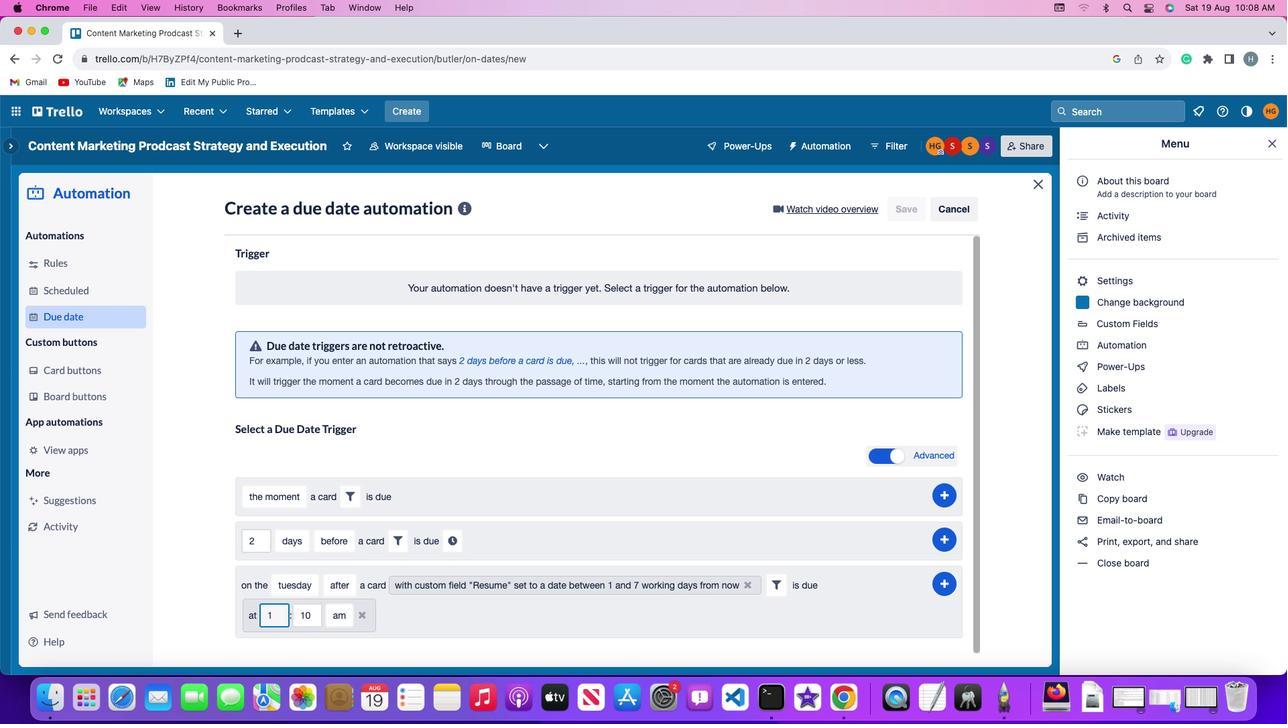 
Action: Mouse moved to (282, 615)
Screenshot: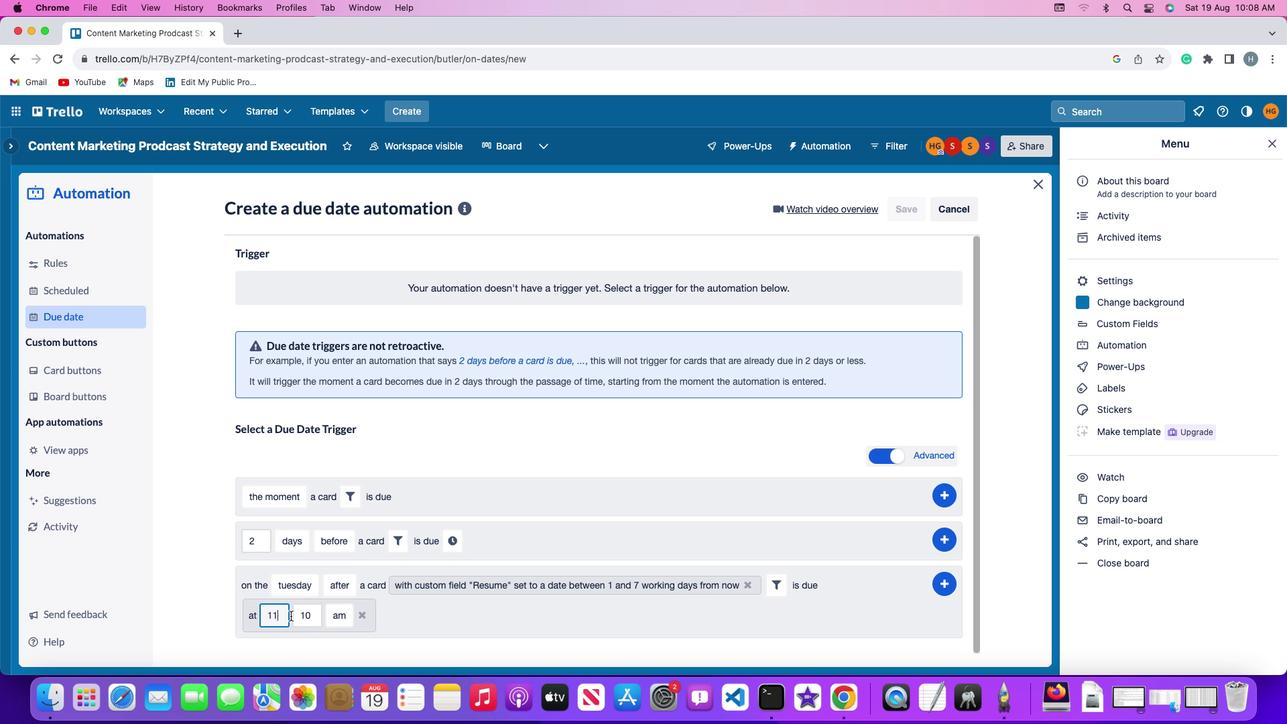 
Action: Key pressed '1'
Screenshot: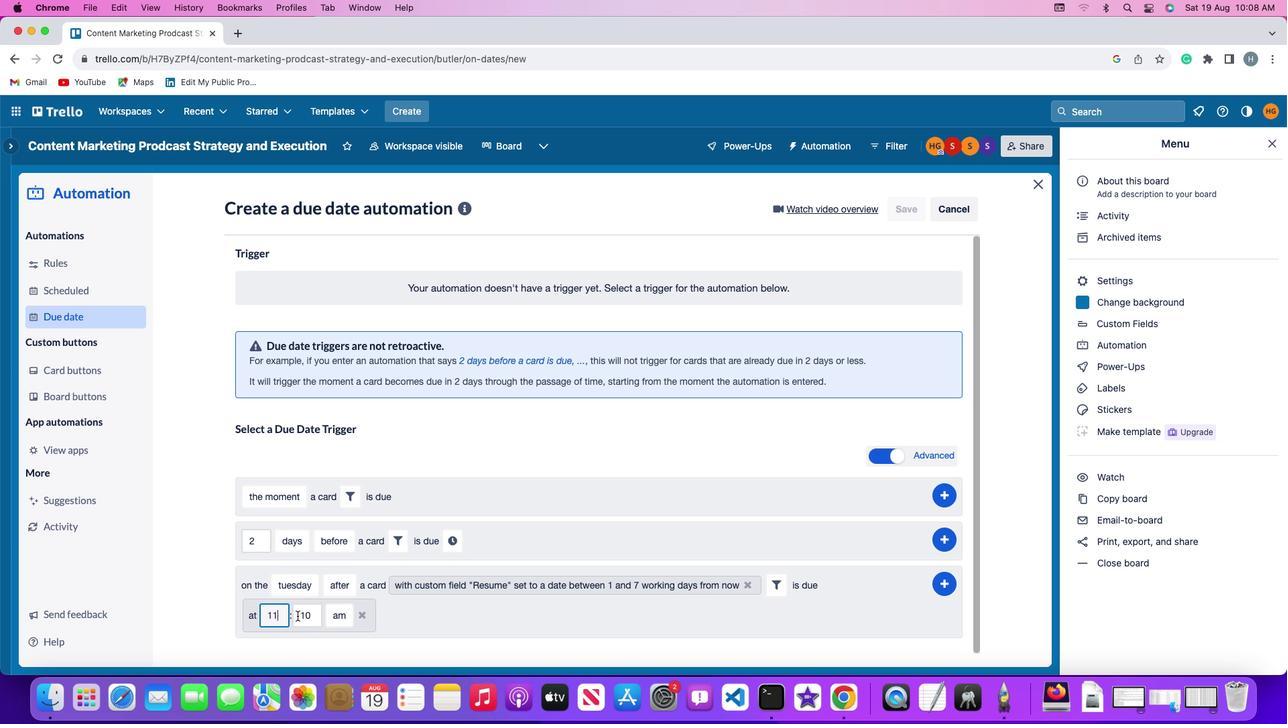 
Action: Mouse moved to (303, 614)
Screenshot: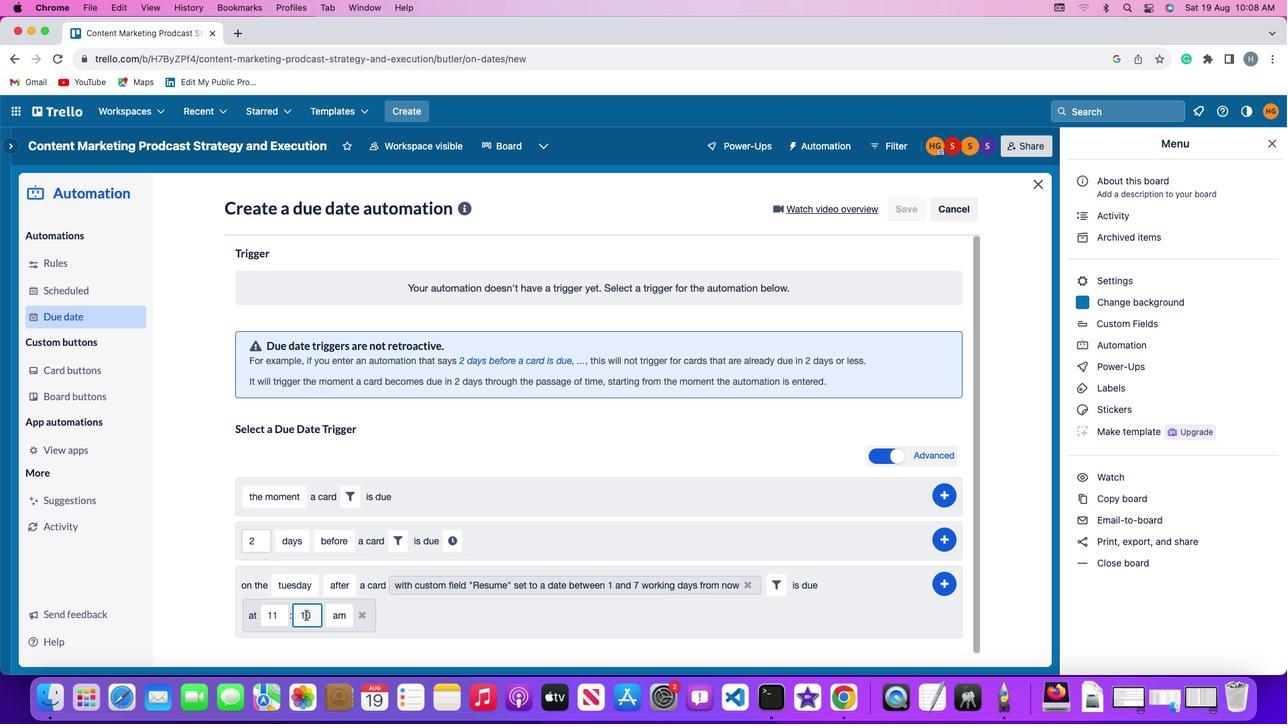 
Action: Mouse pressed left at (303, 614)
Screenshot: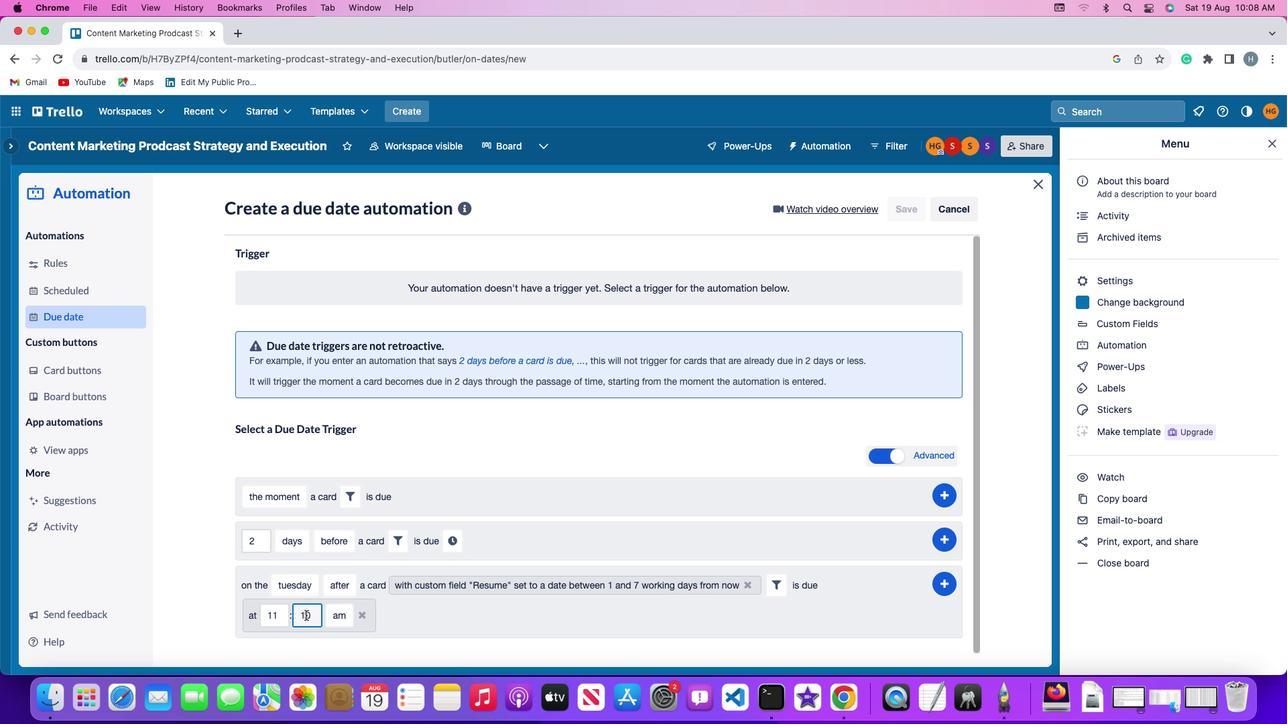 
Action: Mouse moved to (305, 614)
Screenshot: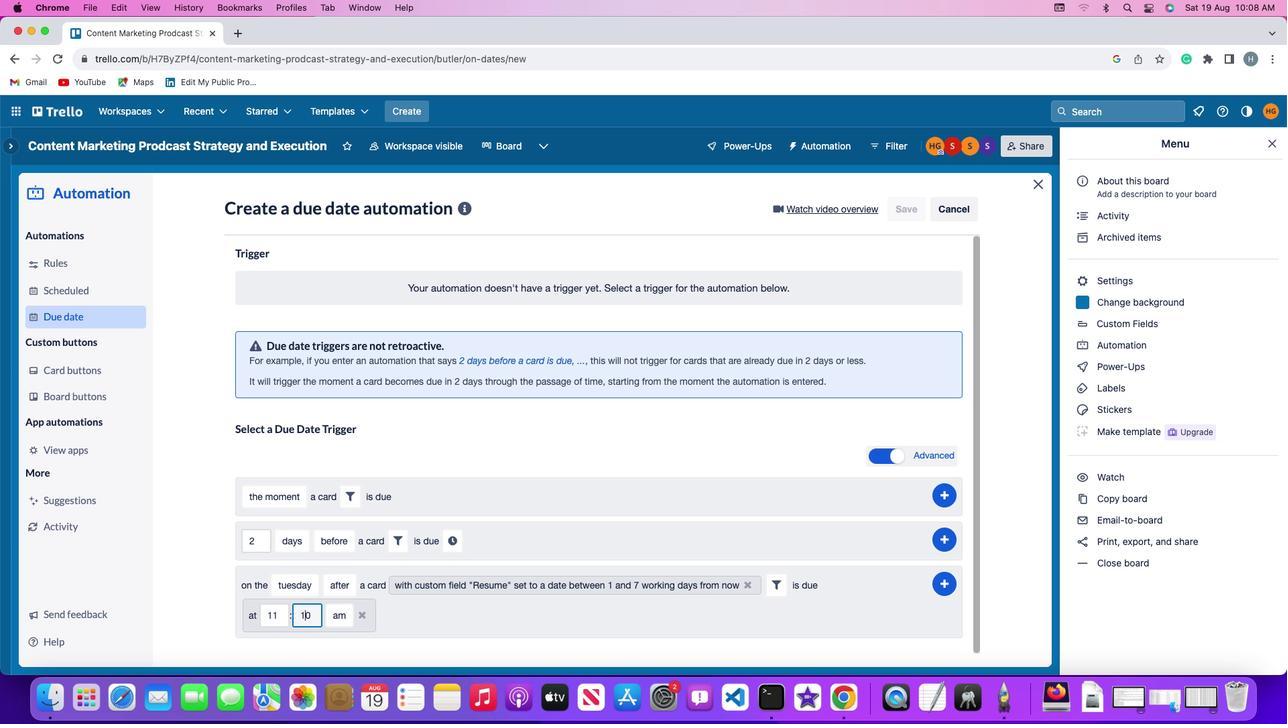 
Action: Key pressed Key.backspace'0'
Screenshot: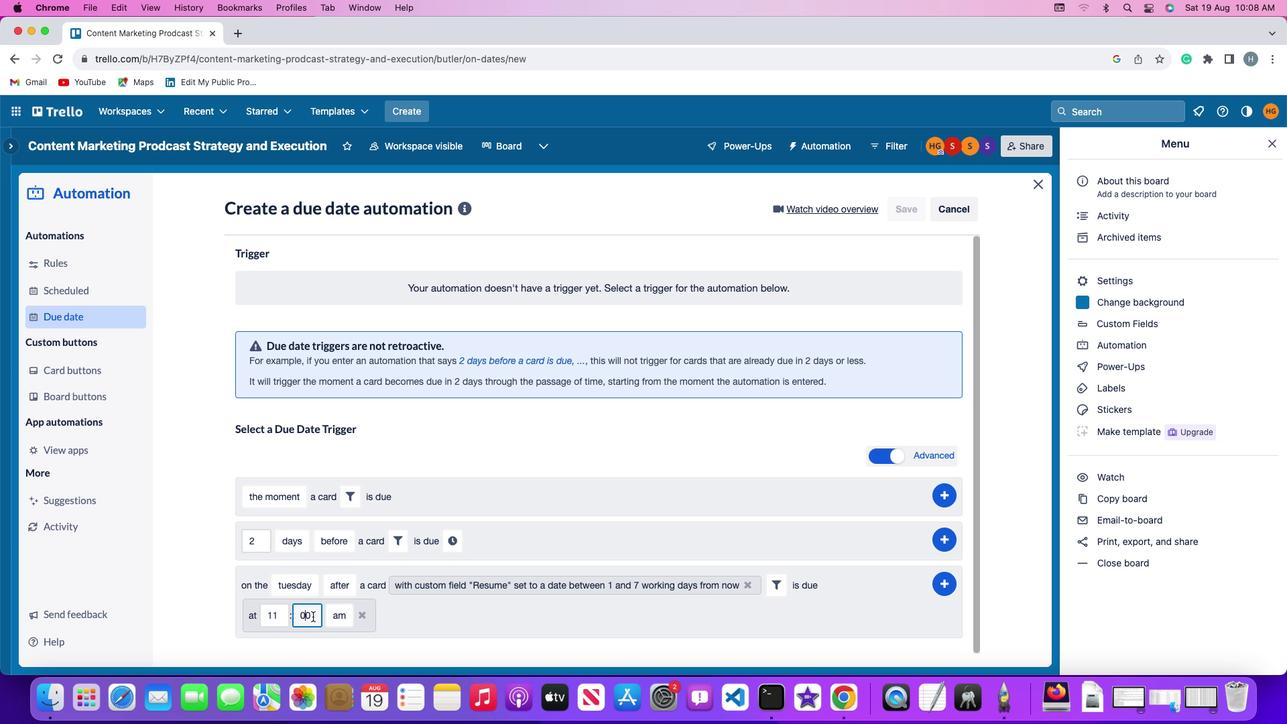 
Action: Mouse moved to (332, 614)
Screenshot: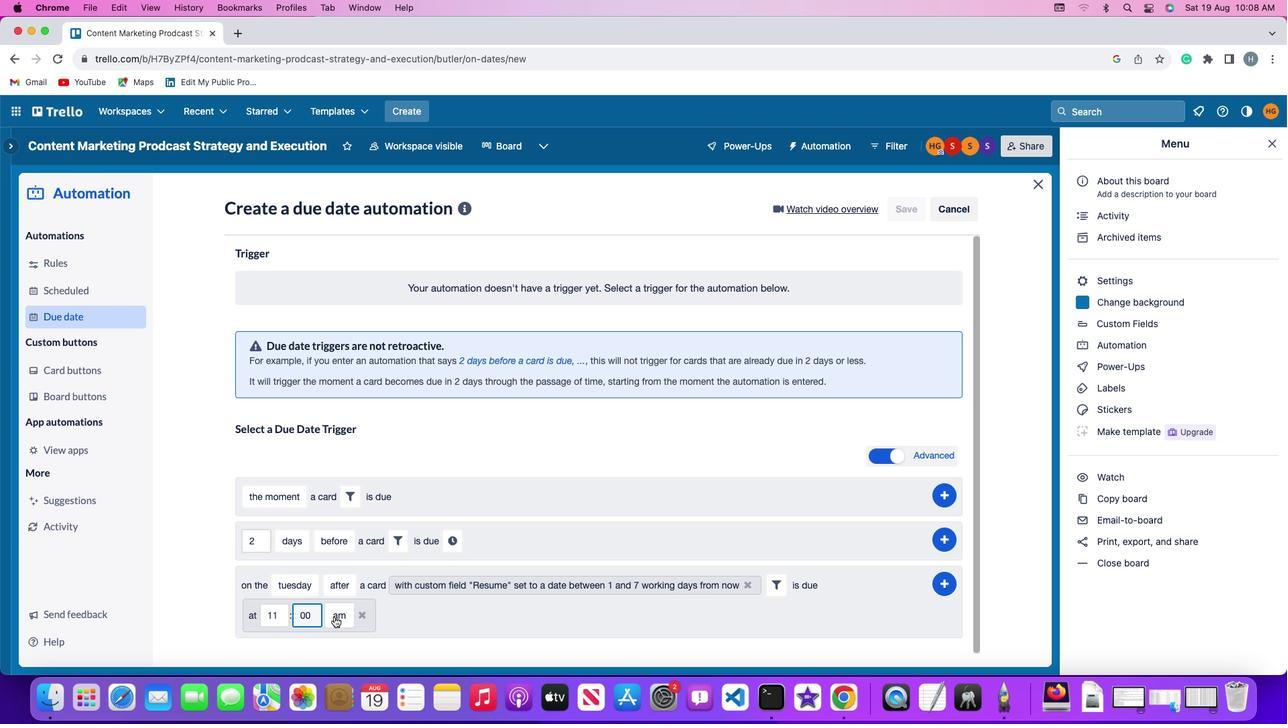 
Action: Mouse pressed left at (332, 614)
Screenshot: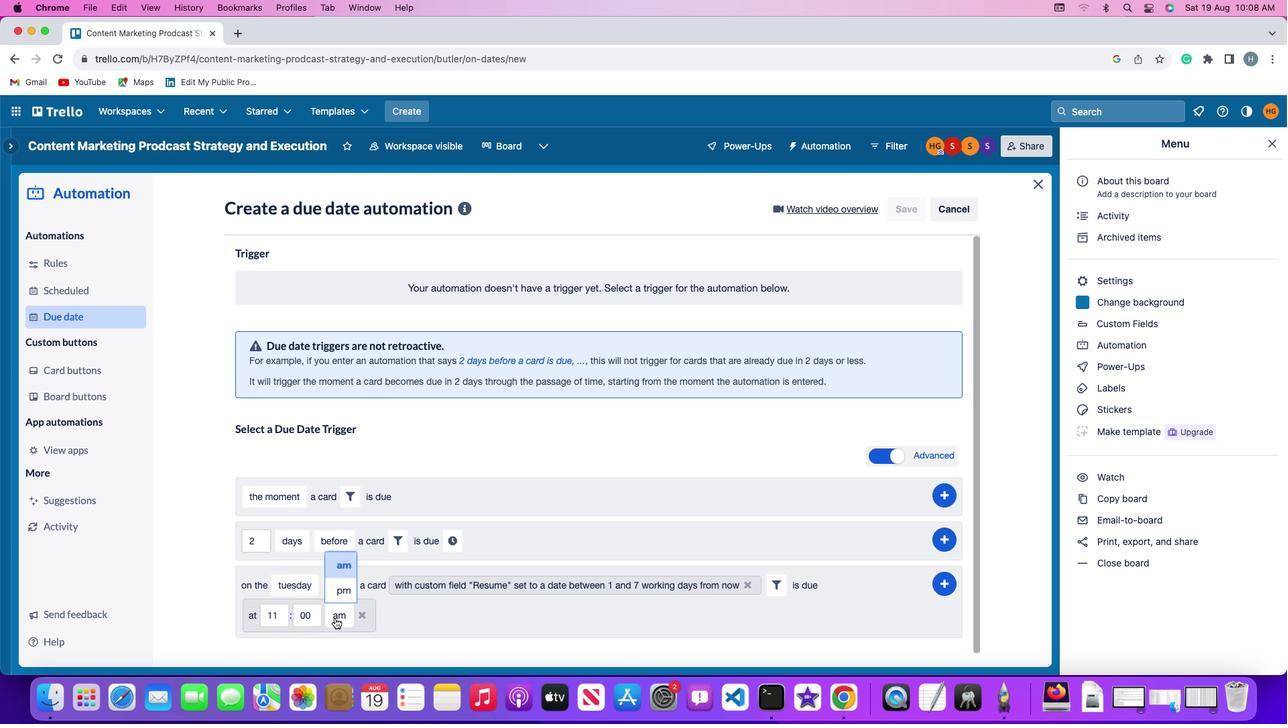 
Action: Mouse moved to (340, 564)
Screenshot: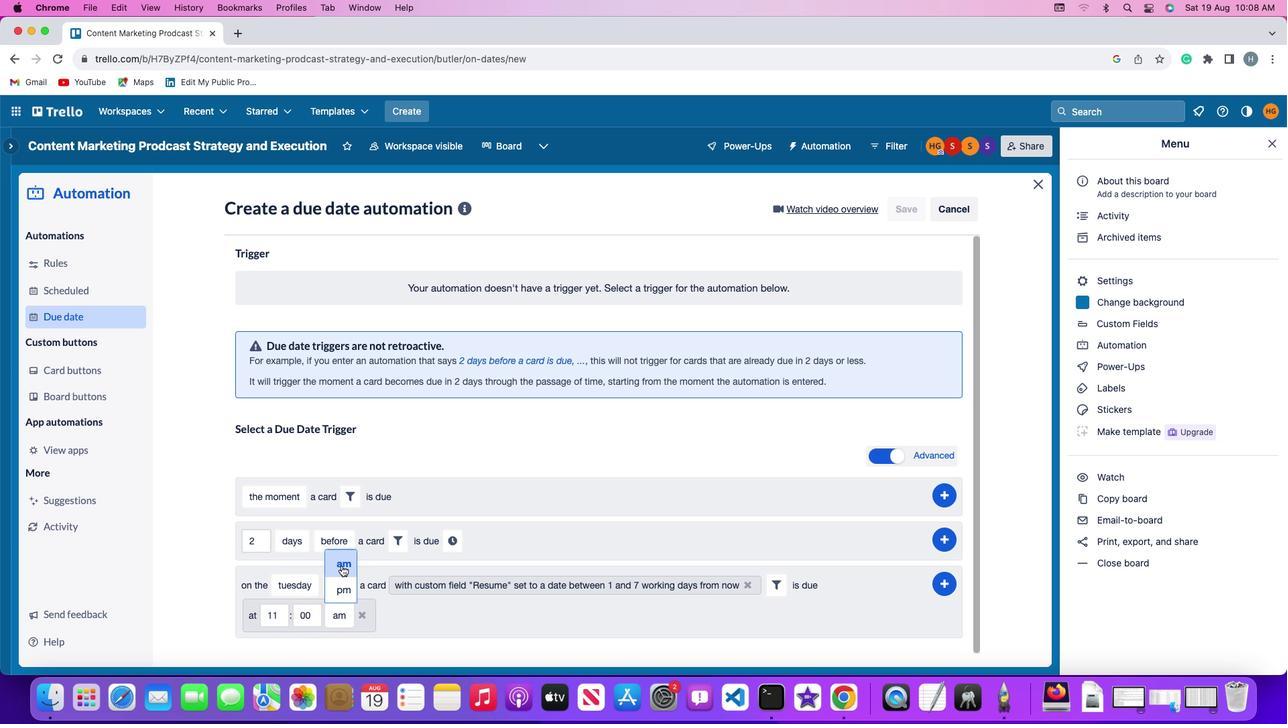 
Action: Mouse pressed left at (340, 564)
Screenshot: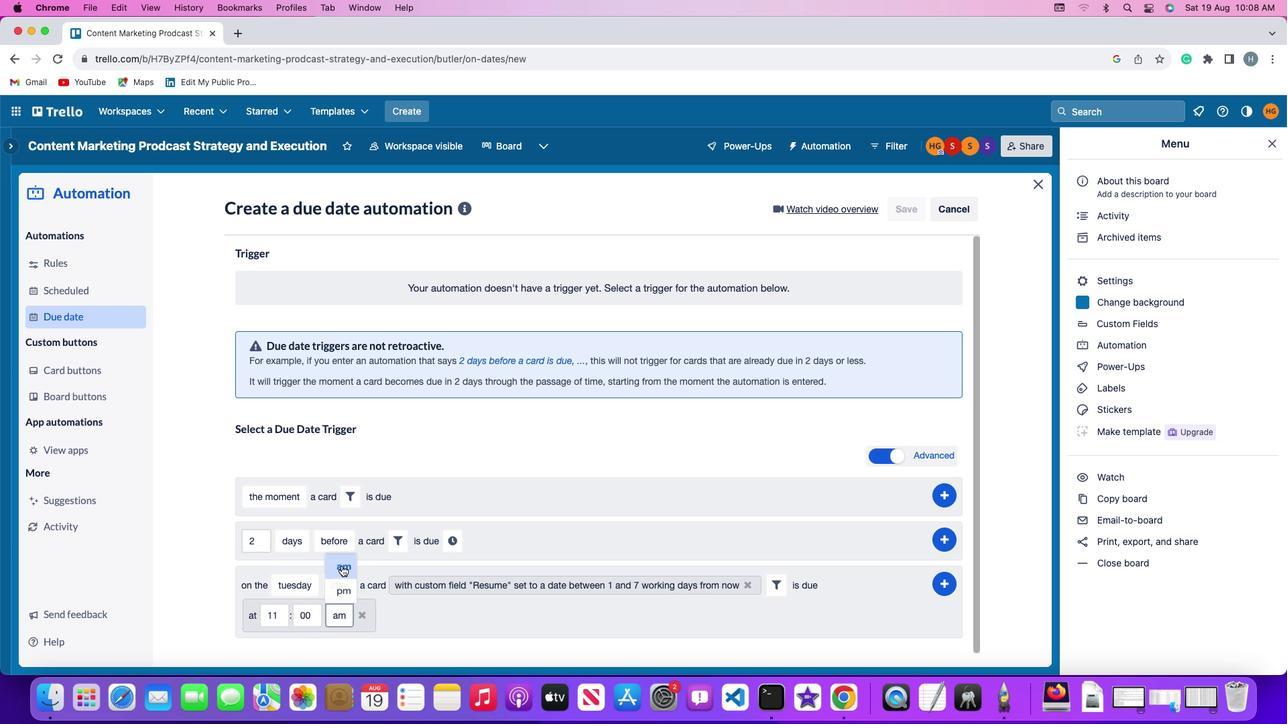 
Action: Mouse moved to (946, 580)
Screenshot: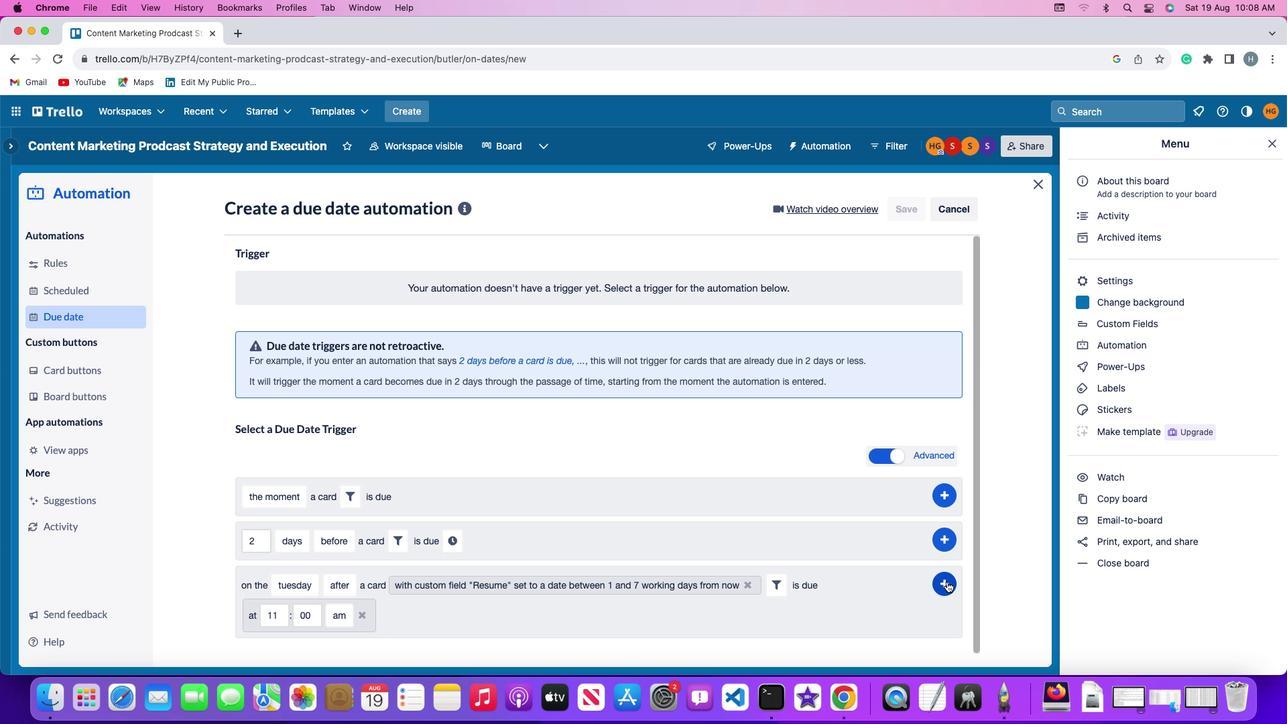 
Action: Mouse pressed left at (946, 580)
Screenshot: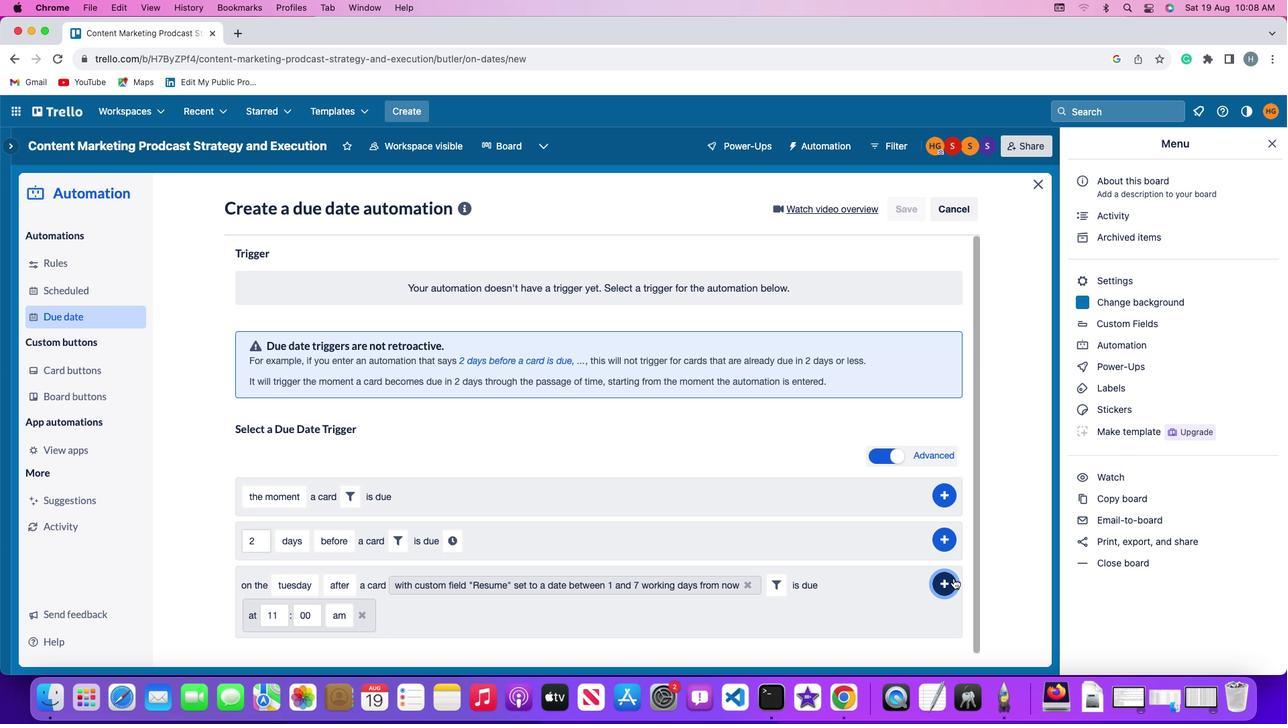 
Action: Mouse moved to (1013, 492)
Screenshot: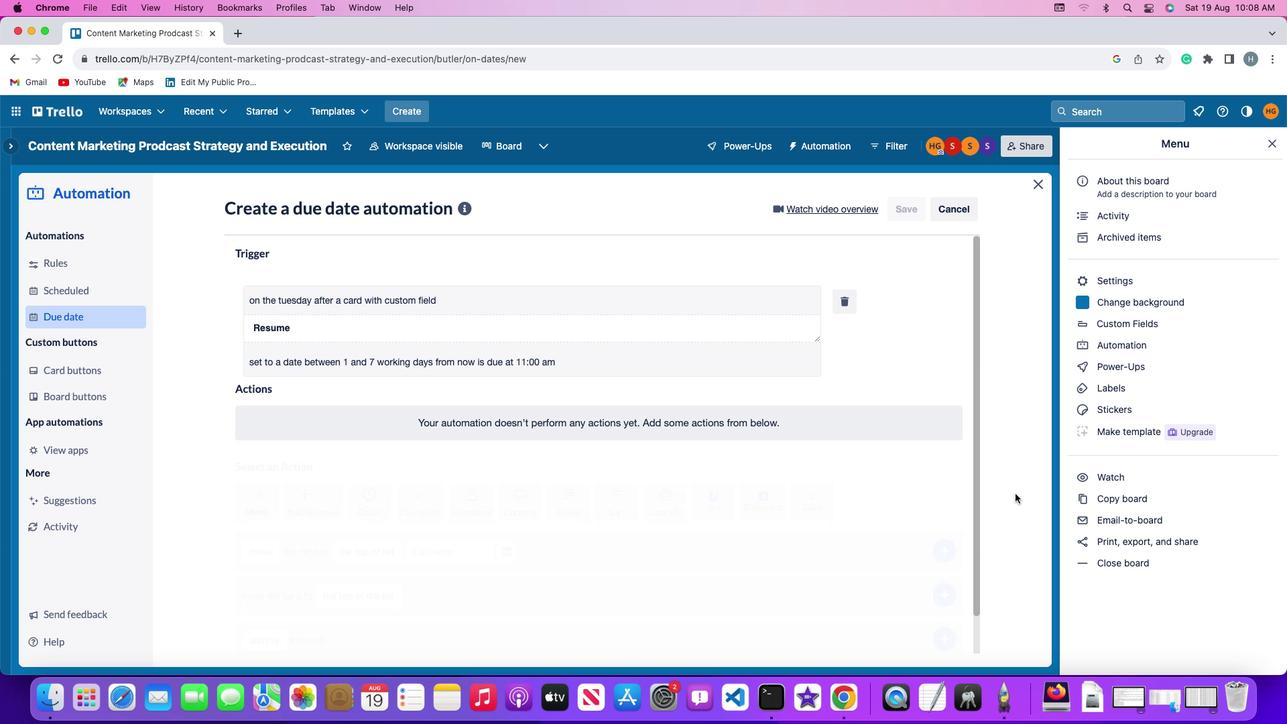 
